 Task: Find connections with filter location San José del Guaviare with filter topic #lockdownwith filter profile language English with filter current company Fresher Jobs with filter school Model Institute of Engineering and Technology with filter industry Individual and Family Services with filter service category Demand Generation with filter keywords title Conservation Volunteer
Action: Mouse moved to (591, 71)
Screenshot: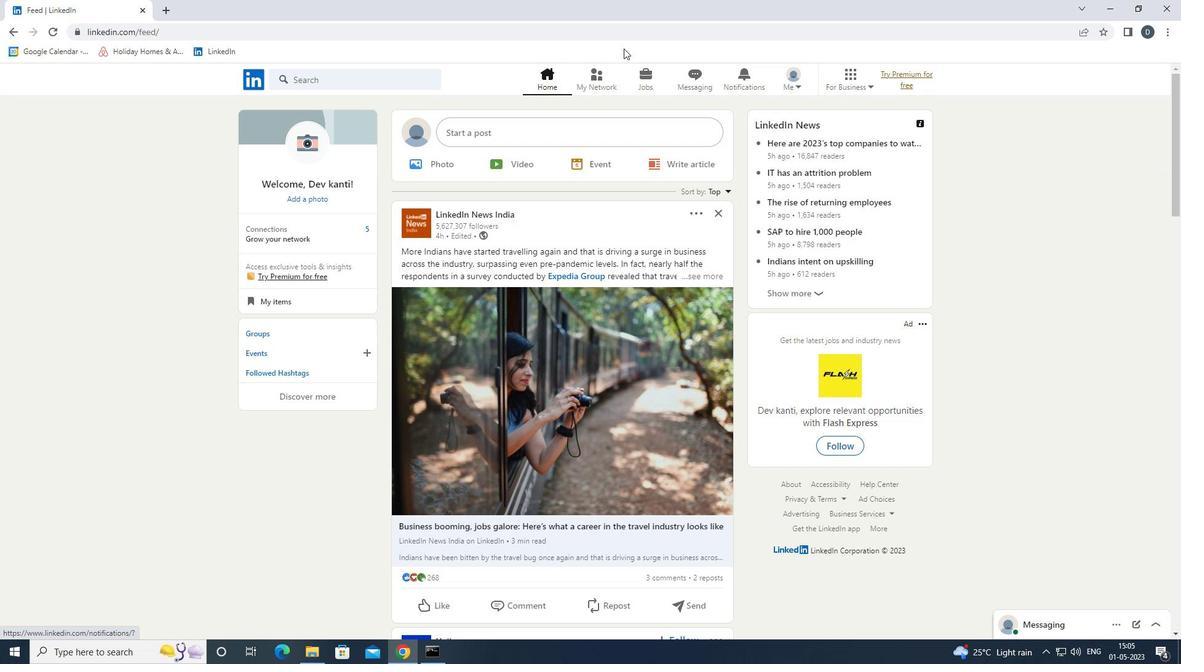 
Action: Mouse pressed left at (591, 71)
Screenshot: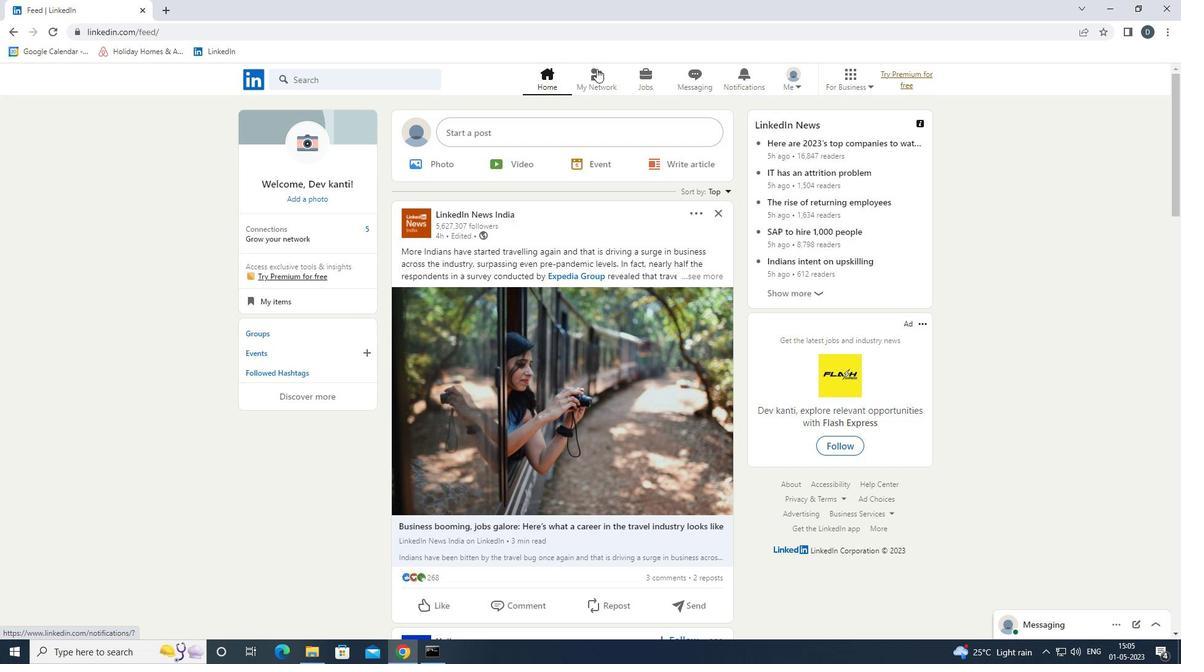 
Action: Mouse moved to (407, 143)
Screenshot: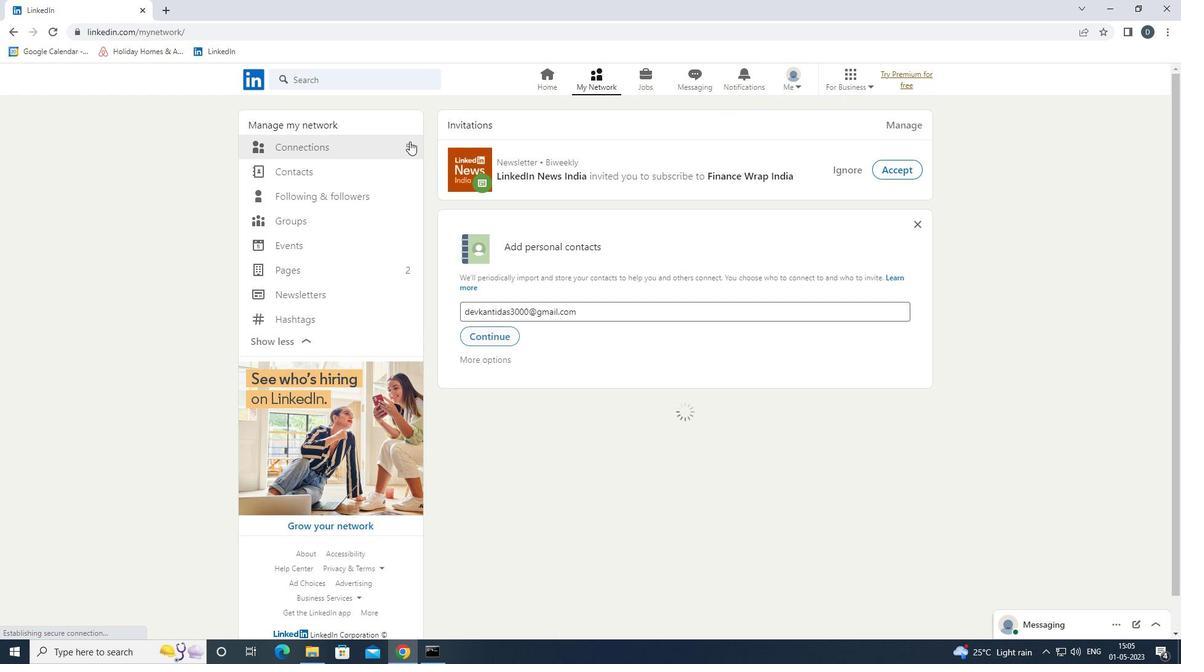 
Action: Mouse pressed left at (407, 143)
Screenshot: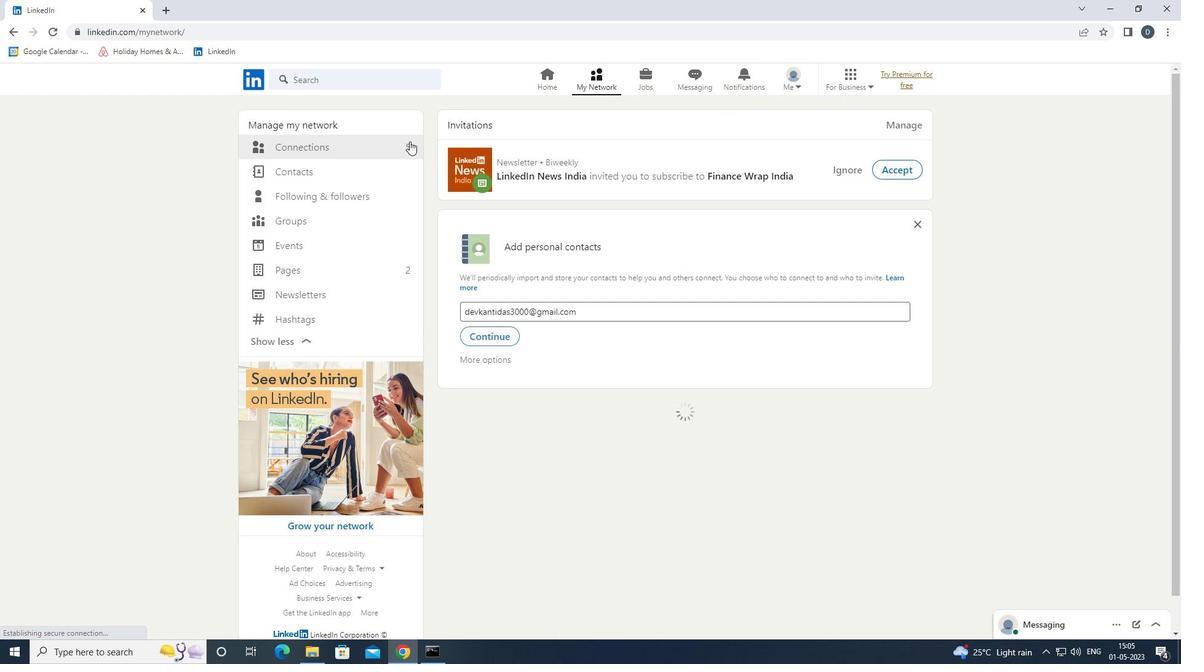 
Action: Mouse moved to (676, 146)
Screenshot: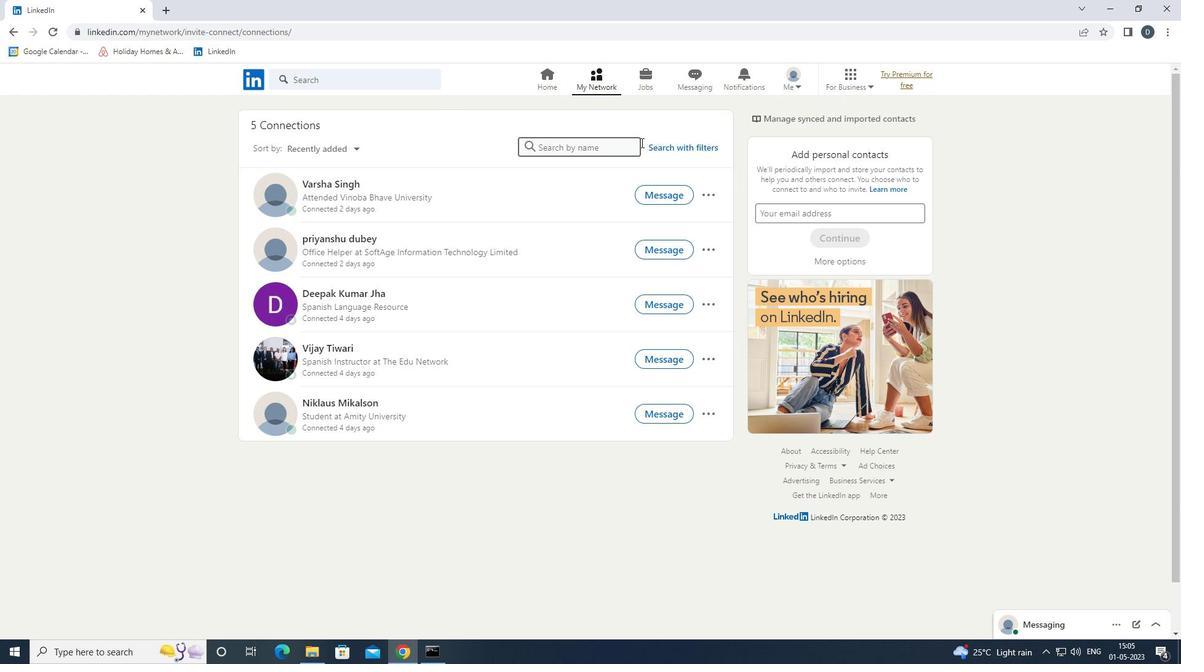 
Action: Mouse pressed left at (676, 146)
Screenshot: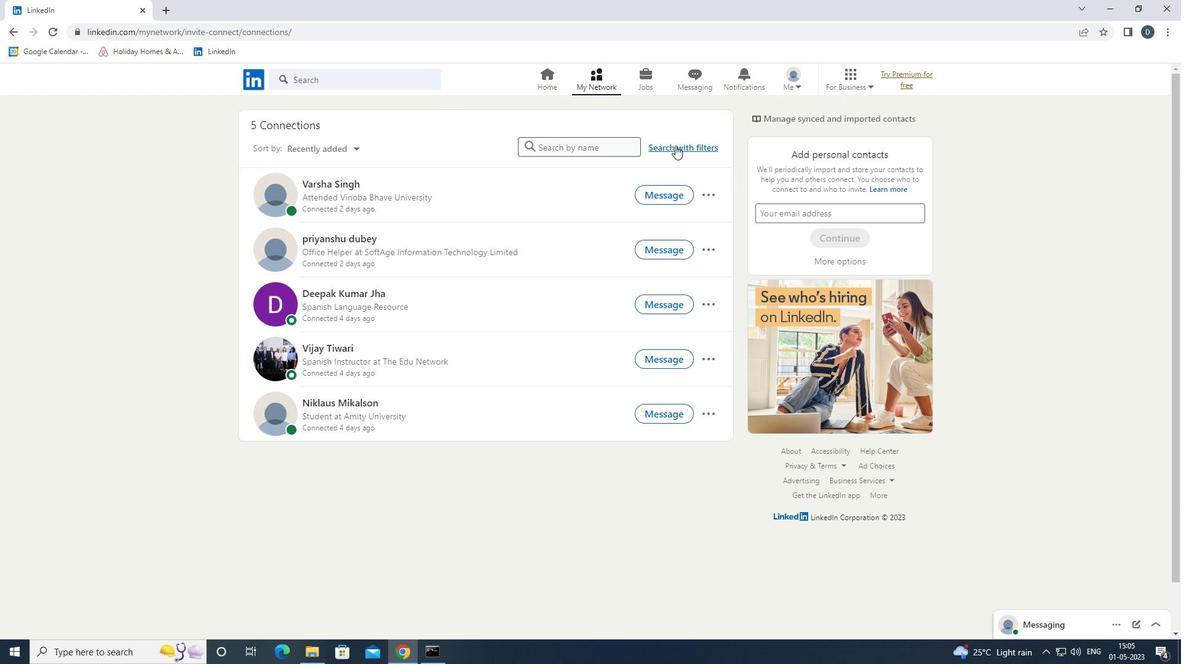 
Action: Mouse moved to (616, 113)
Screenshot: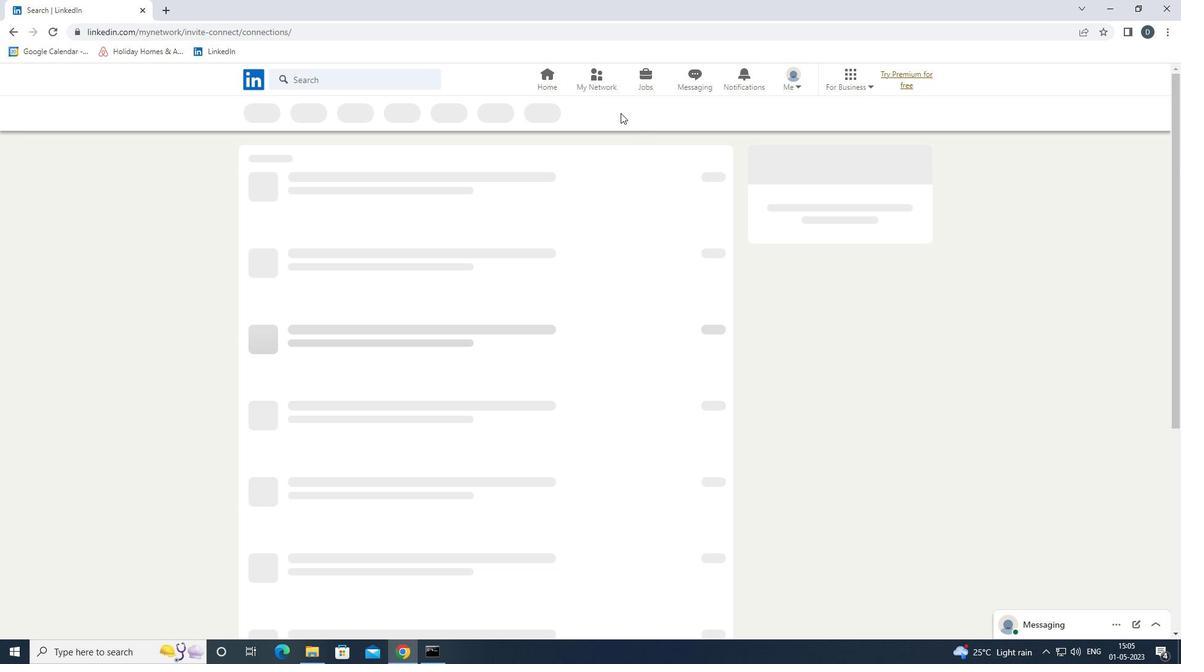 
Action: Mouse pressed left at (616, 113)
Screenshot: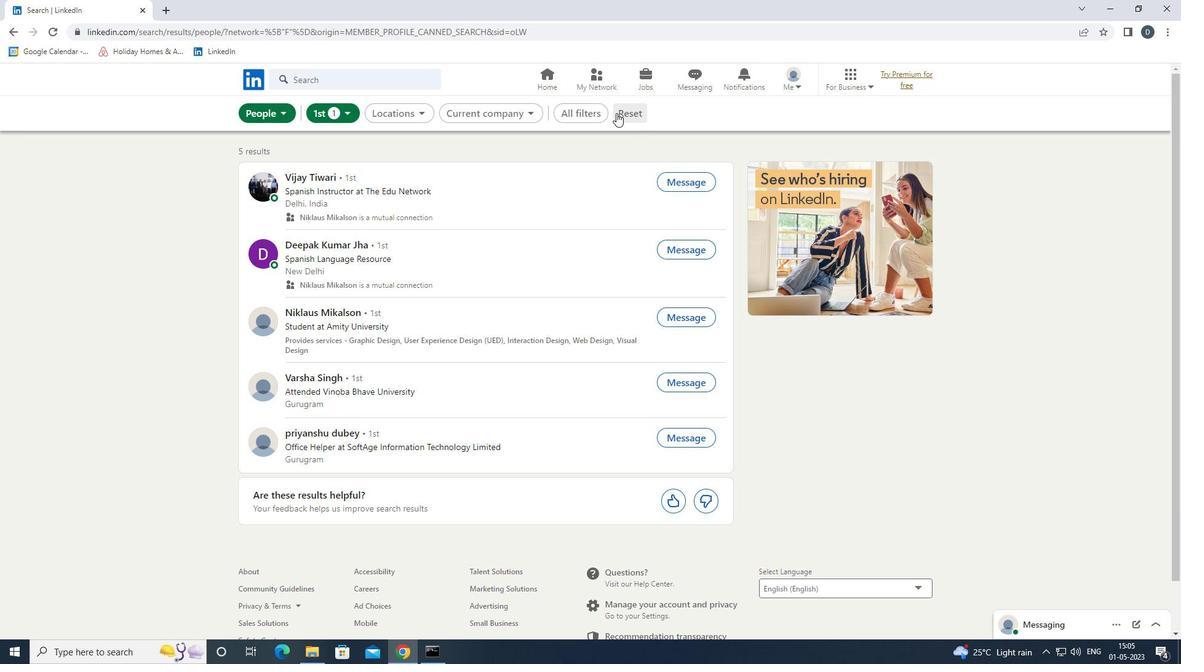 
Action: Mouse moved to (597, 110)
Screenshot: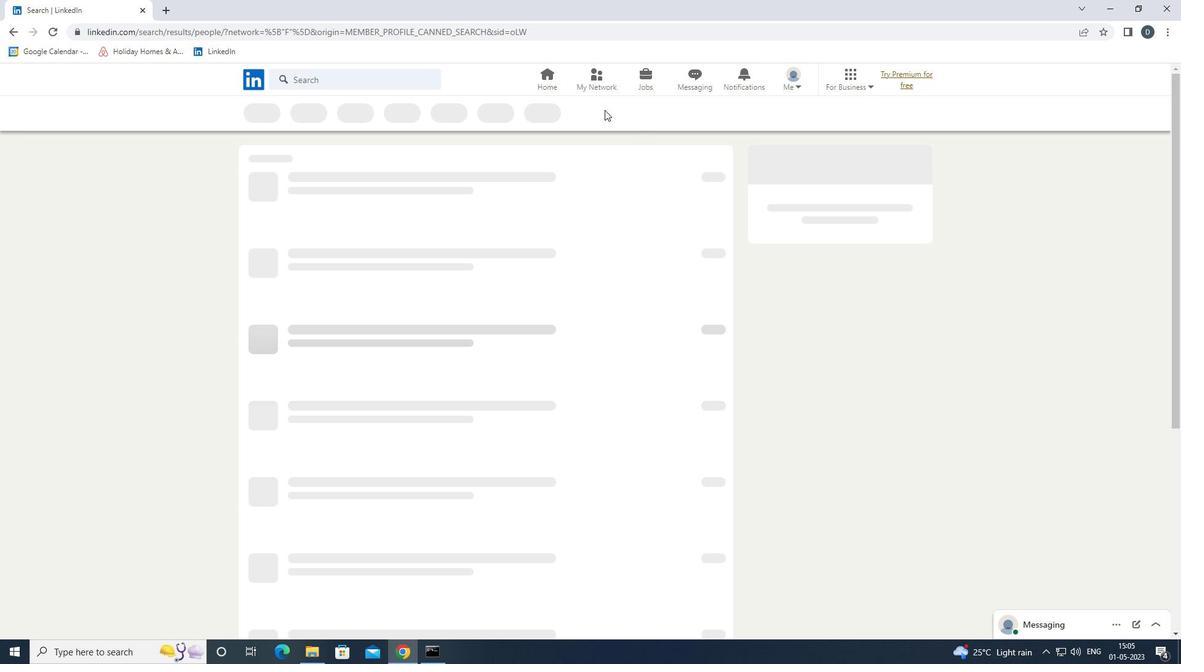 
Action: Mouse pressed left at (597, 110)
Screenshot: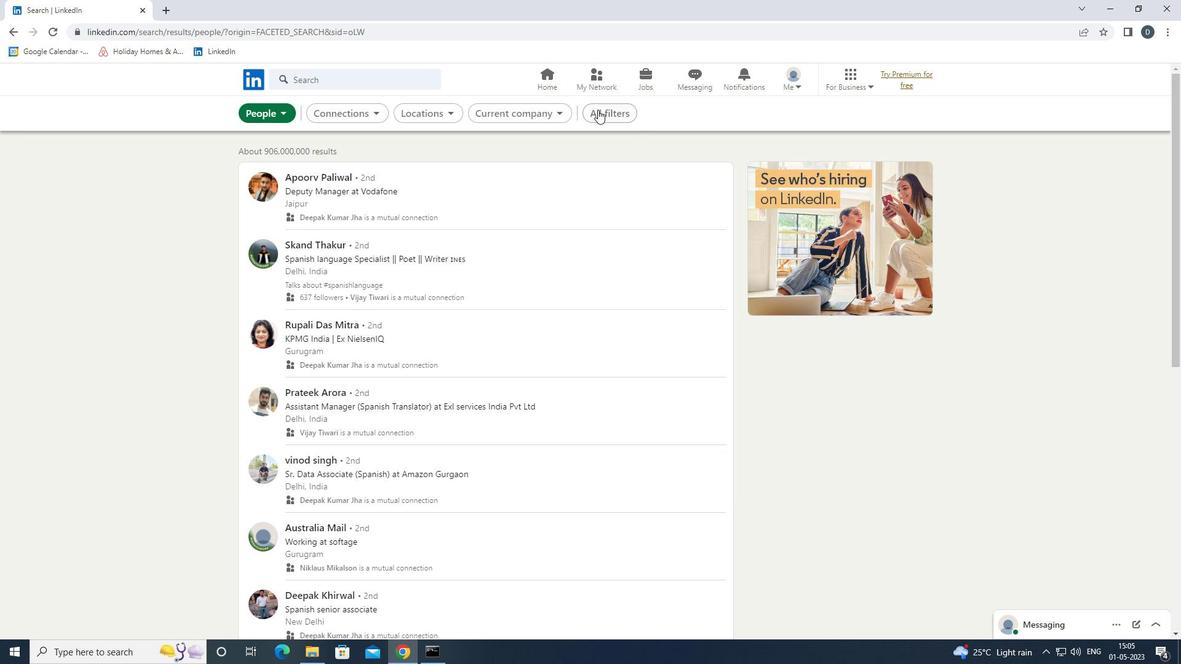 
Action: Mouse moved to (971, 407)
Screenshot: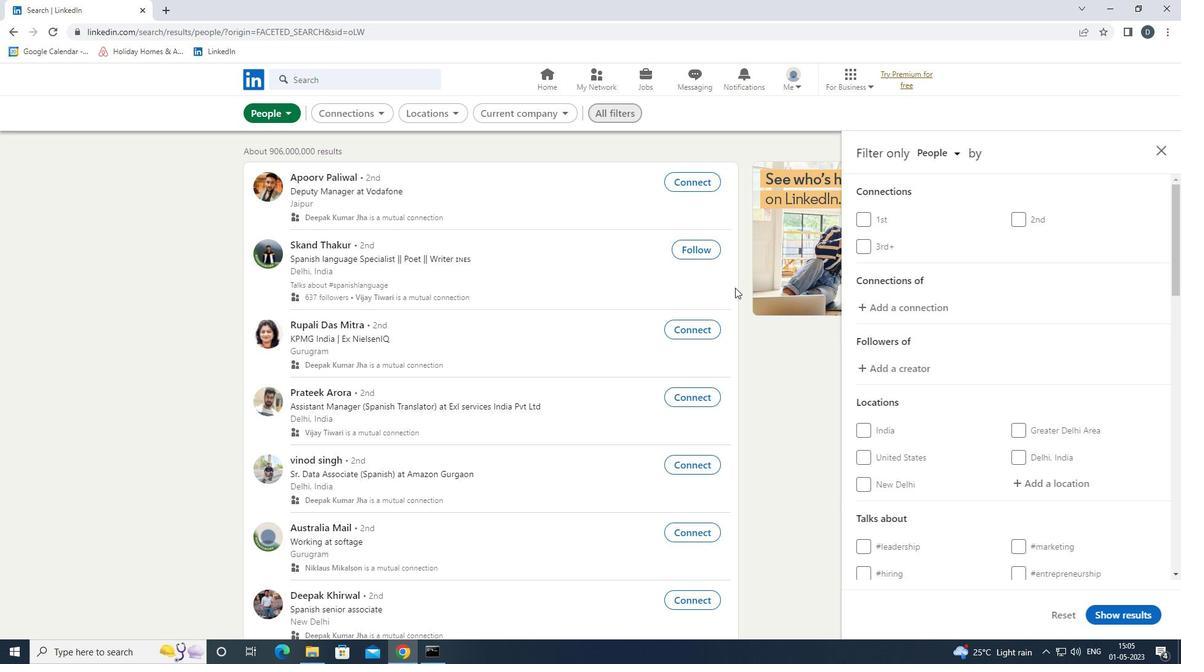 
Action: Mouse scrolled (971, 407) with delta (0, 0)
Screenshot: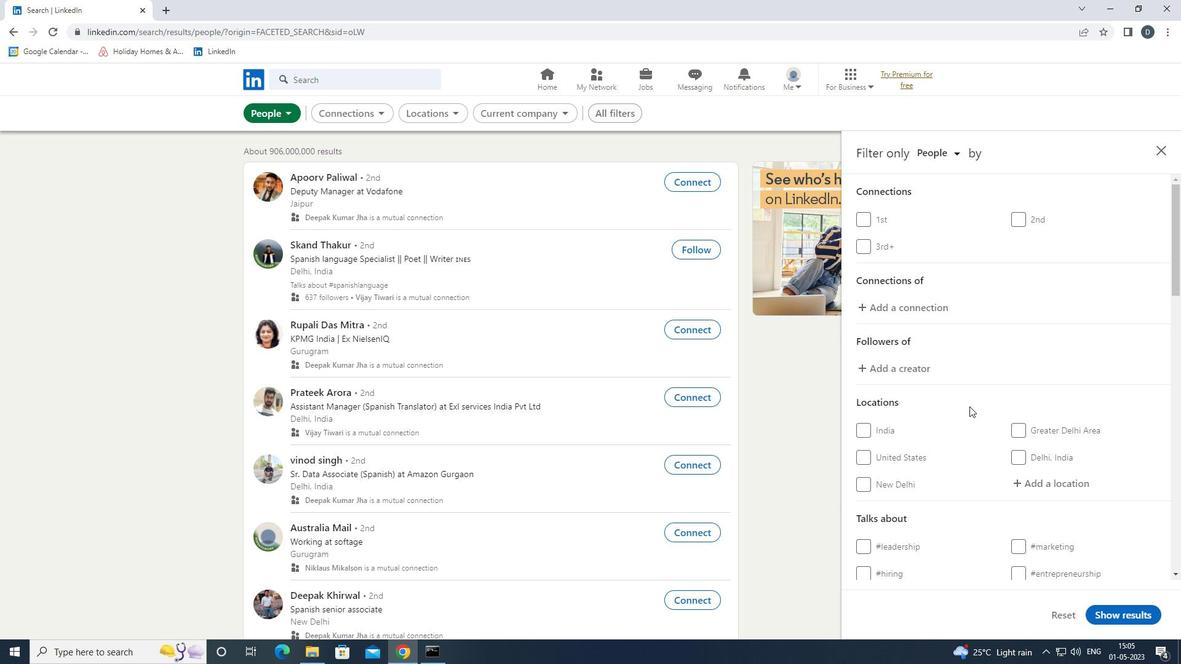 
Action: Mouse moved to (975, 407)
Screenshot: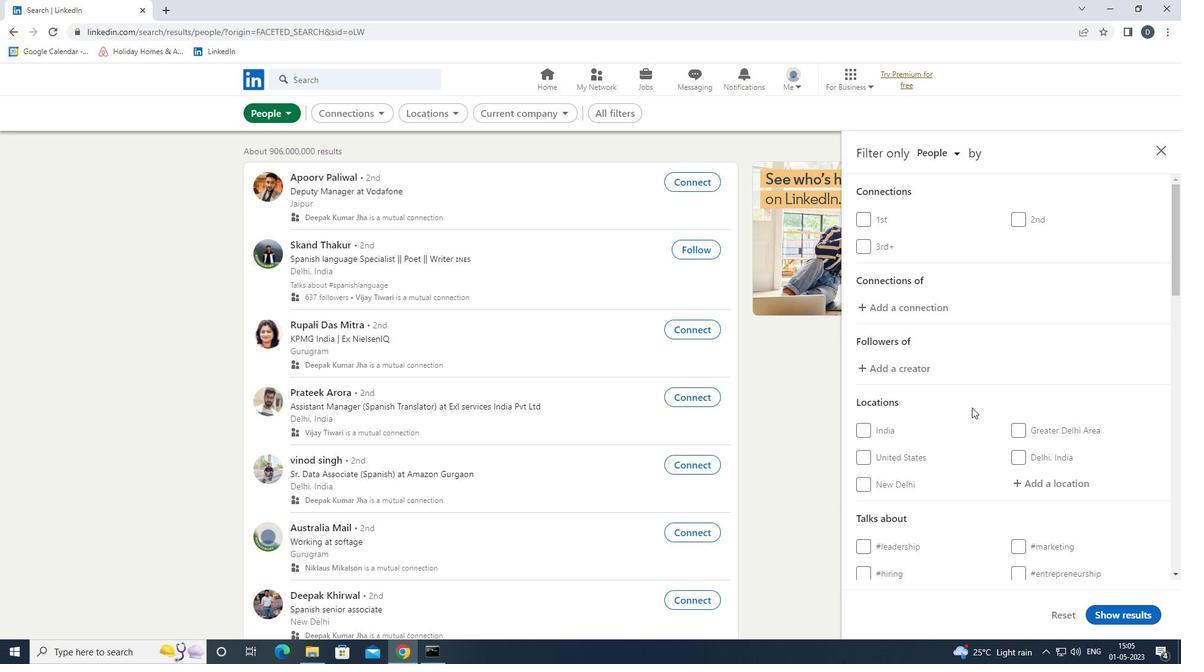 
Action: Mouse scrolled (975, 407) with delta (0, 0)
Screenshot: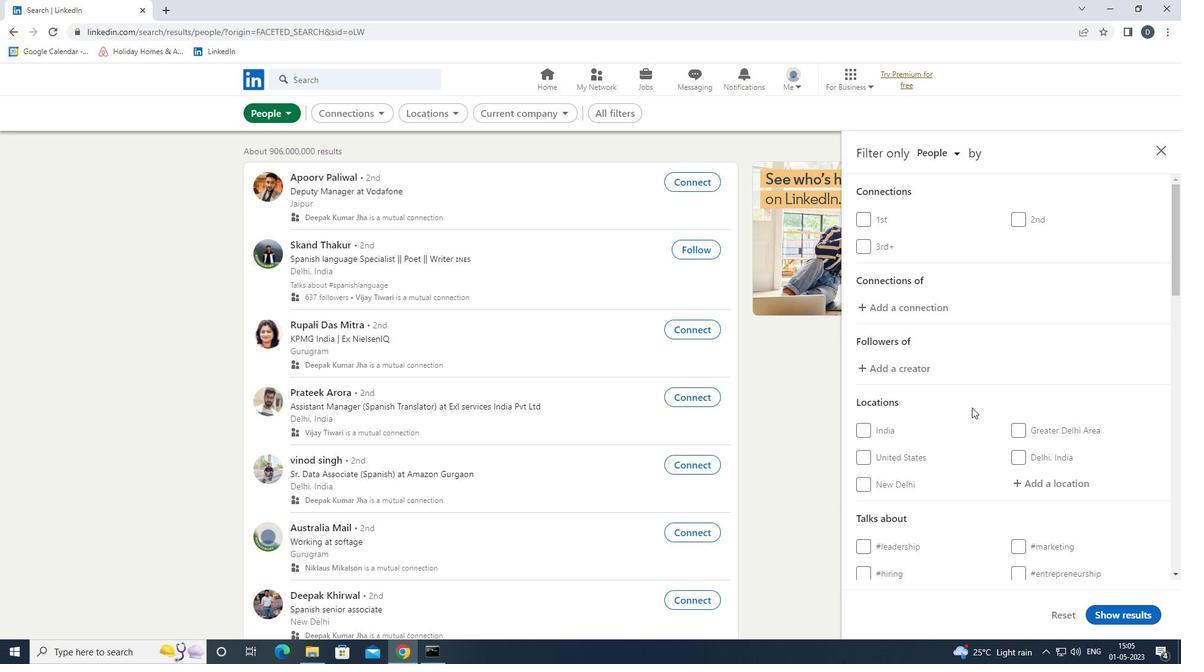
Action: Mouse moved to (1059, 351)
Screenshot: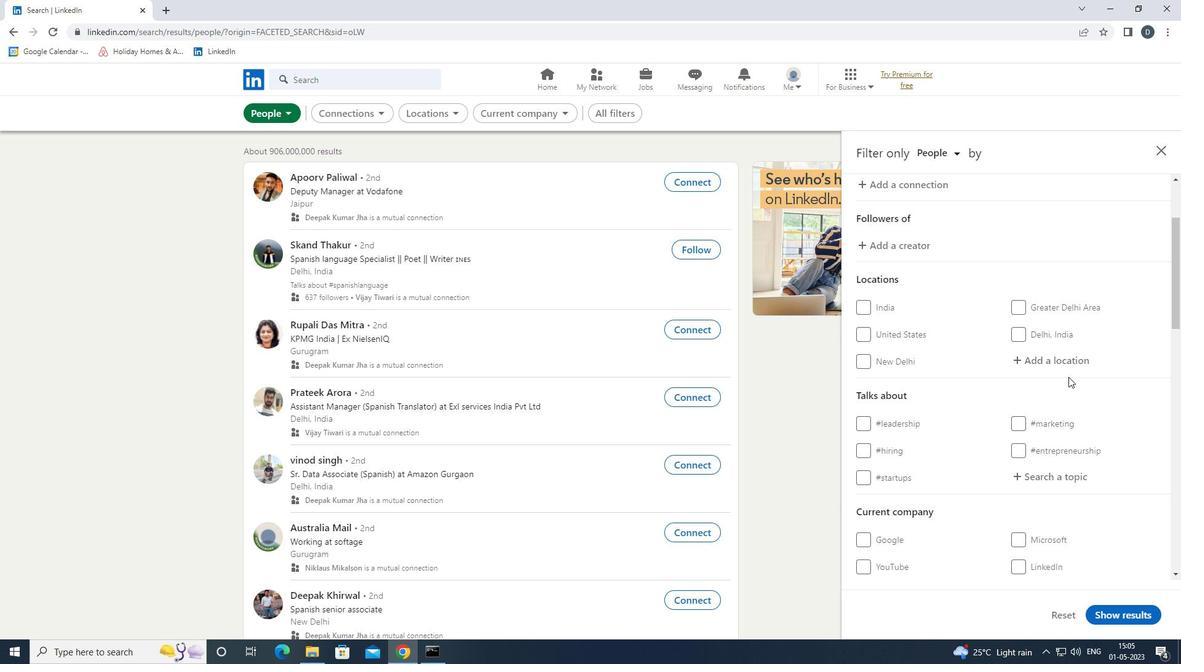 
Action: Mouse pressed left at (1059, 351)
Screenshot: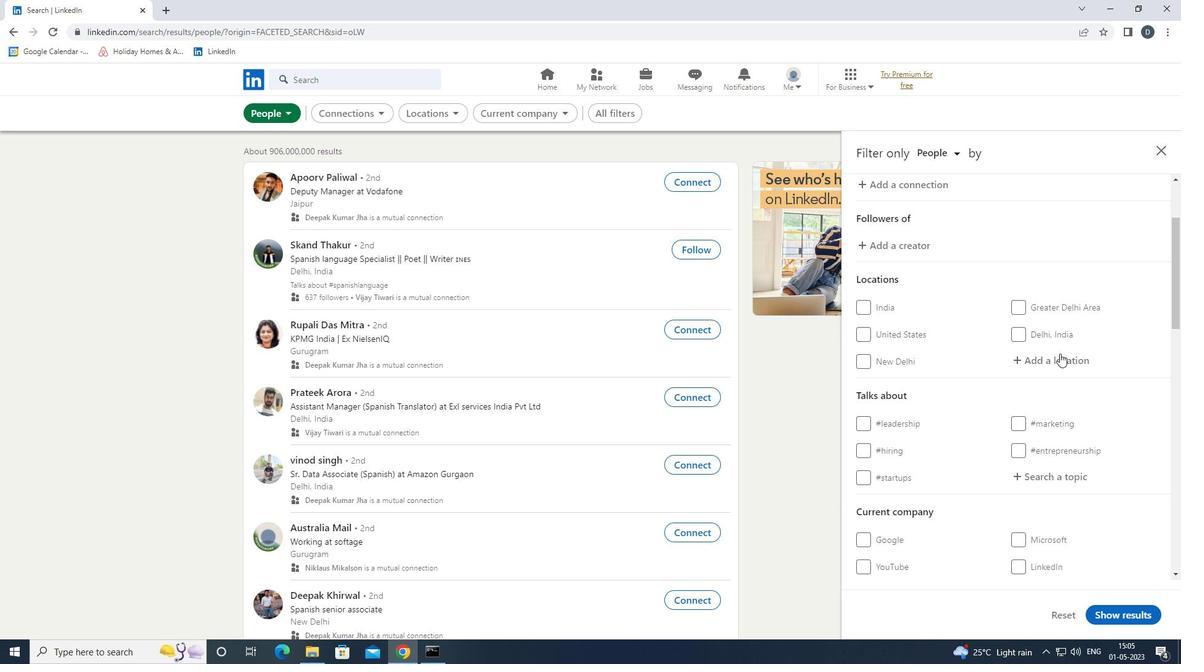 
Action: Key pressed <Key.shift><Key.shift><Key.shift>AN<Key.backspace><Key.backspace><Key.backspace><Key.shift>SAN<Key.space><Key.shift>JOSE<Key.space><Key.shift><Key.shift><Key.shift><Key.shift><Key.shift><Key.shift><Key.shift><Key.shift><Key.shift><Key.shift><Key.shift><Key.shift><Key.backspace>DEL<Key.space><Key.backspace><Key.backspace><Key.backspace><Key.backspace><Key.space>DEL<Key.down><Key.down><Key.down><Key.enter>
Screenshot: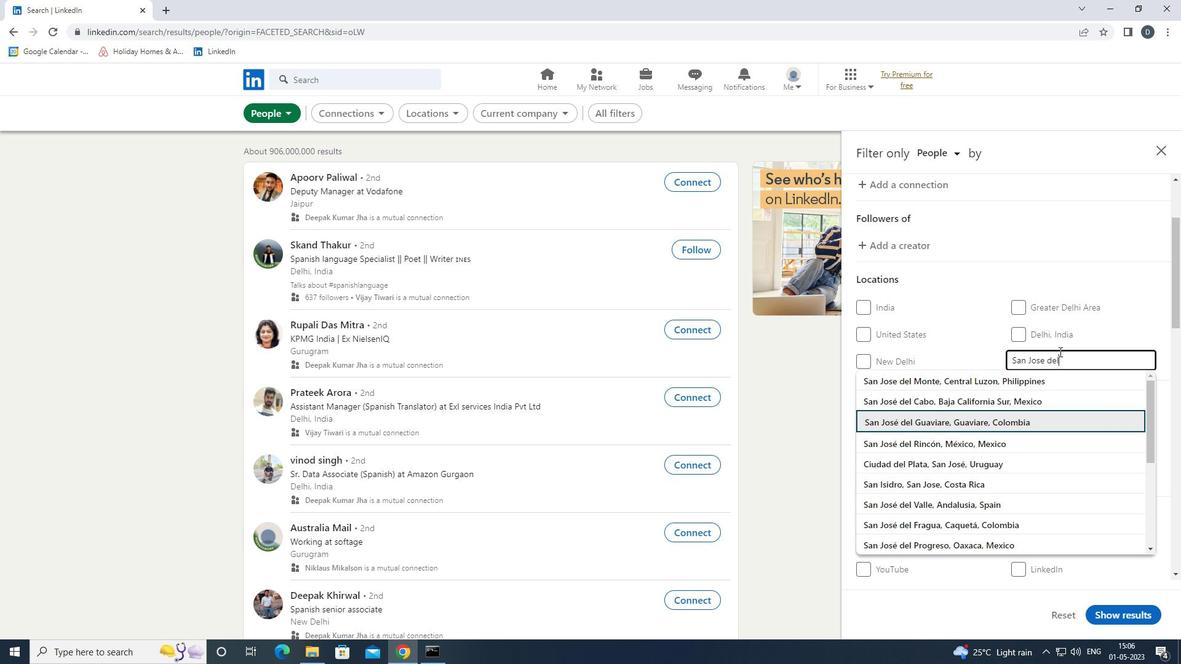 
Action: Mouse moved to (1061, 353)
Screenshot: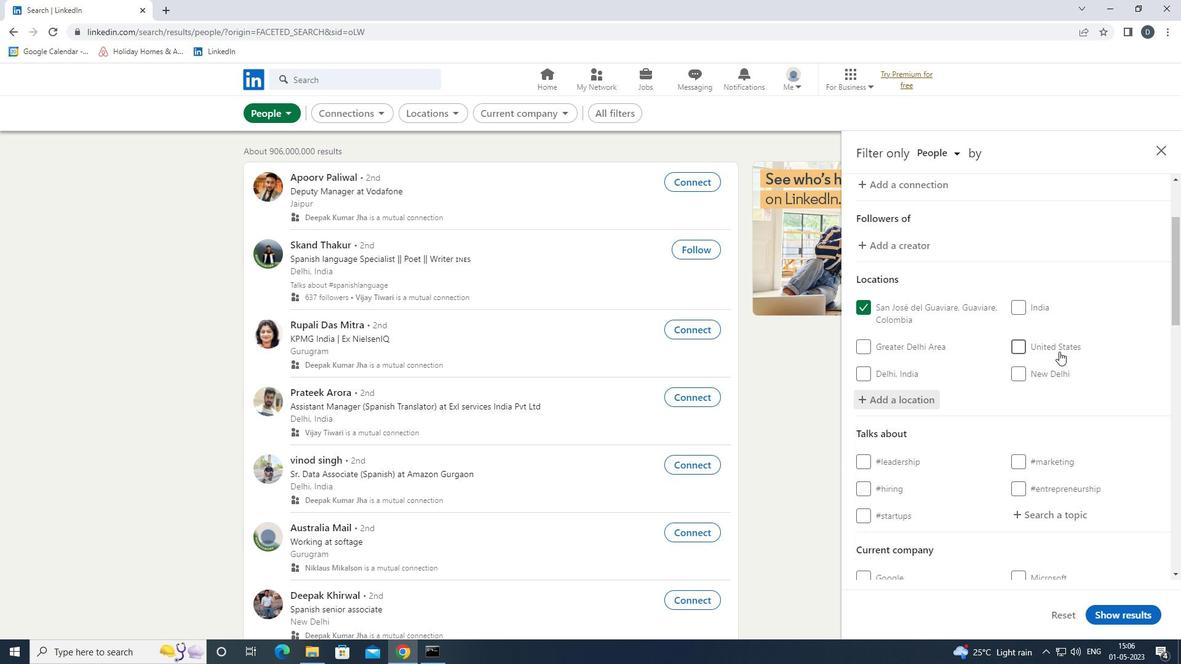 
Action: Mouse scrolled (1061, 352) with delta (0, 0)
Screenshot: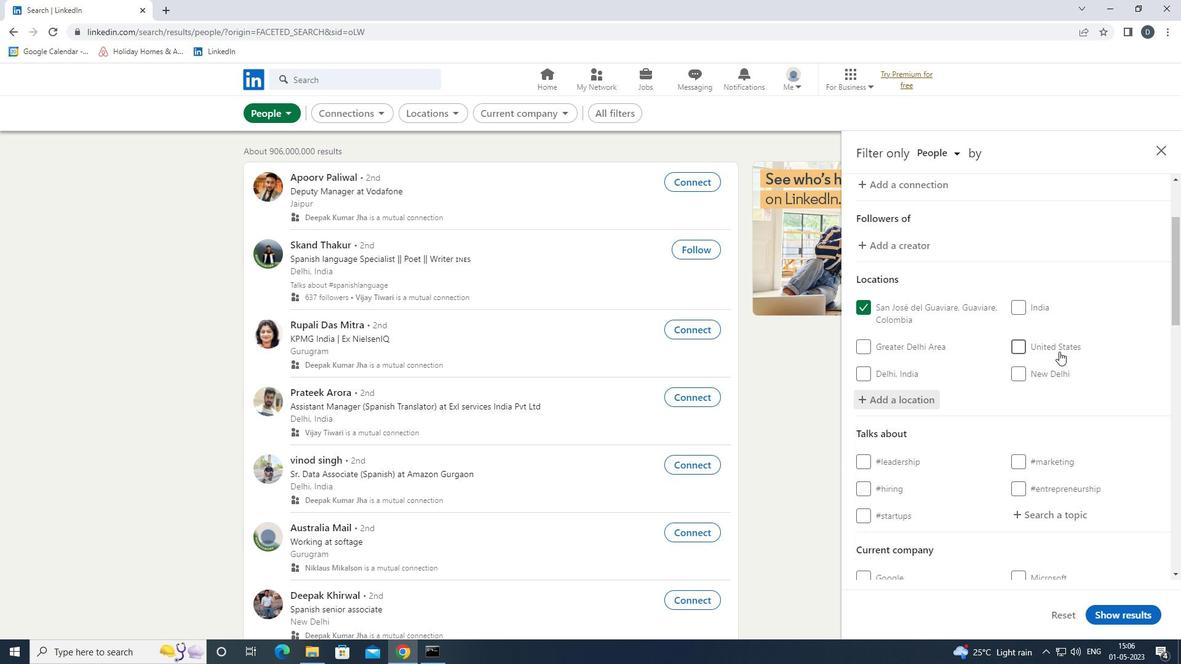 
Action: Mouse moved to (1063, 354)
Screenshot: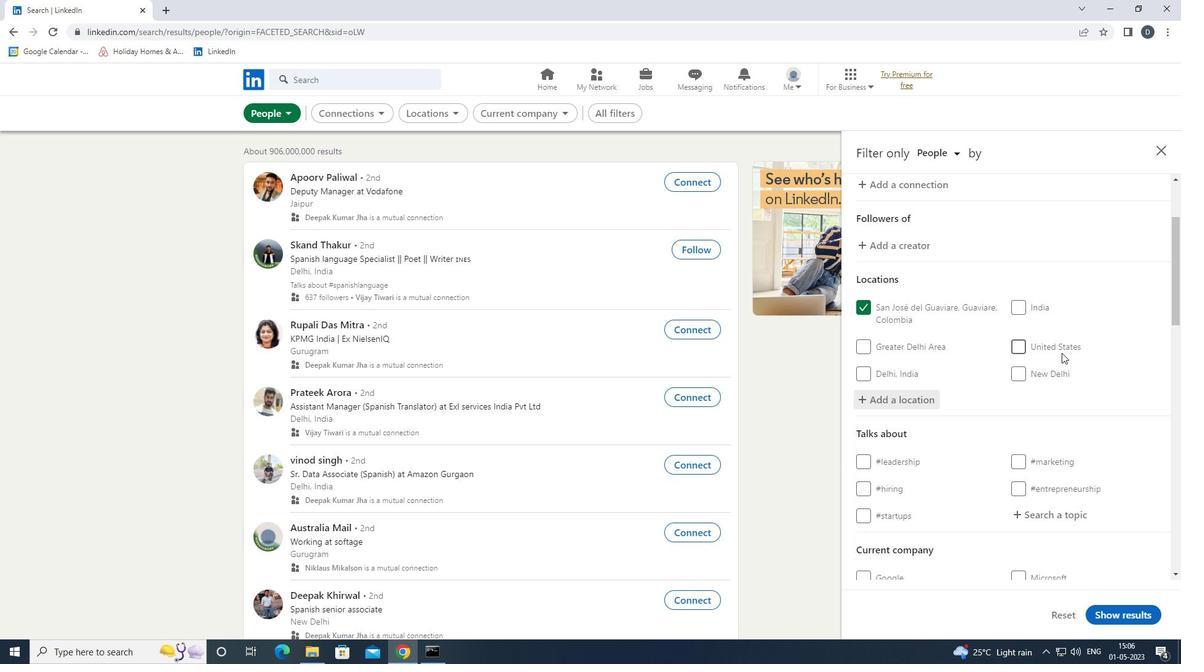 
Action: Mouse scrolled (1063, 354) with delta (0, 0)
Screenshot: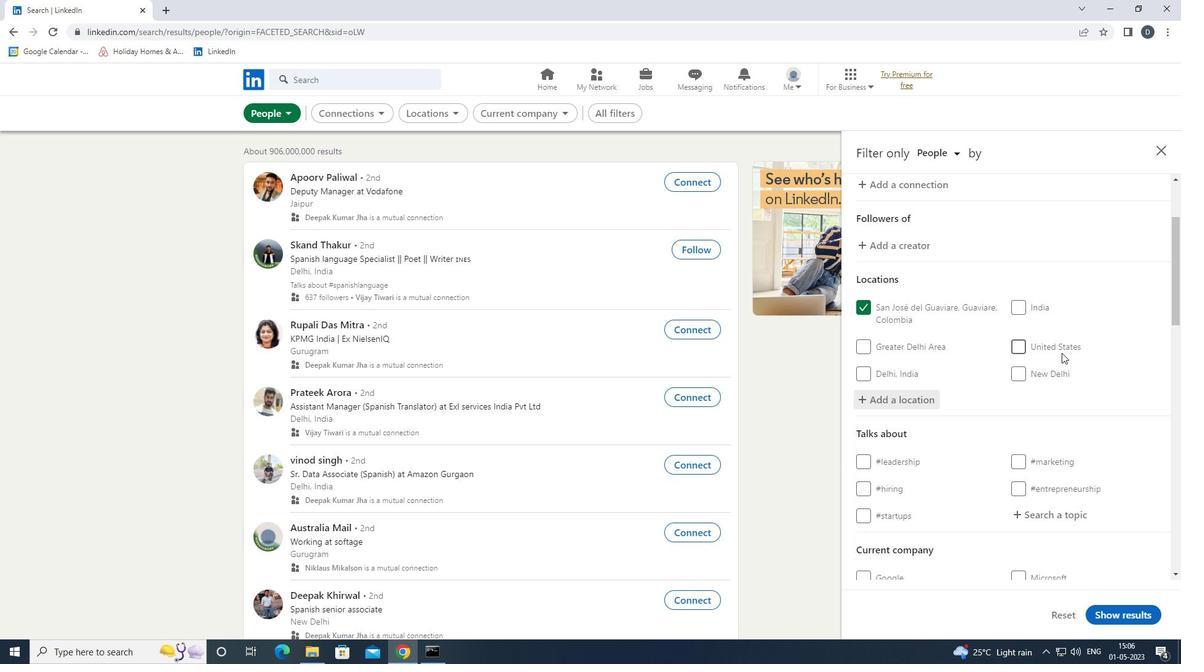 
Action: Mouse moved to (1063, 354)
Screenshot: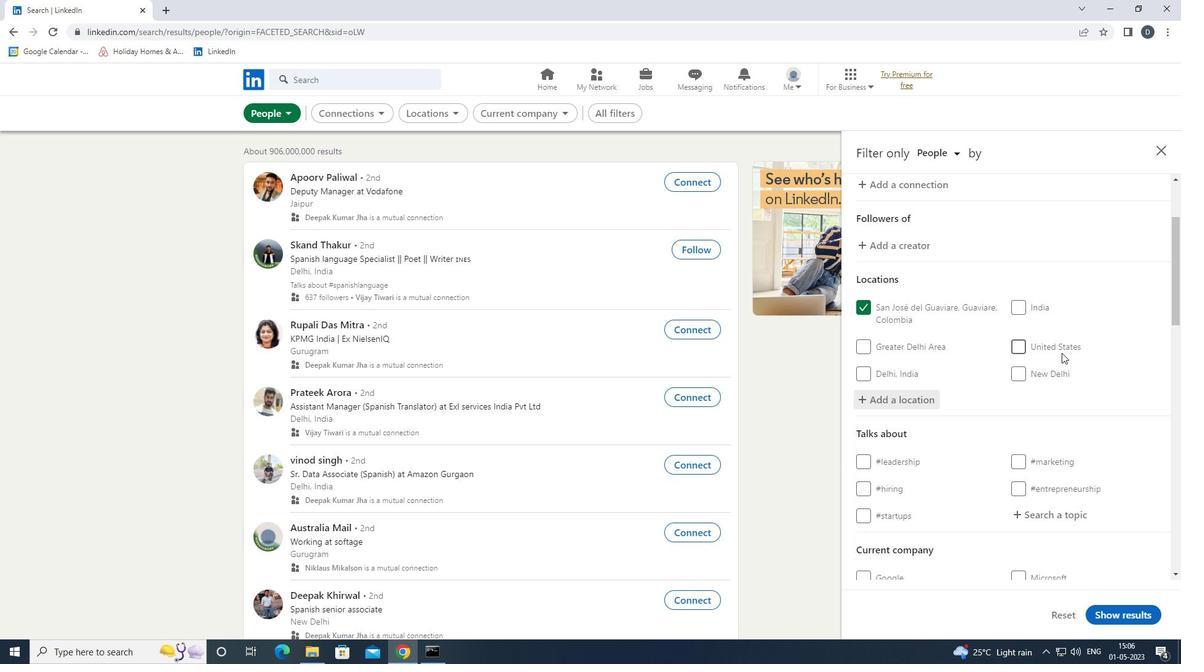 
Action: Mouse scrolled (1063, 354) with delta (0, 0)
Screenshot: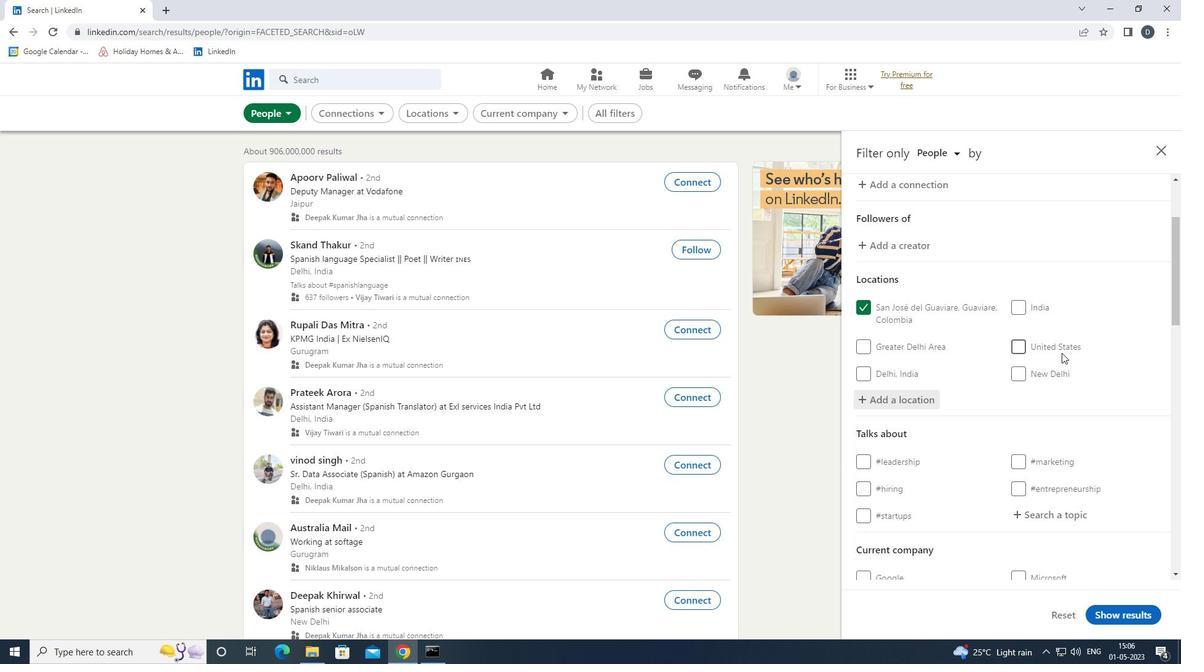 
Action: Mouse moved to (1042, 334)
Screenshot: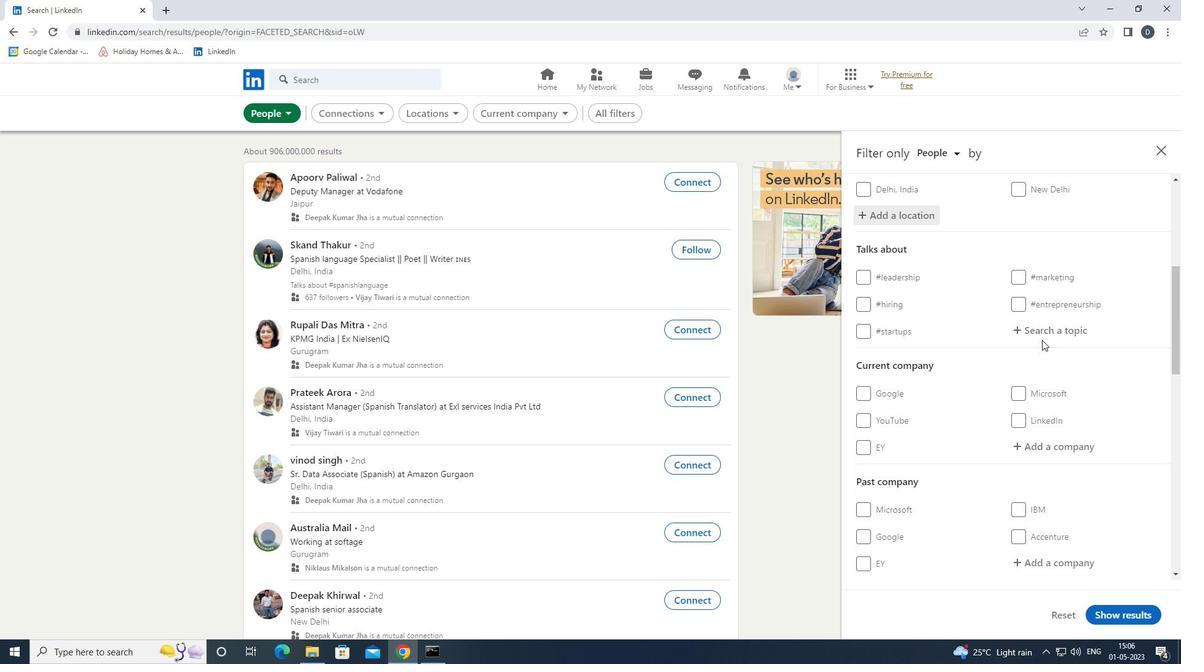 
Action: Mouse pressed left at (1042, 334)
Screenshot: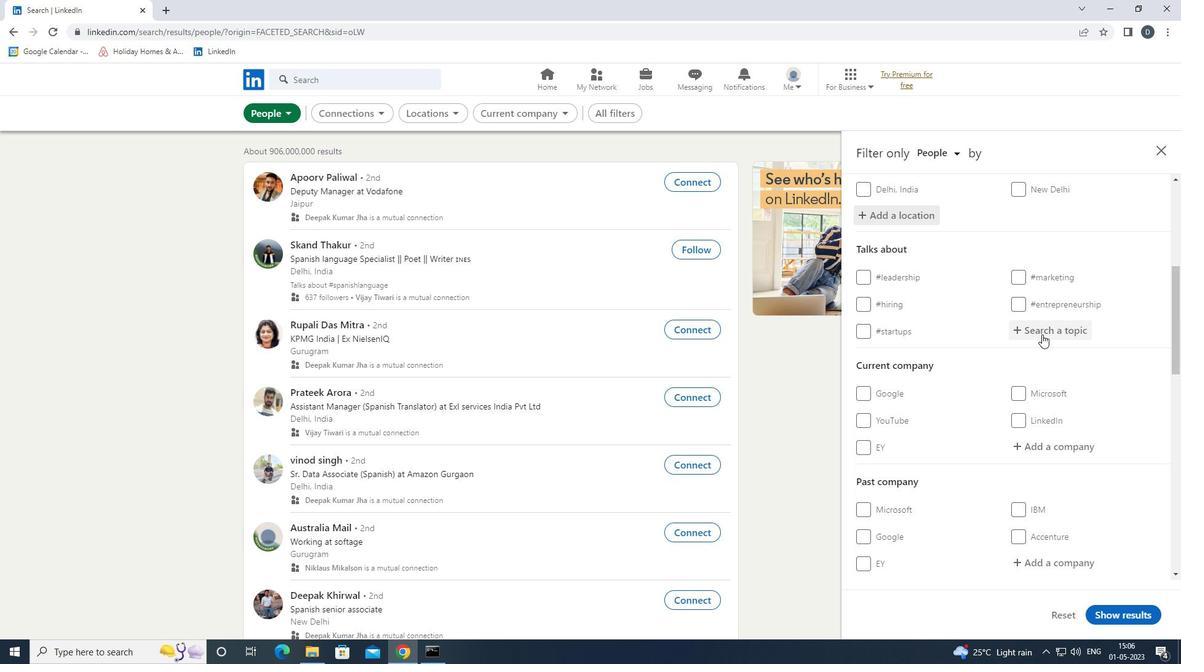 
Action: Key pressed LOCKDOWN<Key.down><Key.enter>
Screenshot: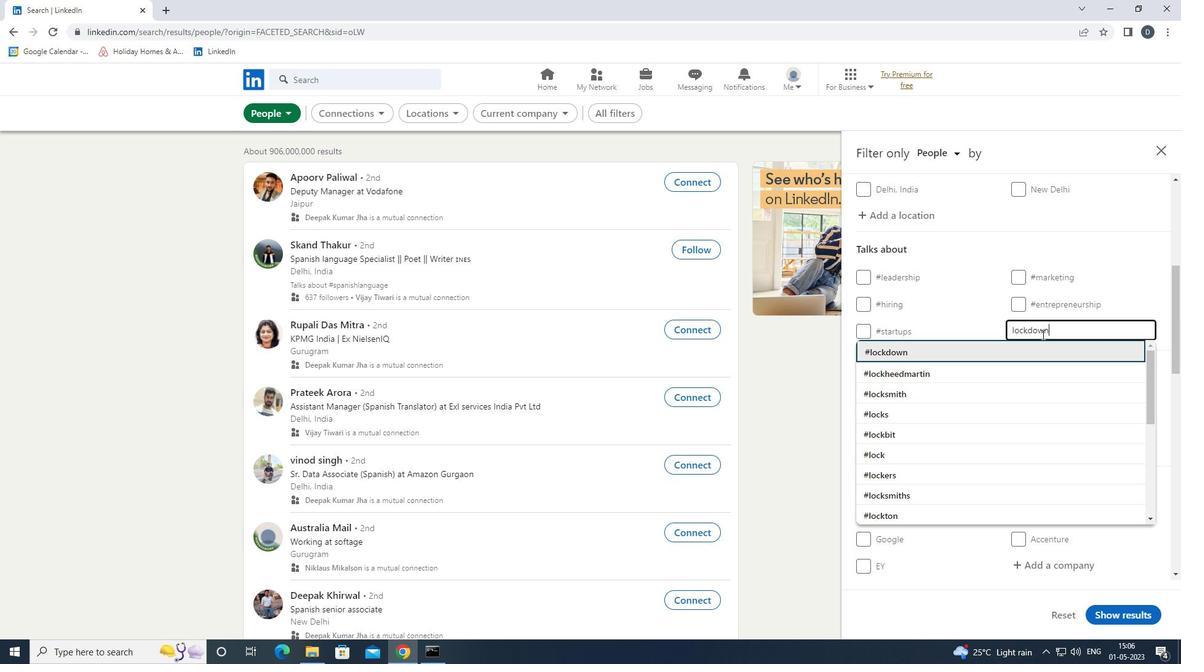 
Action: Mouse moved to (1047, 342)
Screenshot: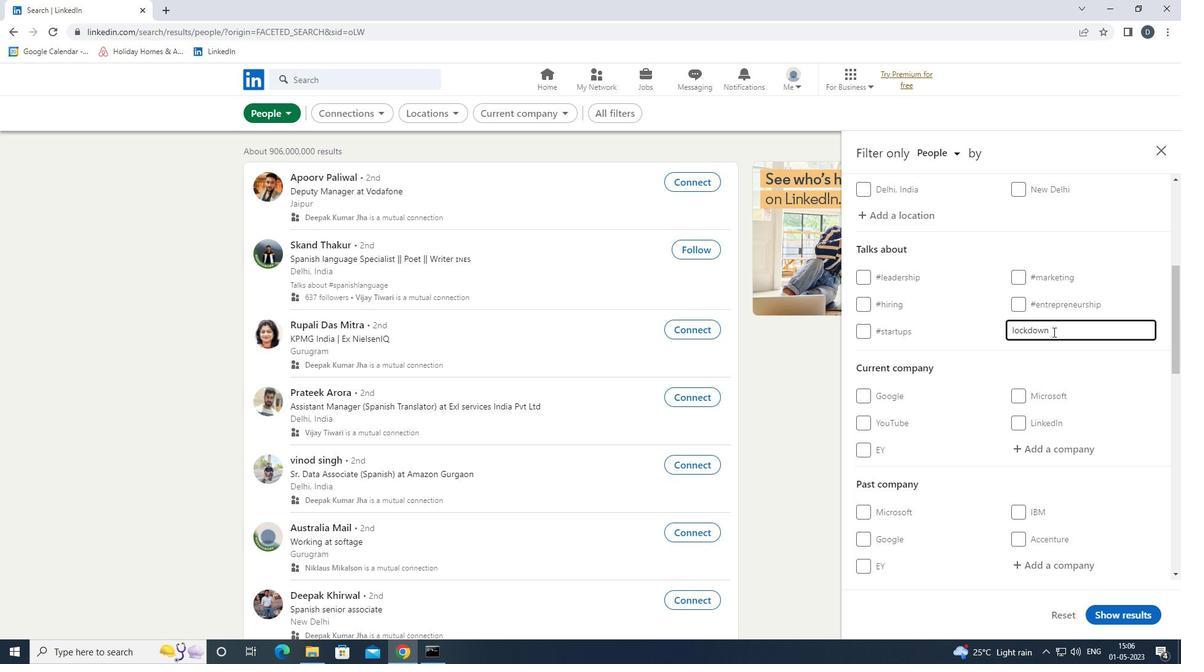 
Action: Mouse scrolled (1047, 341) with delta (0, 0)
Screenshot: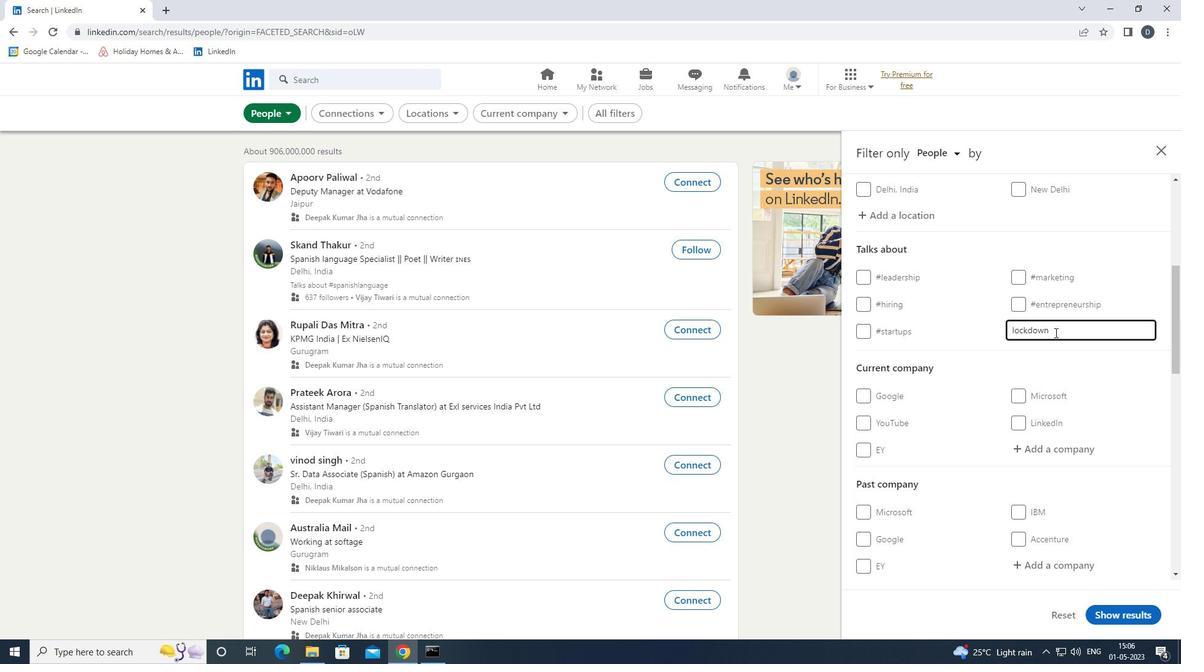 
Action: Mouse scrolled (1047, 341) with delta (0, 0)
Screenshot: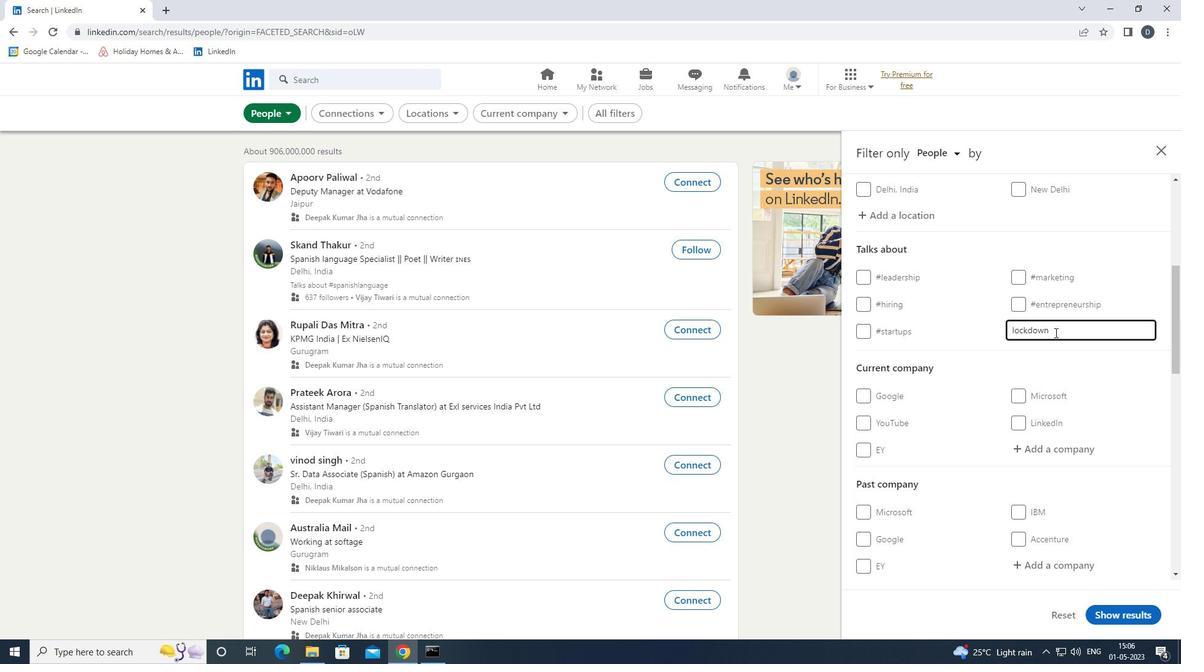 
Action: Mouse scrolled (1047, 341) with delta (0, 0)
Screenshot: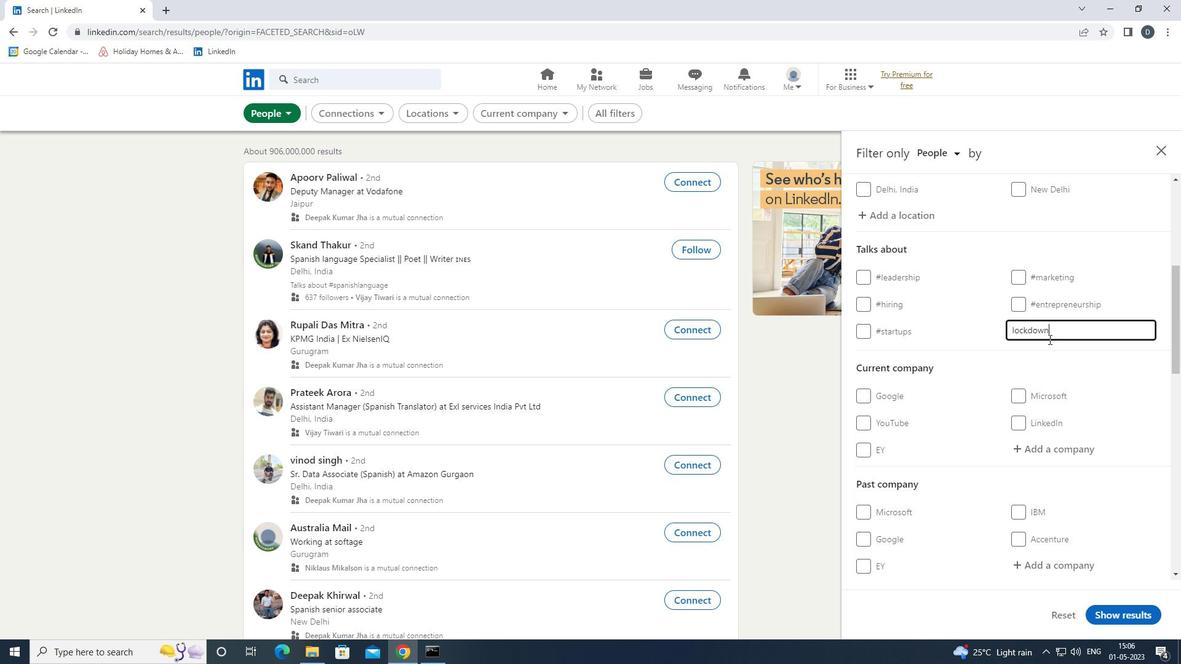 
Action: Mouse scrolled (1047, 341) with delta (0, 0)
Screenshot: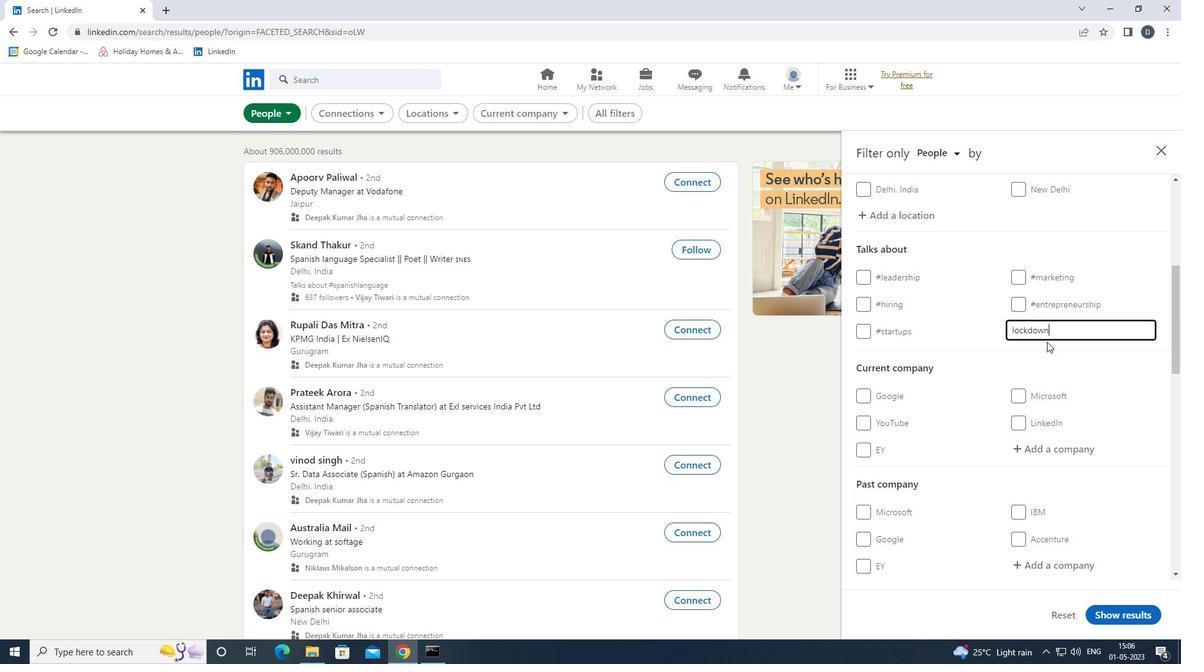 
Action: Mouse moved to (1045, 345)
Screenshot: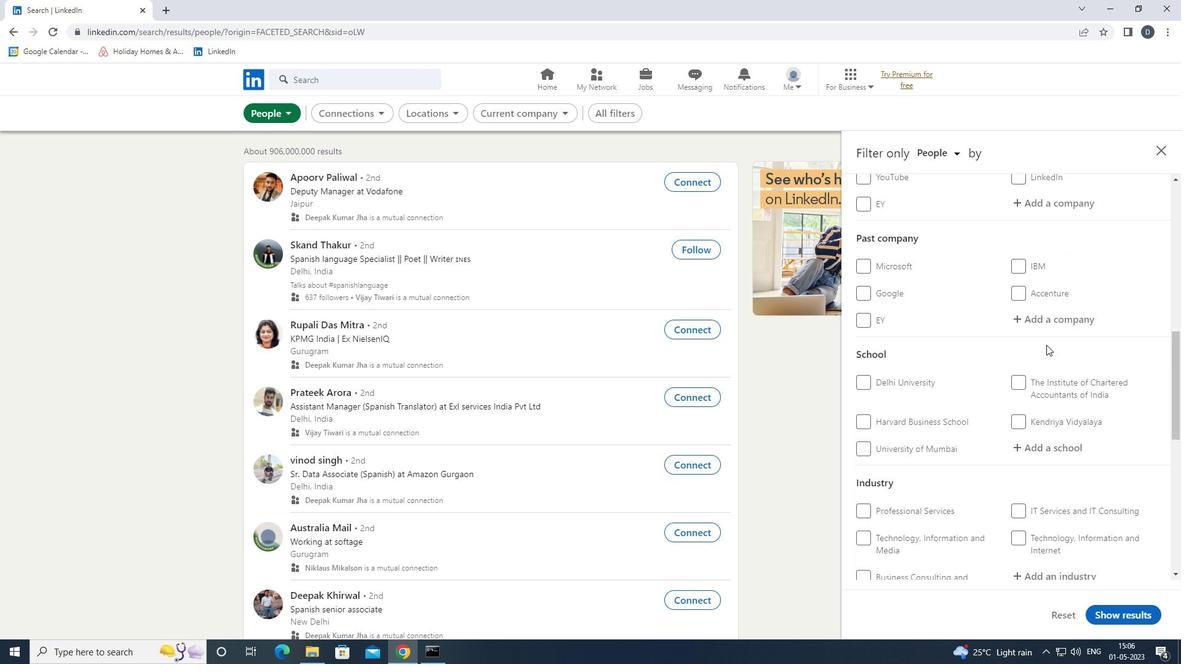 
Action: Mouse scrolled (1045, 345) with delta (0, 0)
Screenshot: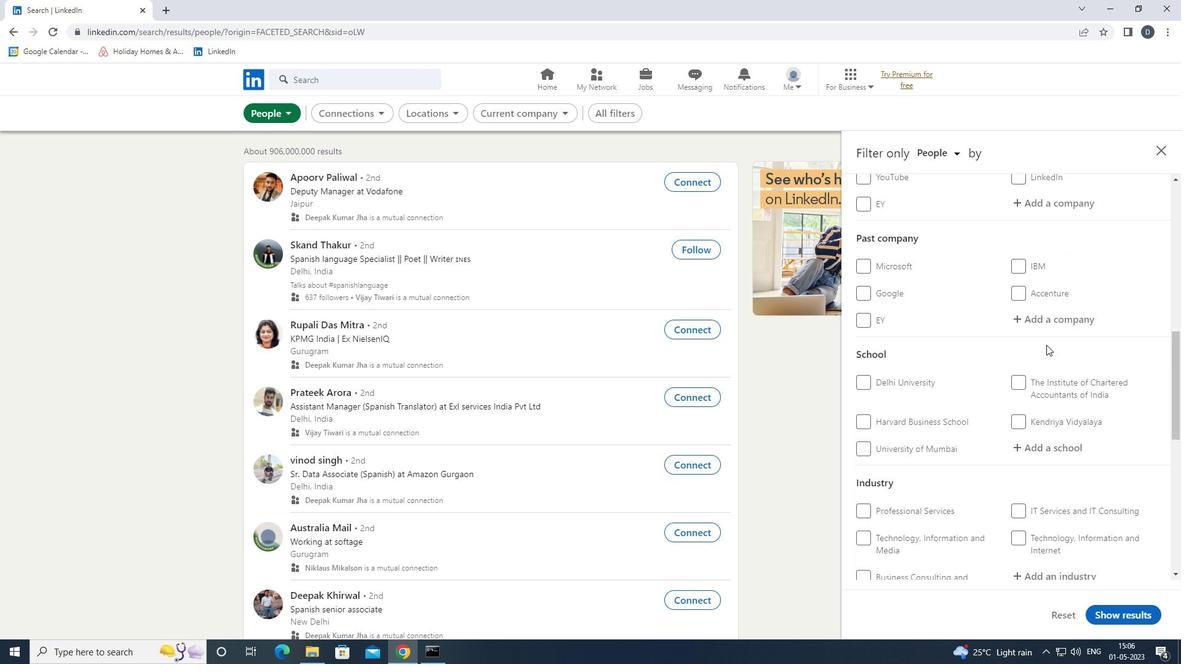 
Action: Mouse moved to (1045, 346)
Screenshot: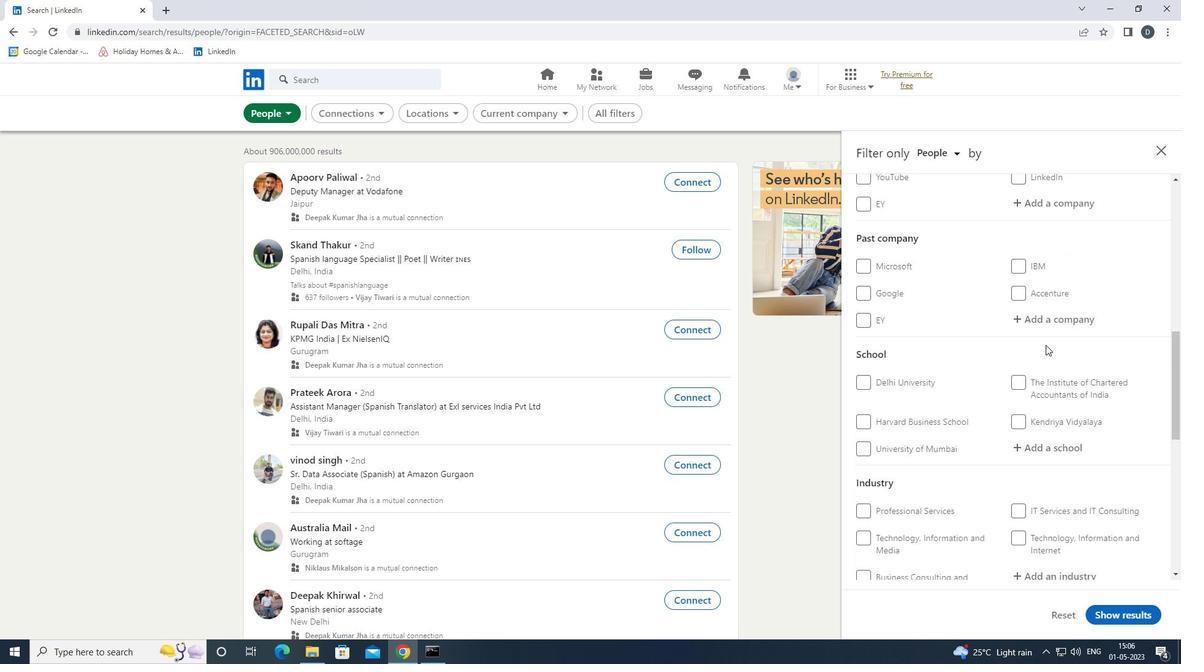 
Action: Mouse scrolled (1045, 345) with delta (0, 0)
Screenshot: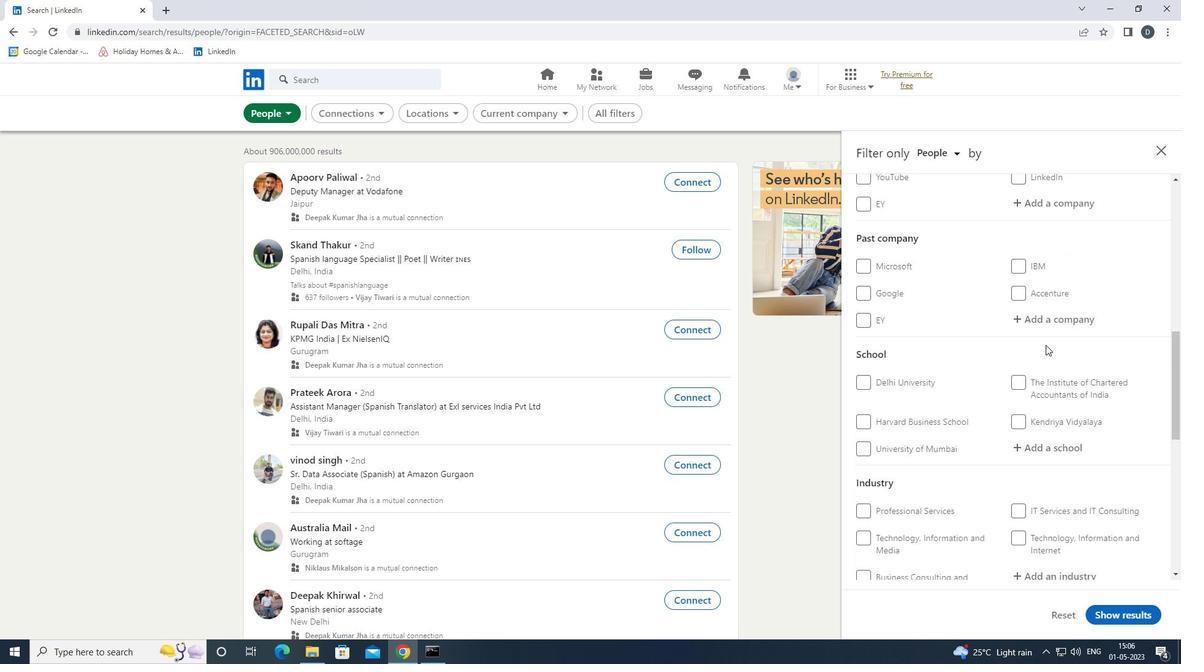 
Action: Mouse scrolled (1045, 345) with delta (0, 0)
Screenshot: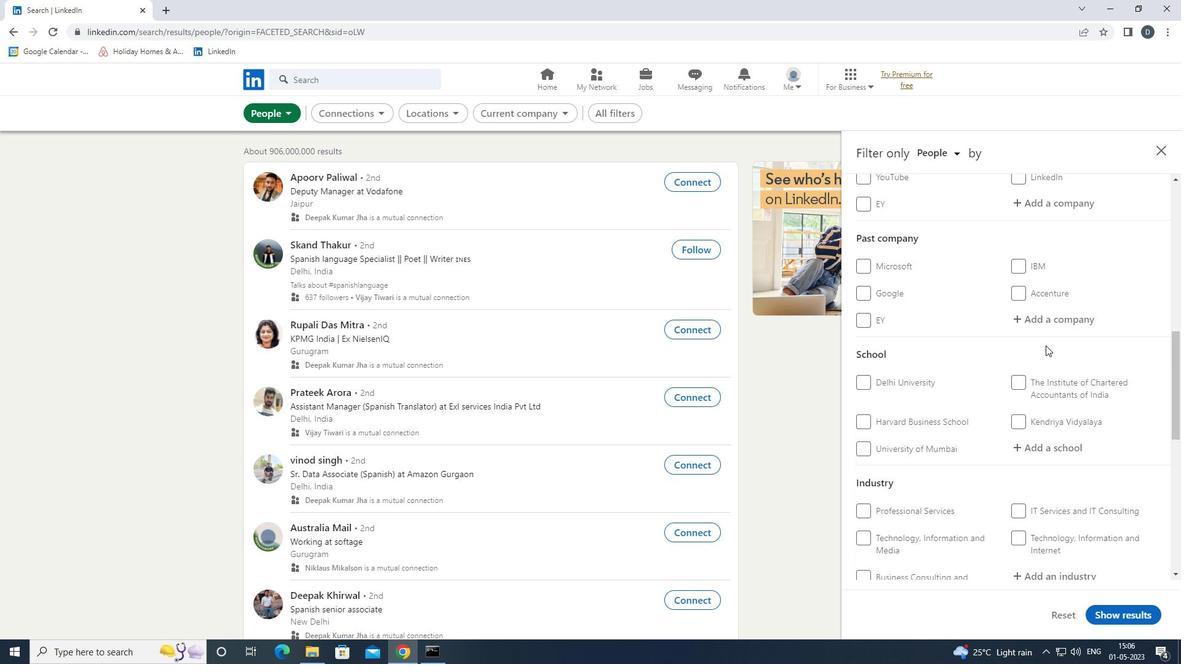 
Action: Mouse moved to (1051, 383)
Screenshot: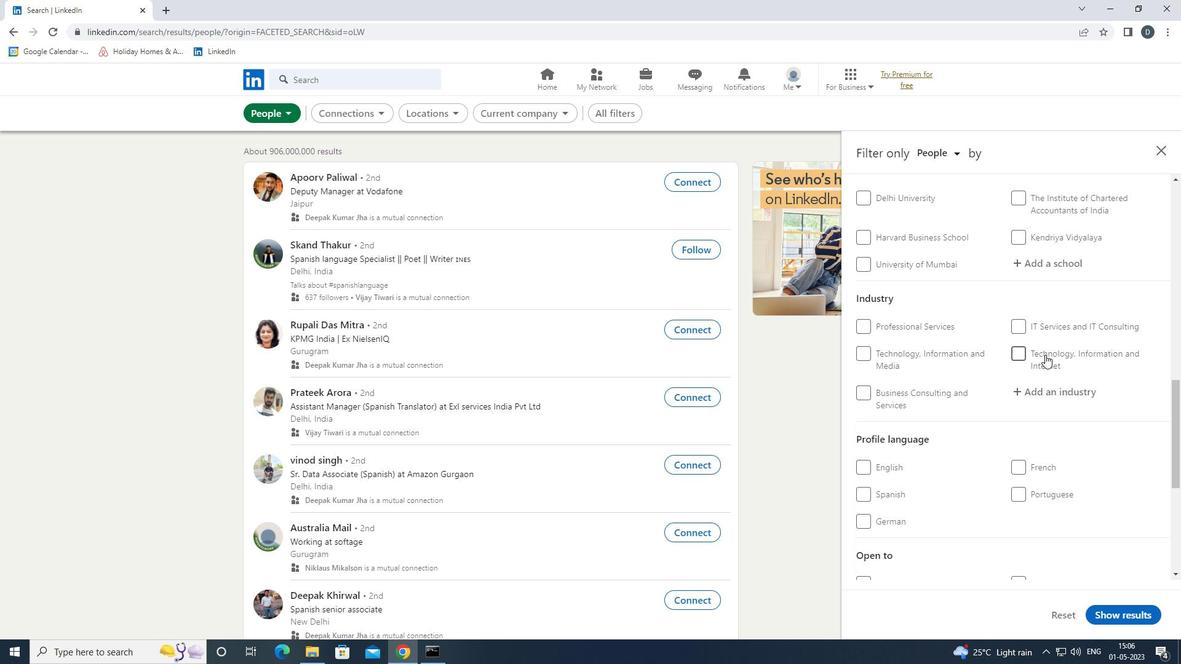
Action: Mouse scrolled (1051, 382) with delta (0, 0)
Screenshot: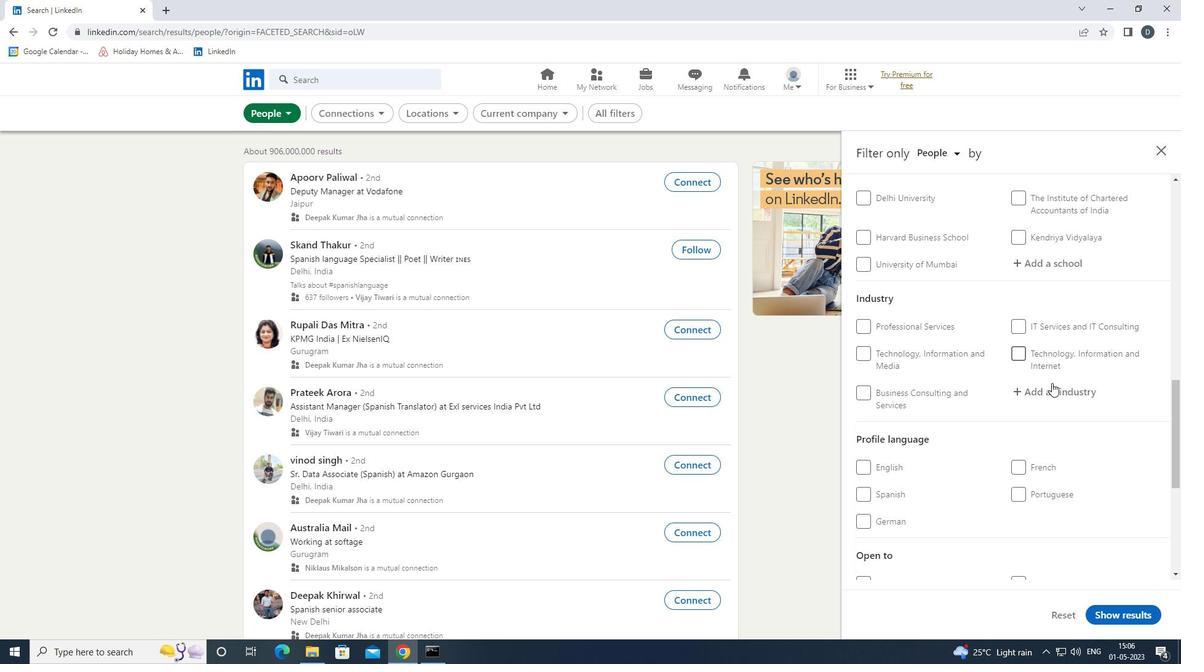 
Action: Mouse scrolled (1051, 382) with delta (0, 0)
Screenshot: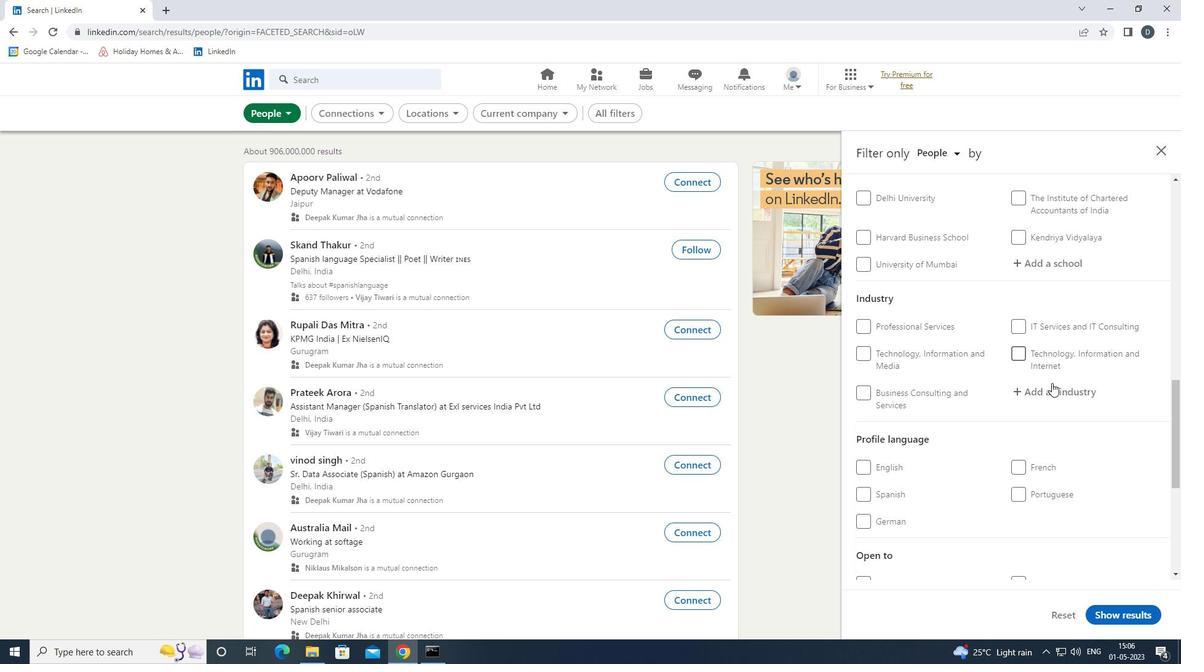 
Action: Mouse scrolled (1051, 382) with delta (0, 0)
Screenshot: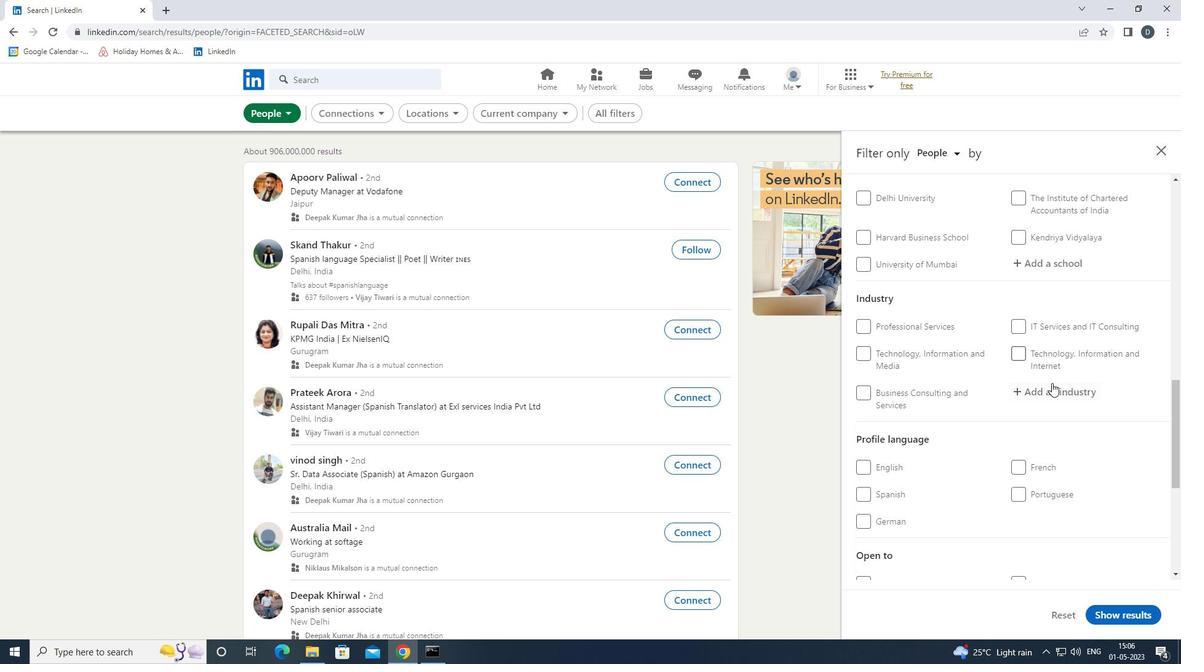 
Action: Mouse moved to (1051, 383)
Screenshot: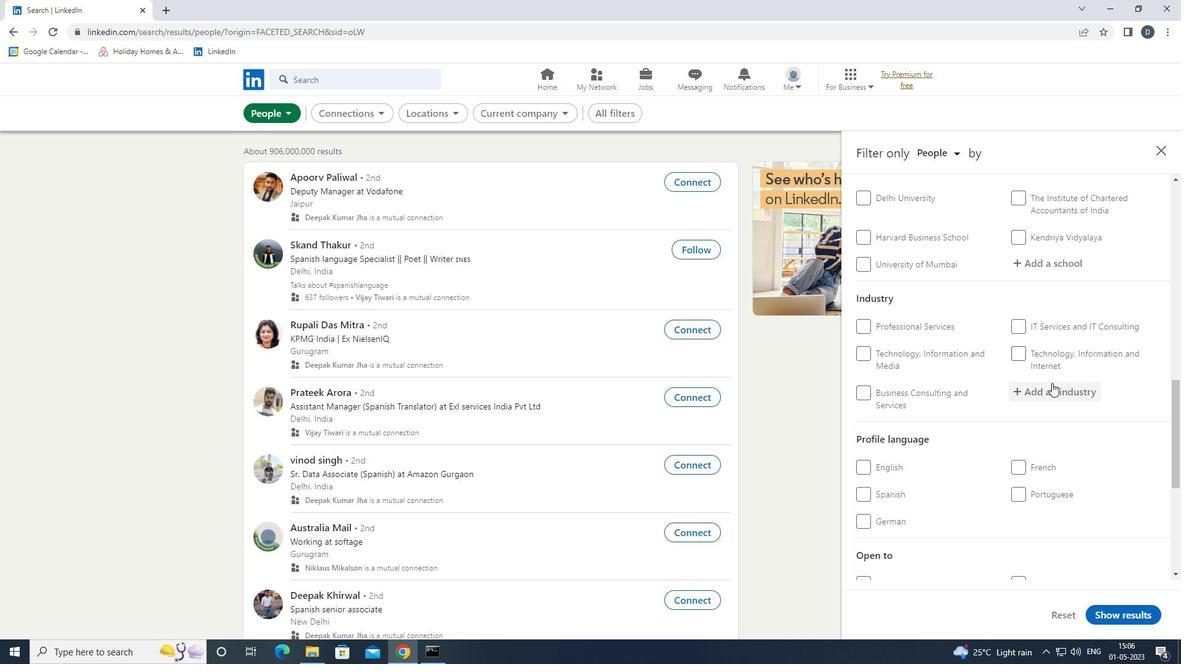 
Action: Mouse scrolled (1051, 383) with delta (0, 0)
Screenshot: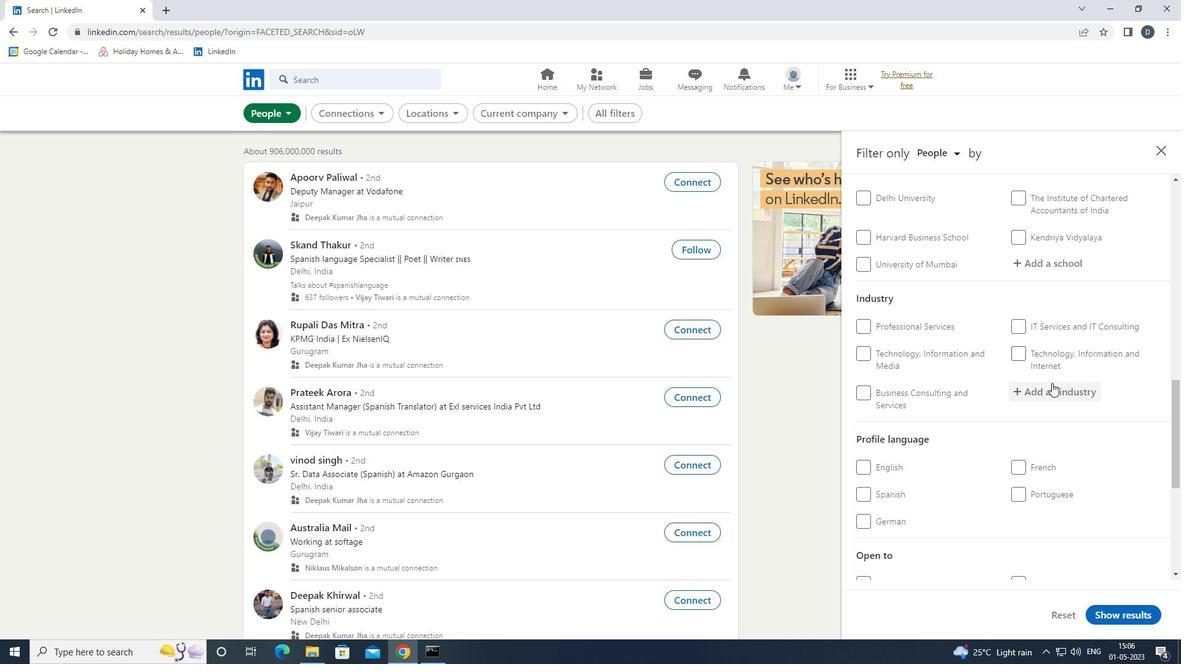 
Action: Mouse moved to (866, 217)
Screenshot: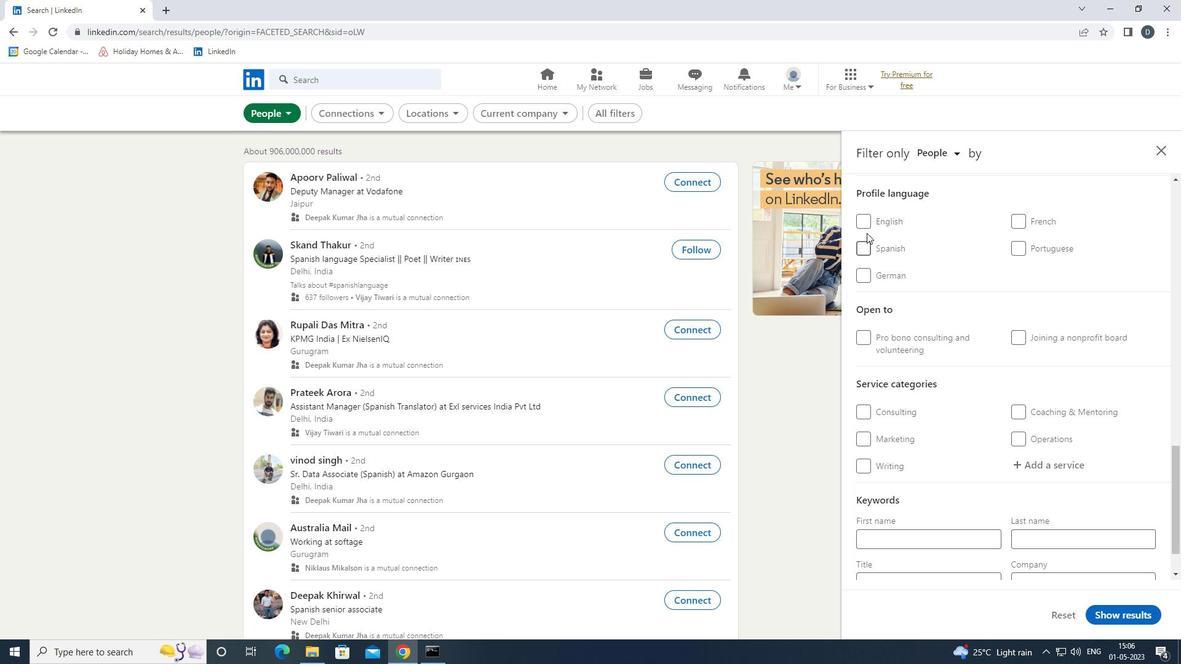 
Action: Mouse pressed left at (866, 217)
Screenshot: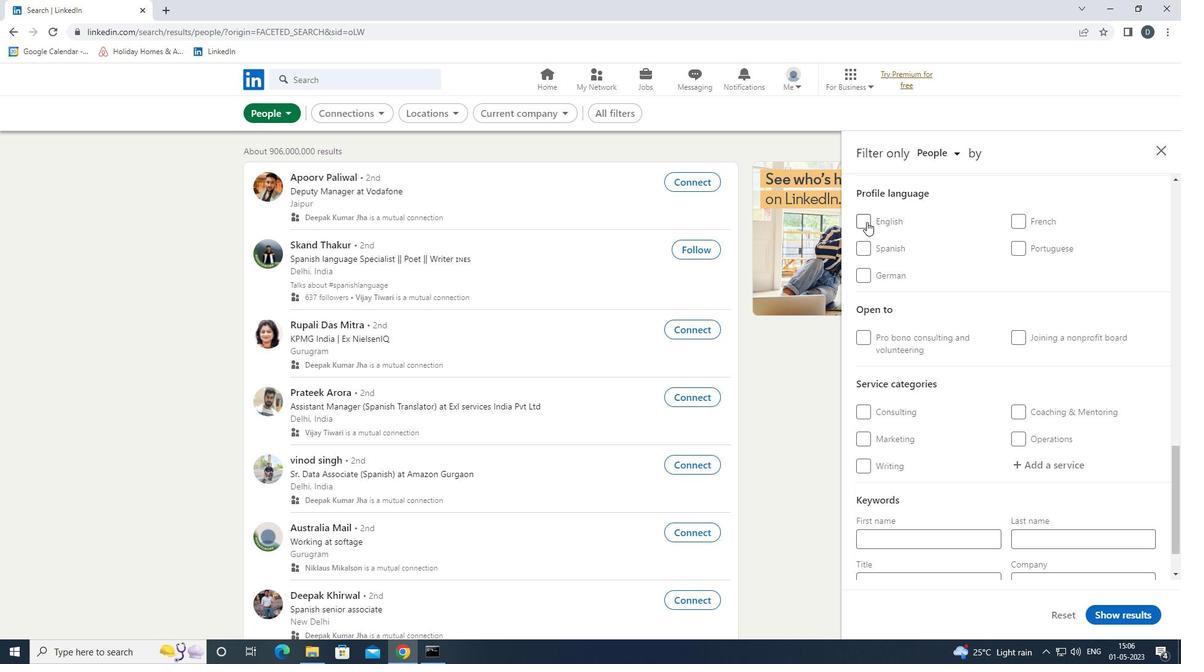 
Action: Mouse moved to (1044, 374)
Screenshot: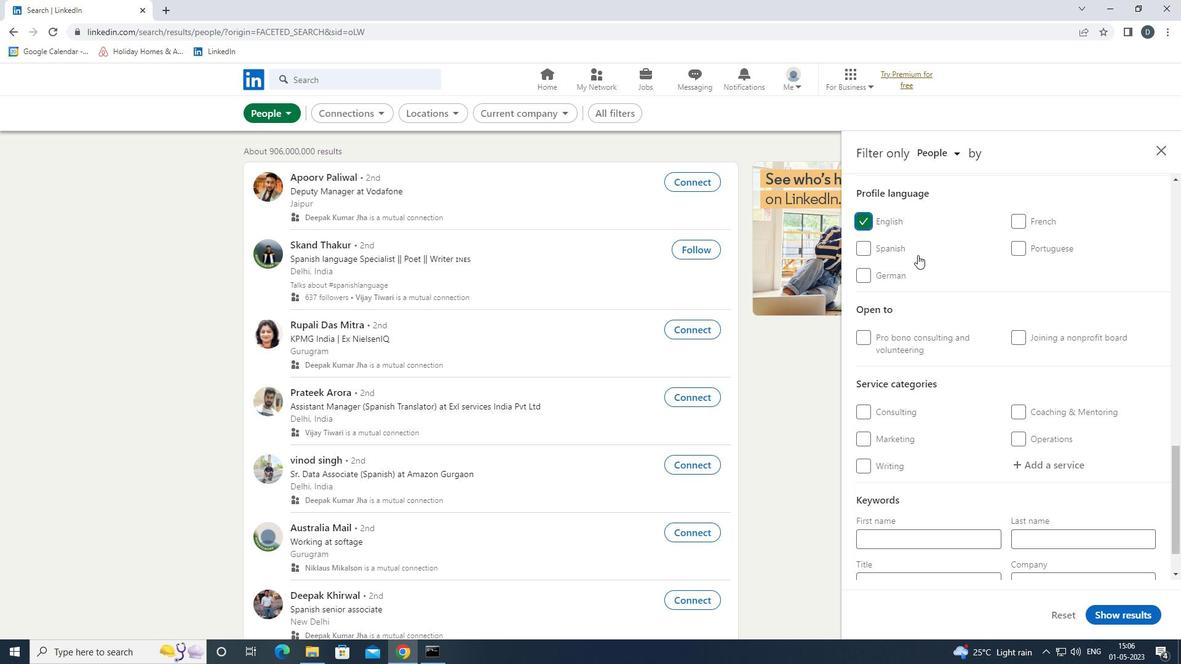
Action: Mouse scrolled (1044, 375) with delta (0, 0)
Screenshot: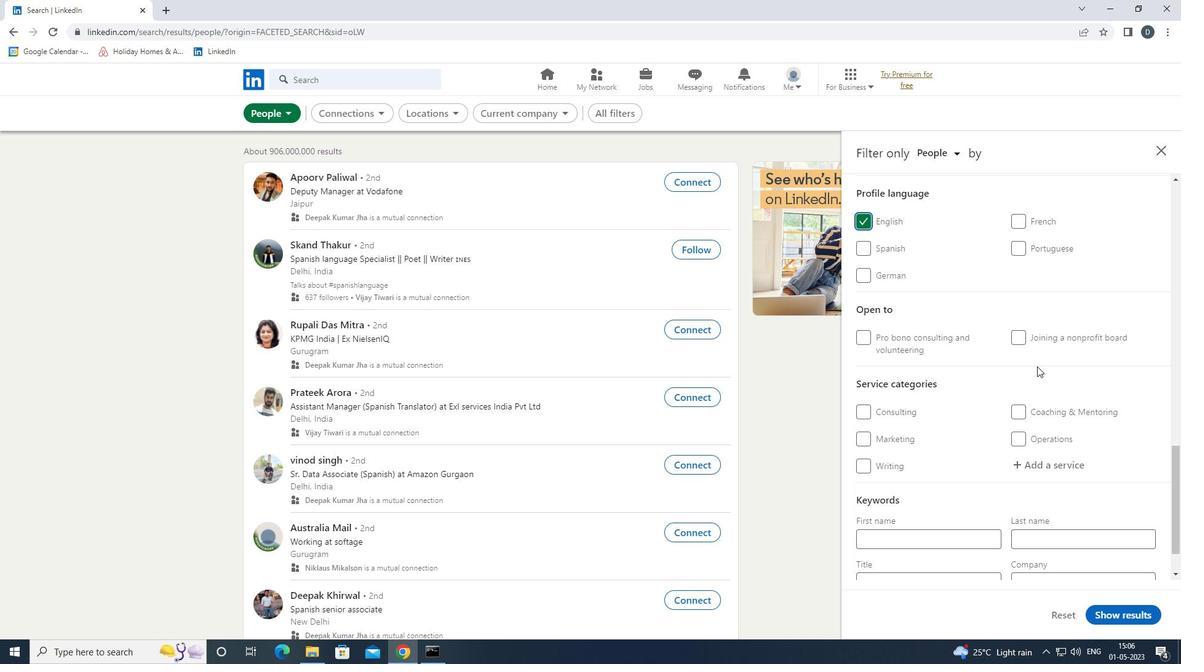 
Action: Mouse scrolled (1044, 375) with delta (0, 0)
Screenshot: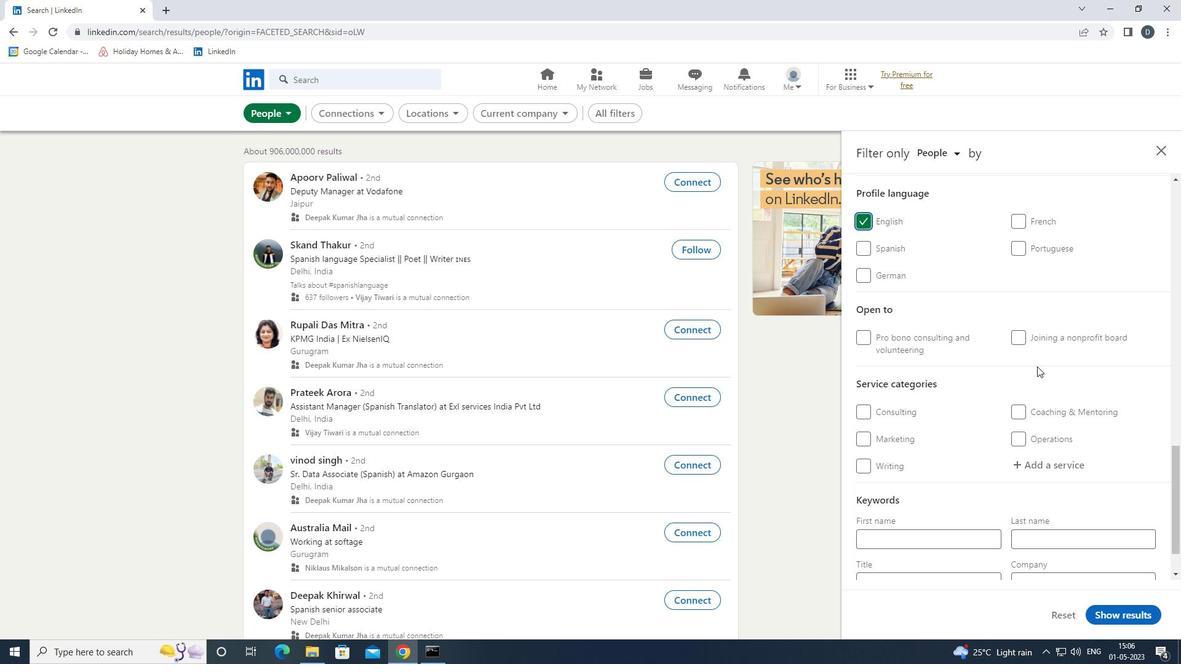 
Action: Mouse scrolled (1044, 375) with delta (0, 0)
Screenshot: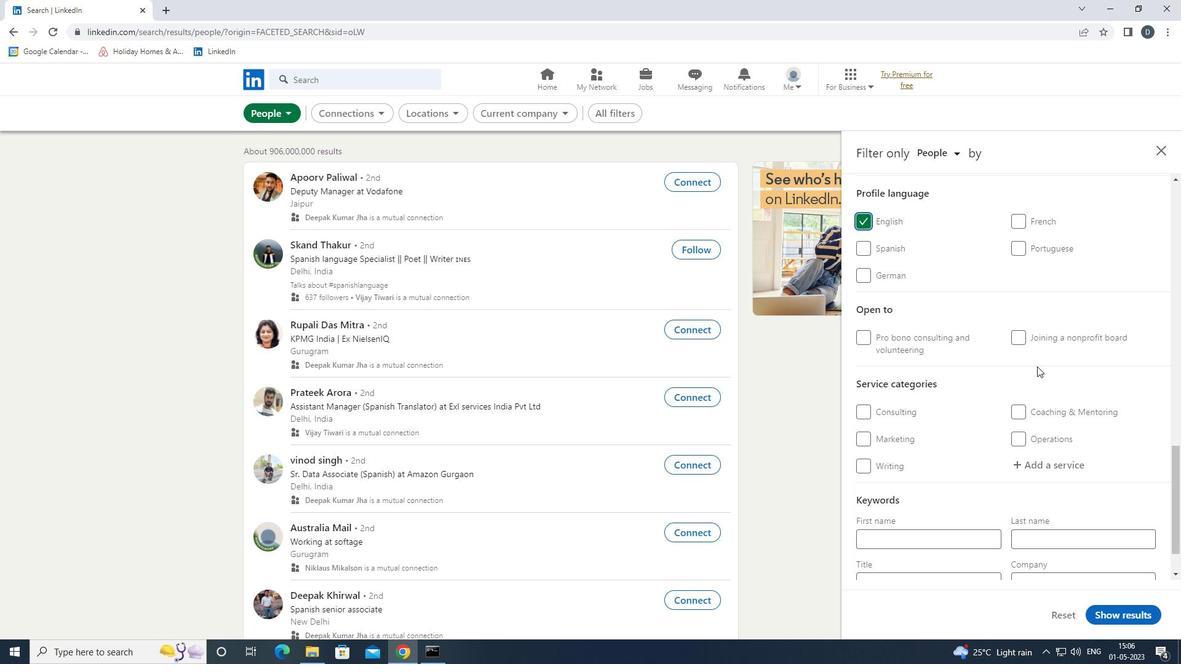 
Action: Mouse scrolled (1044, 375) with delta (0, 0)
Screenshot: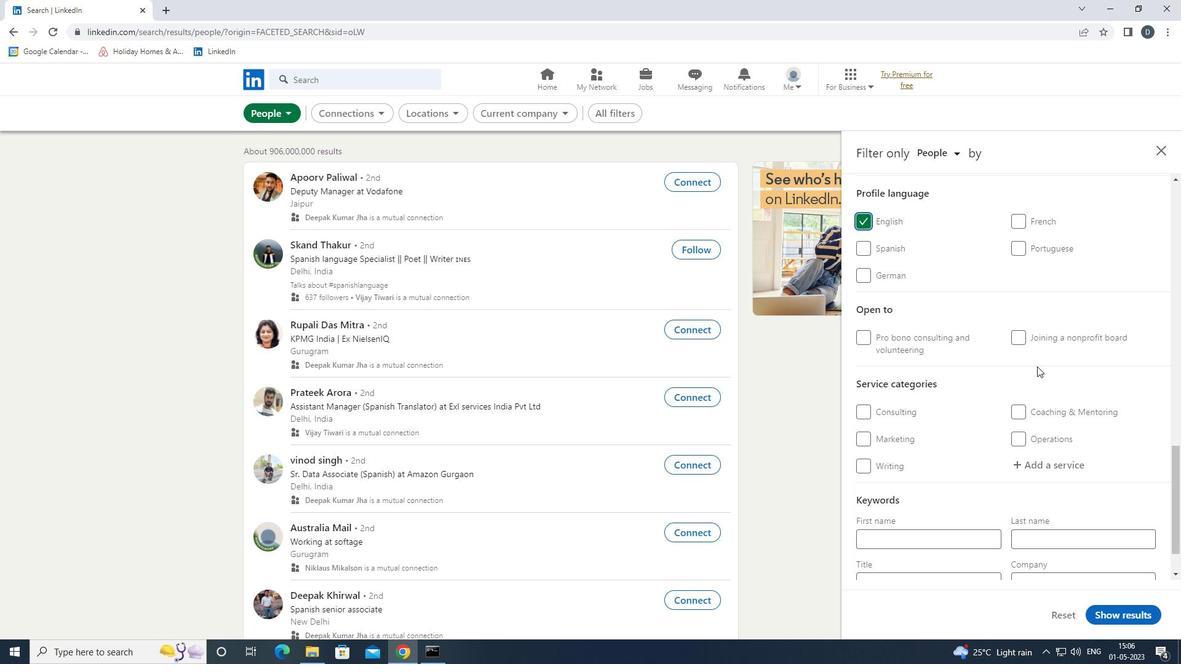 
Action: Mouse scrolled (1044, 375) with delta (0, 0)
Screenshot: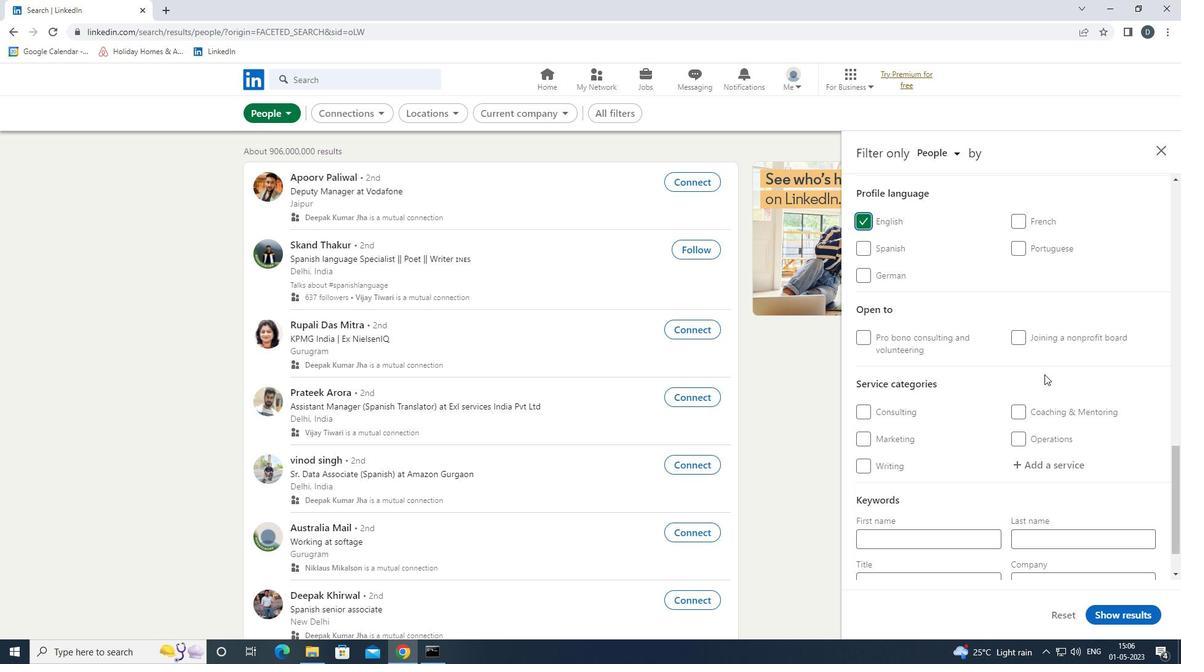 
Action: Mouse scrolled (1044, 375) with delta (0, 0)
Screenshot: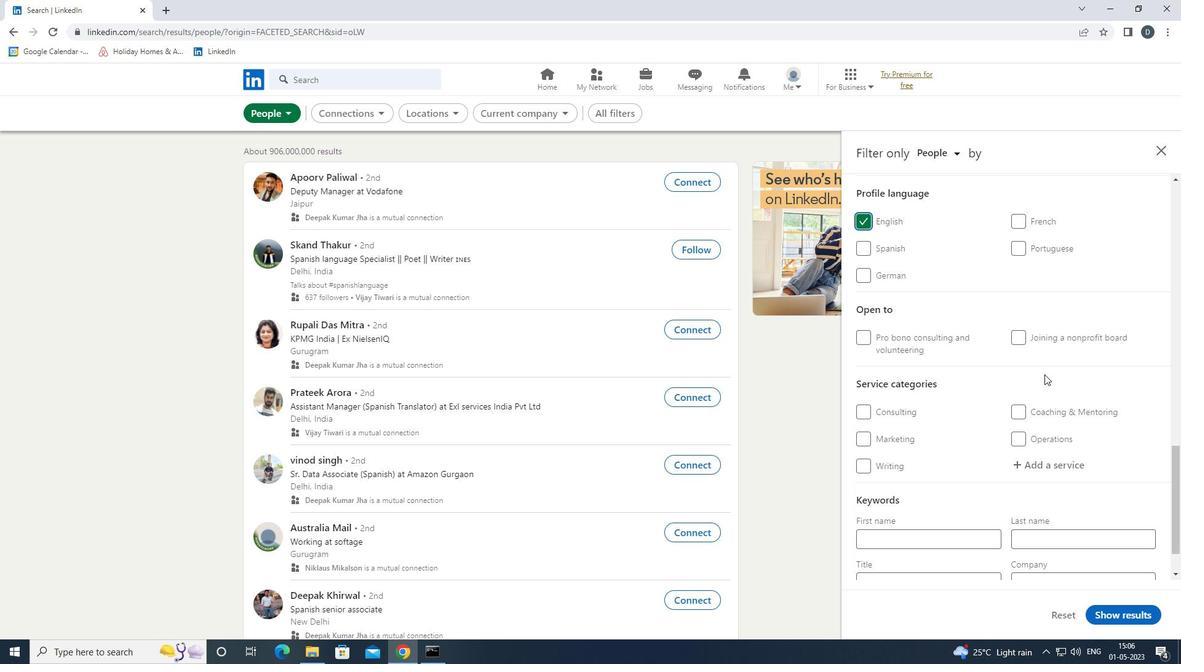
Action: Mouse scrolled (1044, 375) with delta (0, 0)
Screenshot: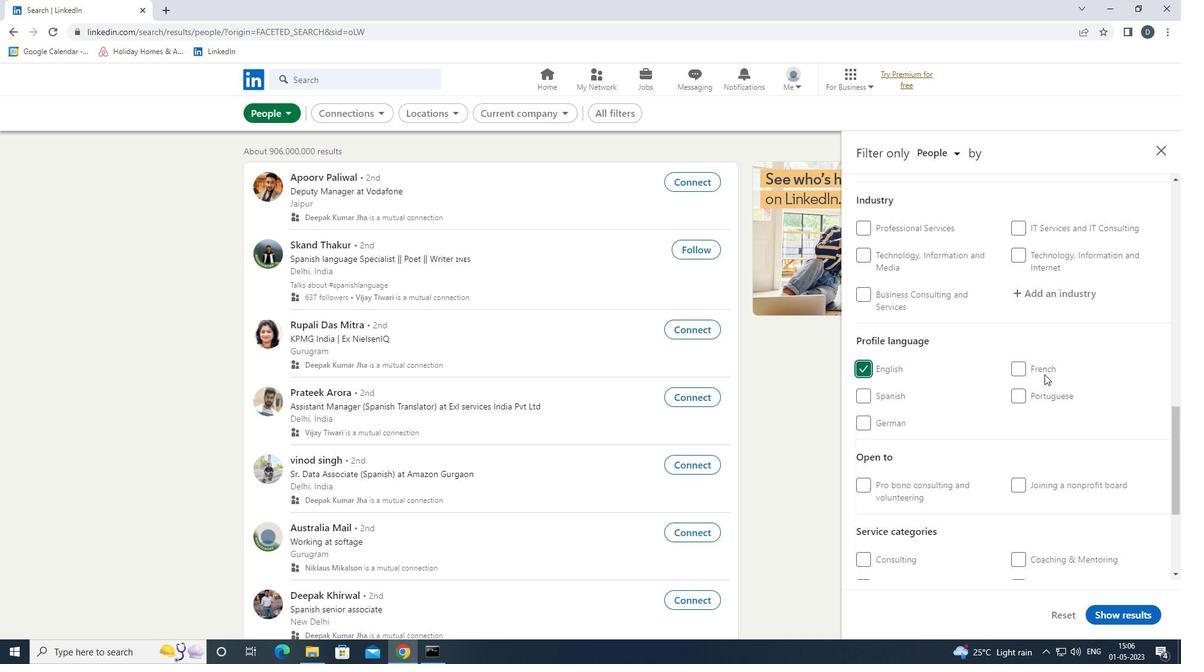 
Action: Mouse scrolled (1044, 375) with delta (0, 0)
Screenshot: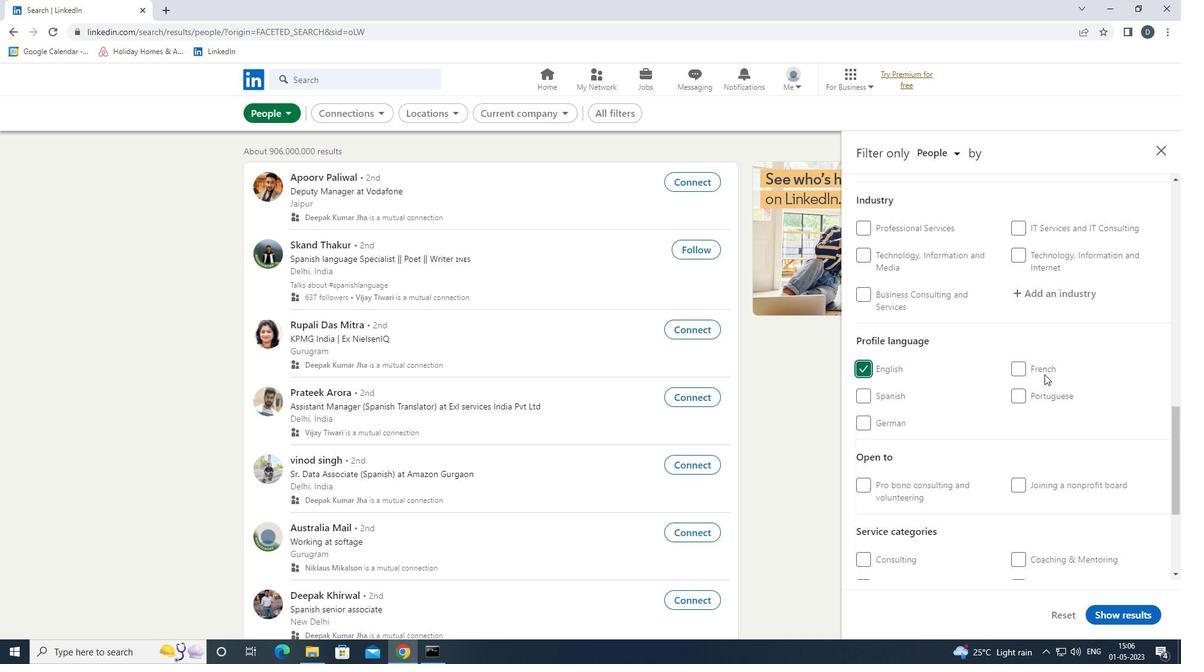 
Action: Mouse scrolled (1044, 375) with delta (0, 0)
Screenshot: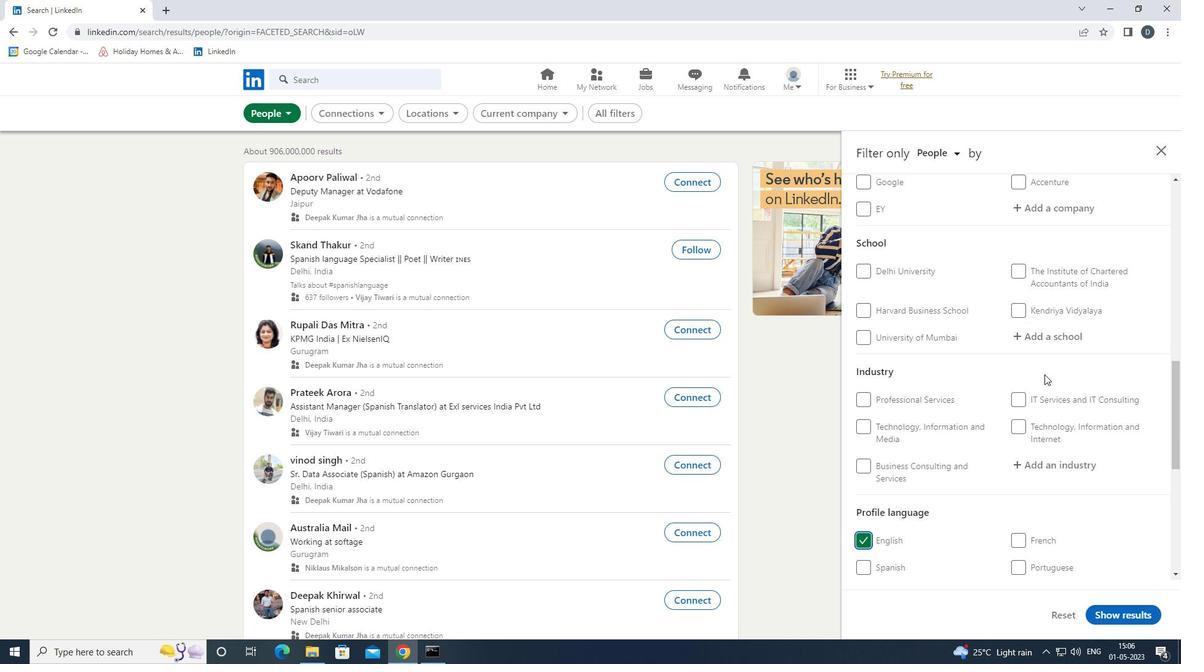 
Action: Mouse moved to (1047, 328)
Screenshot: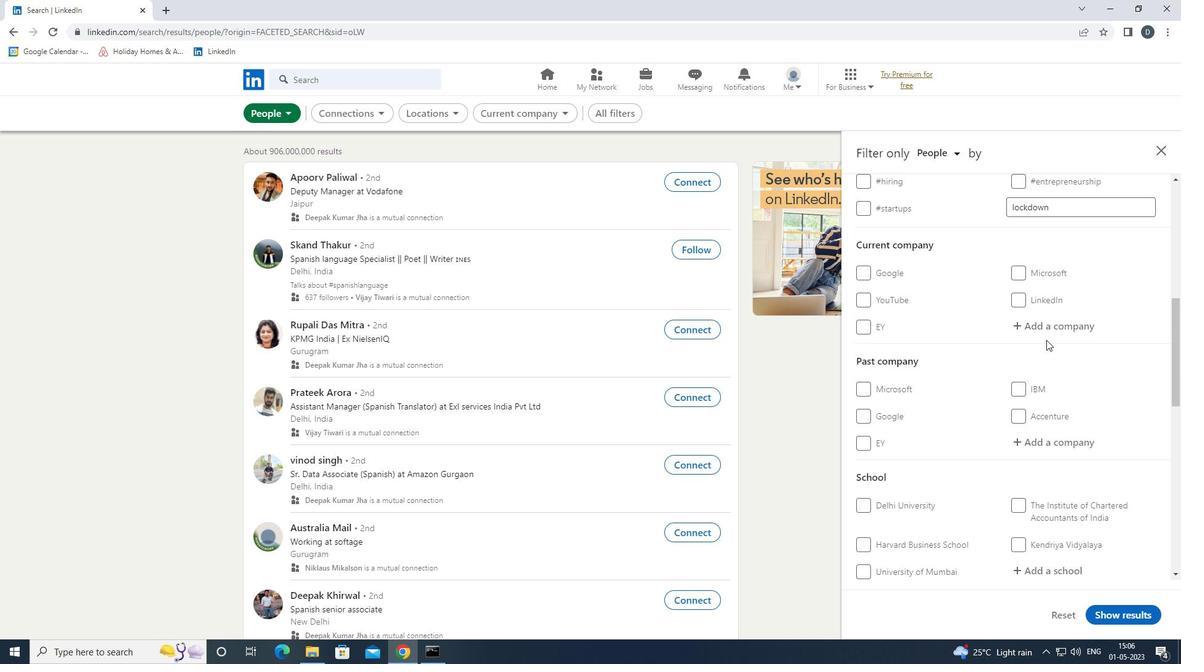 
Action: Mouse pressed left at (1047, 328)
Screenshot: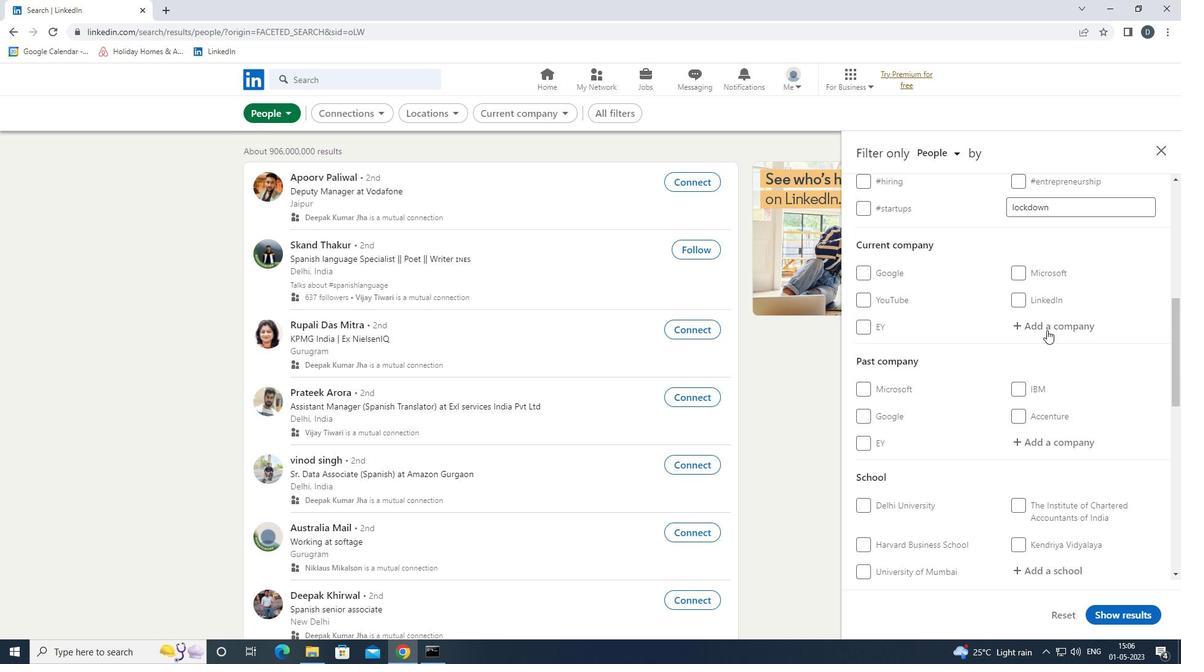 
Action: Key pressed <Key.shift><Key.shift>FRESHER<Key.space><Key.shift>JOBS<Key.down><Key.enter>
Screenshot: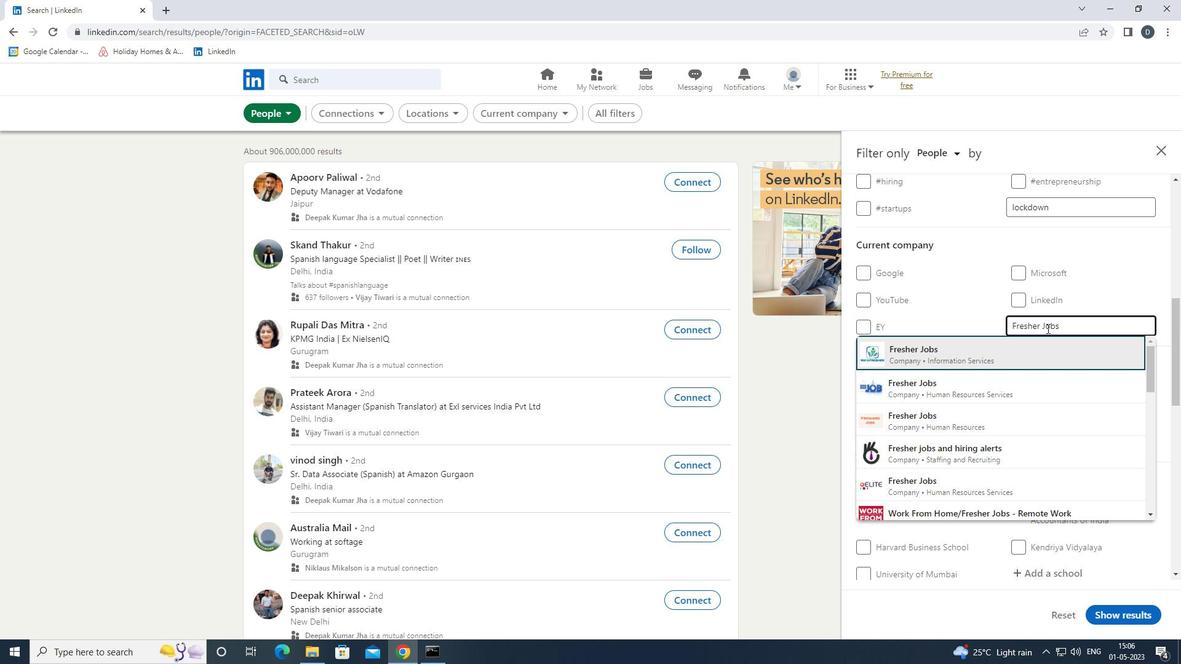 
Action: Mouse scrolled (1047, 327) with delta (0, 0)
Screenshot: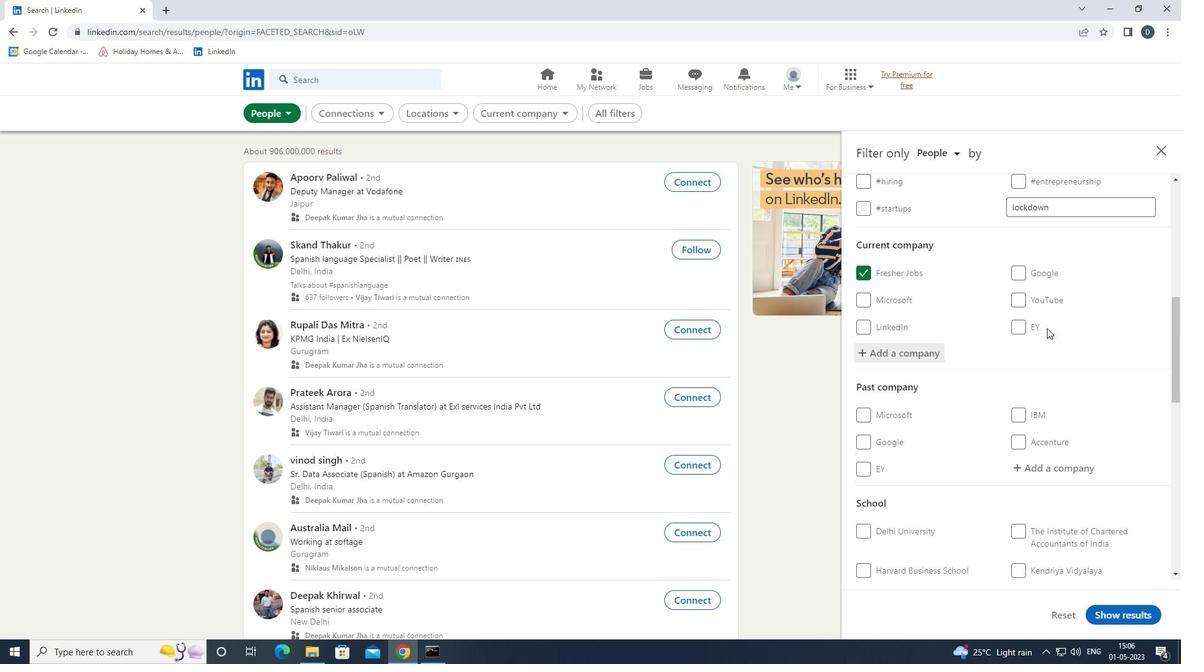 
Action: Mouse scrolled (1047, 327) with delta (0, 0)
Screenshot: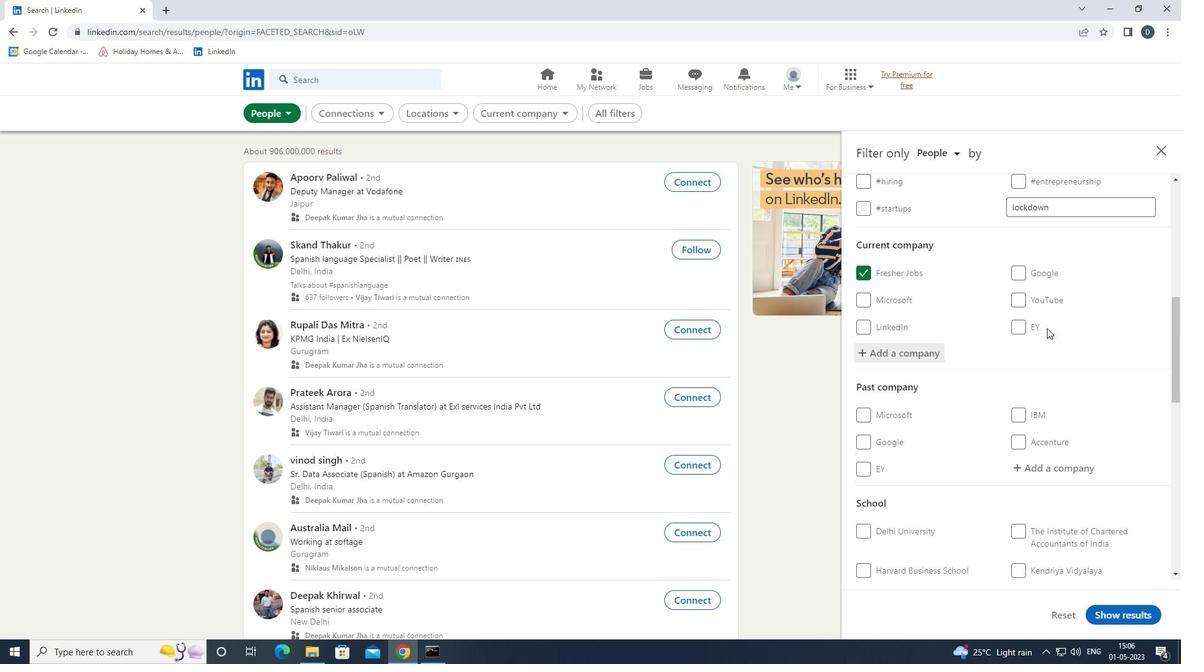 
Action: Mouse scrolled (1047, 327) with delta (0, 0)
Screenshot: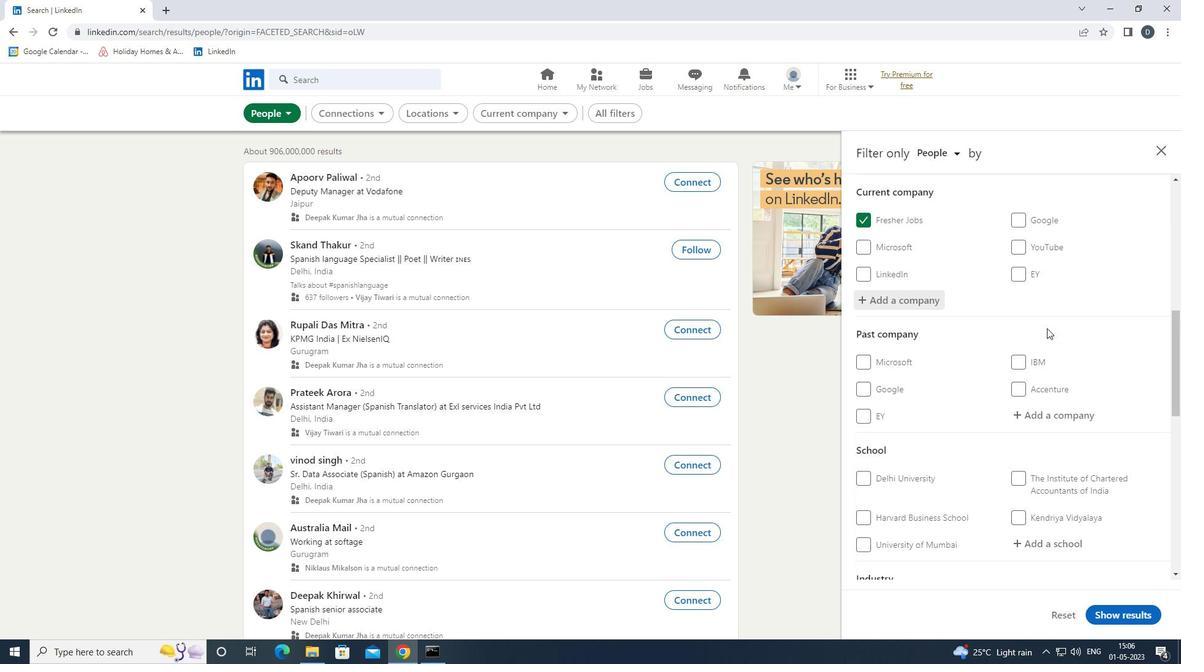 
Action: Mouse scrolled (1047, 327) with delta (0, 0)
Screenshot: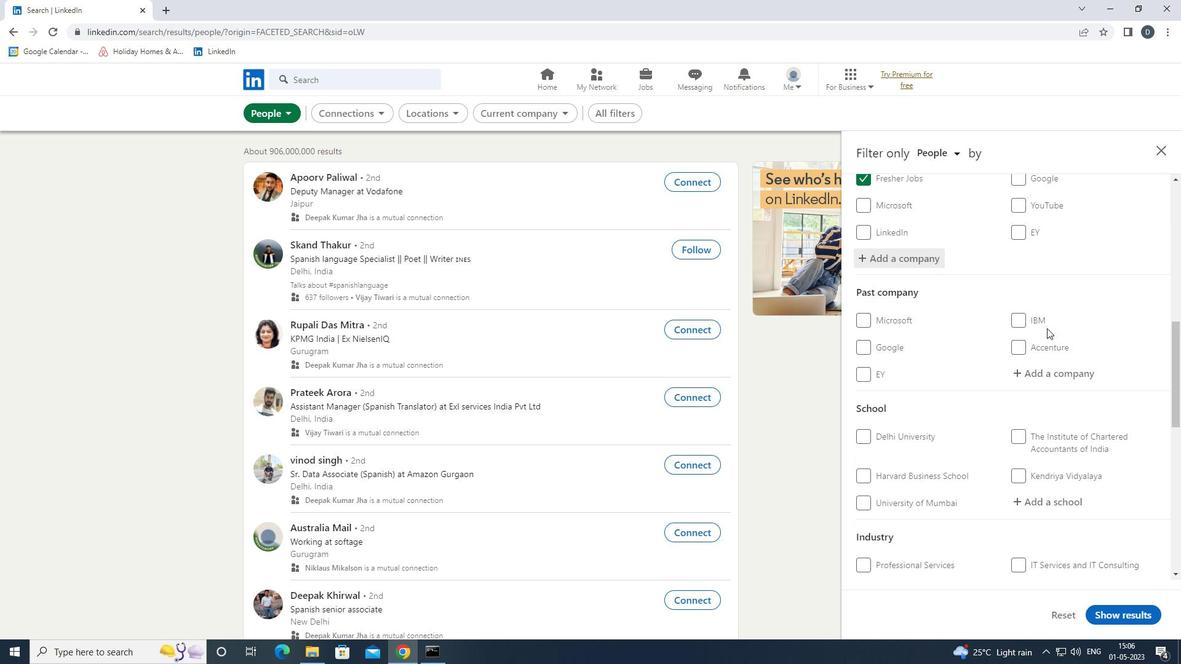 
Action: Mouse scrolled (1047, 327) with delta (0, 0)
Screenshot: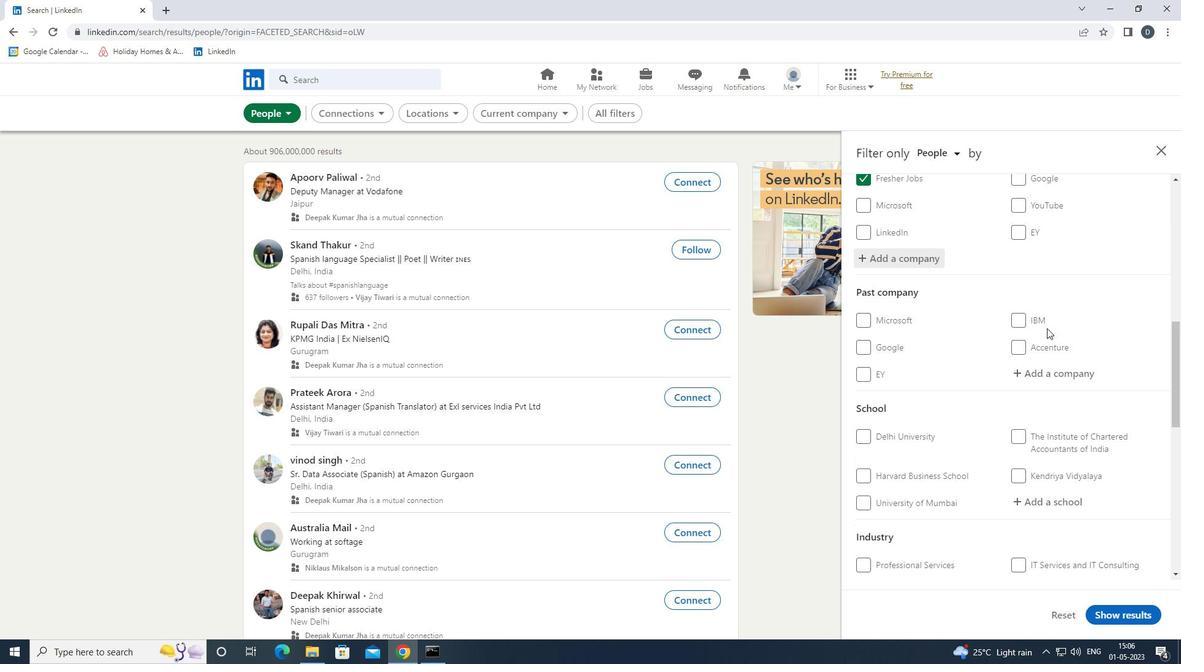 
Action: Mouse moved to (1064, 285)
Screenshot: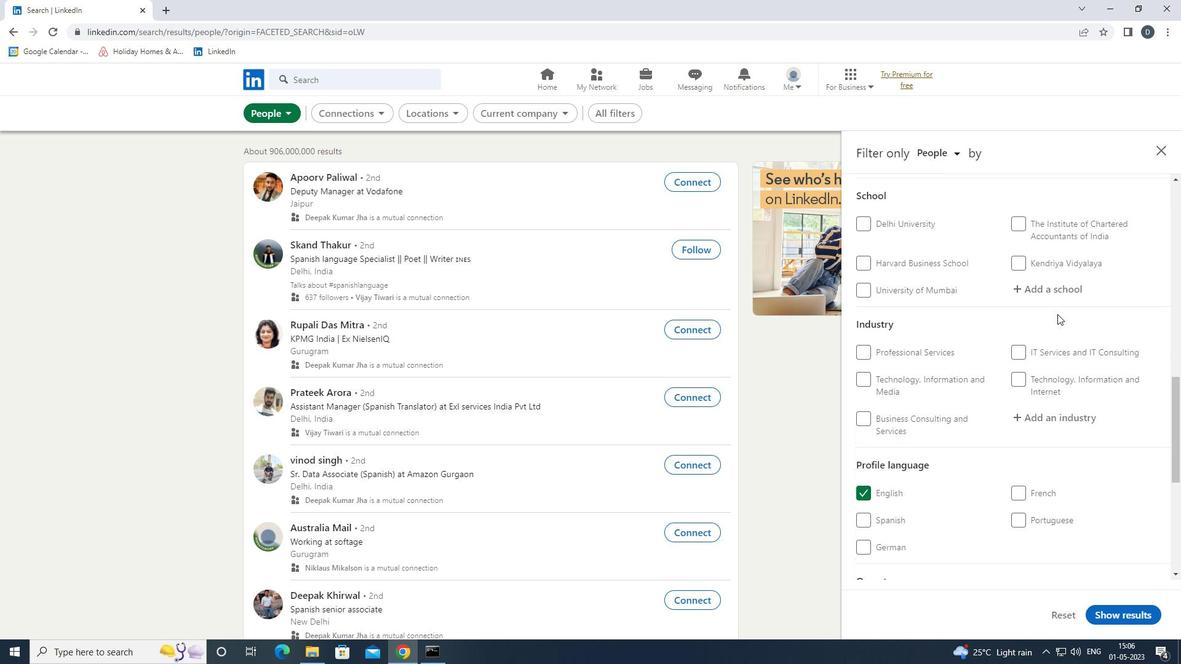 
Action: Mouse pressed left at (1064, 285)
Screenshot: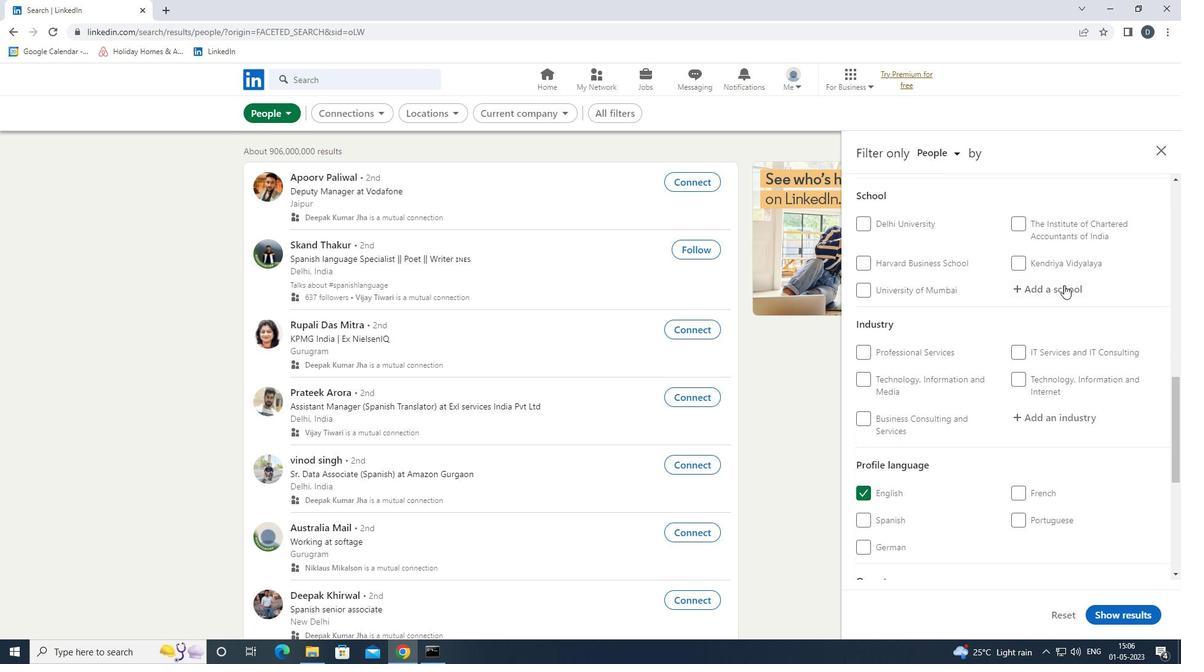 
Action: Key pressed <Key.shift>MODEL<Key.space><Key.shift>INSTI<Key.down><Key.enter>
Screenshot: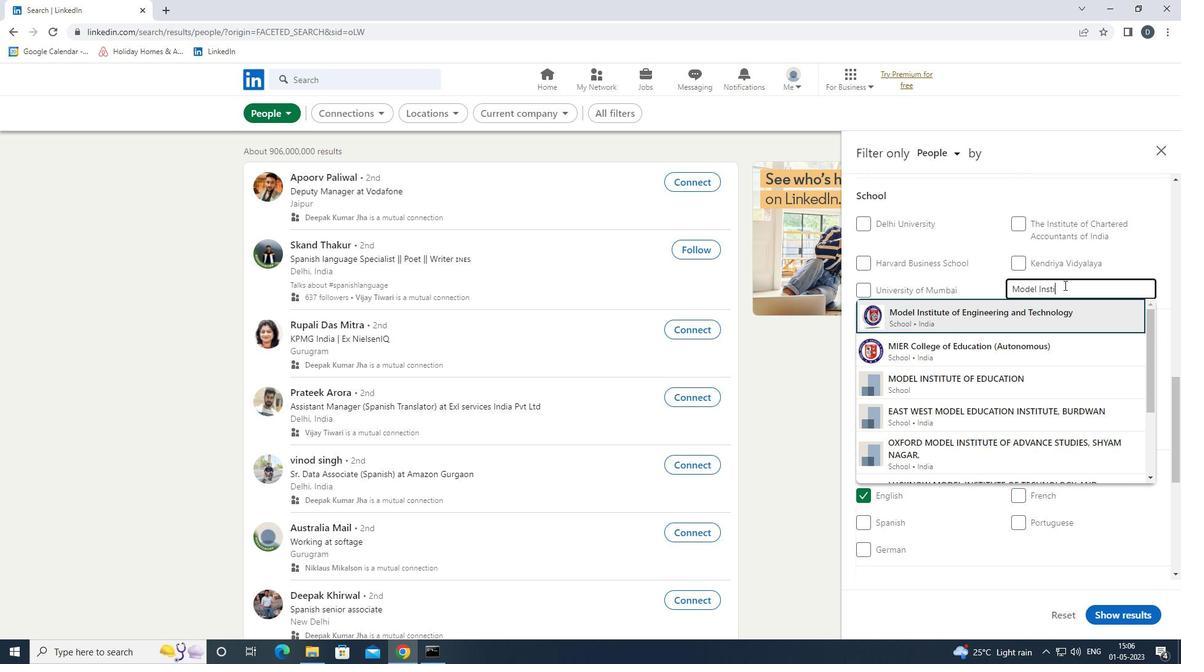 
Action: Mouse scrolled (1064, 284) with delta (0, 0)
Screenshot: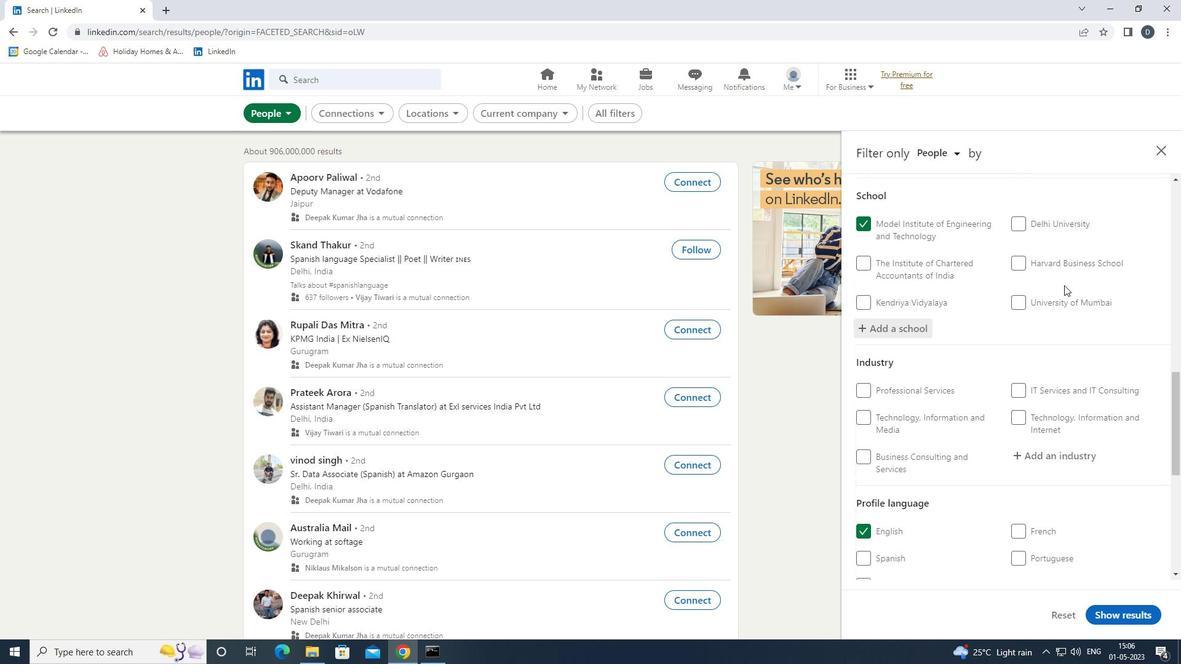 
Action: Mouse scrolled (1064, 284) with delta (0, 0)
Screenshot: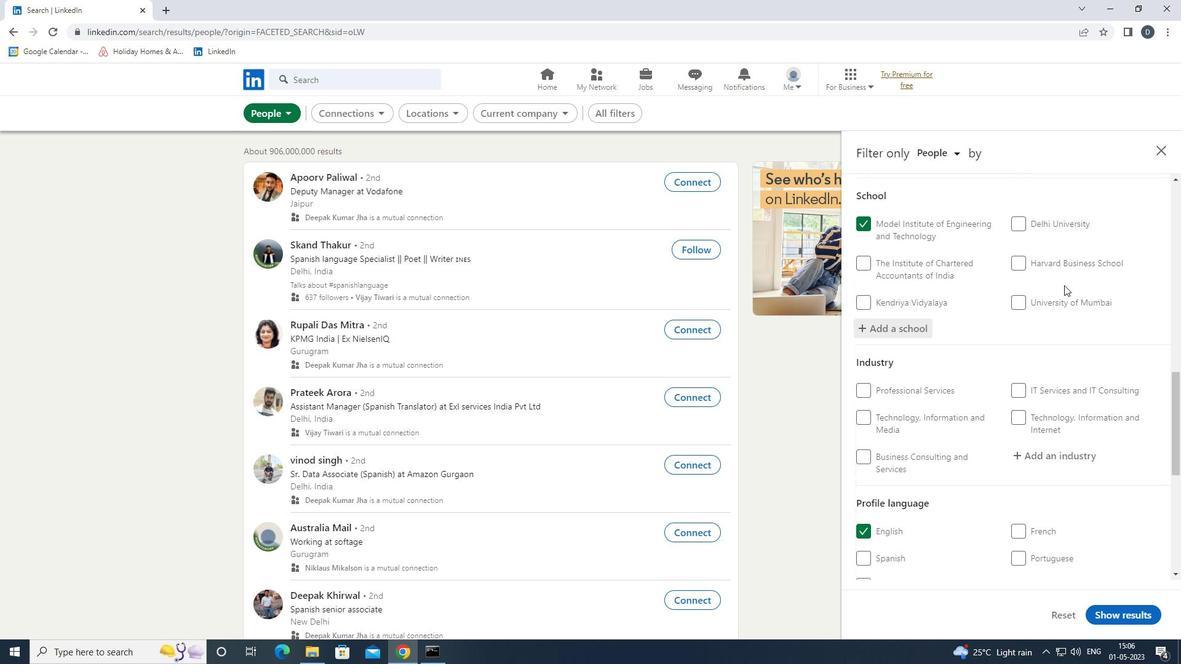 
Action: Mouse scrolled (1064, 284) with delta (0, 0)
Screenshot: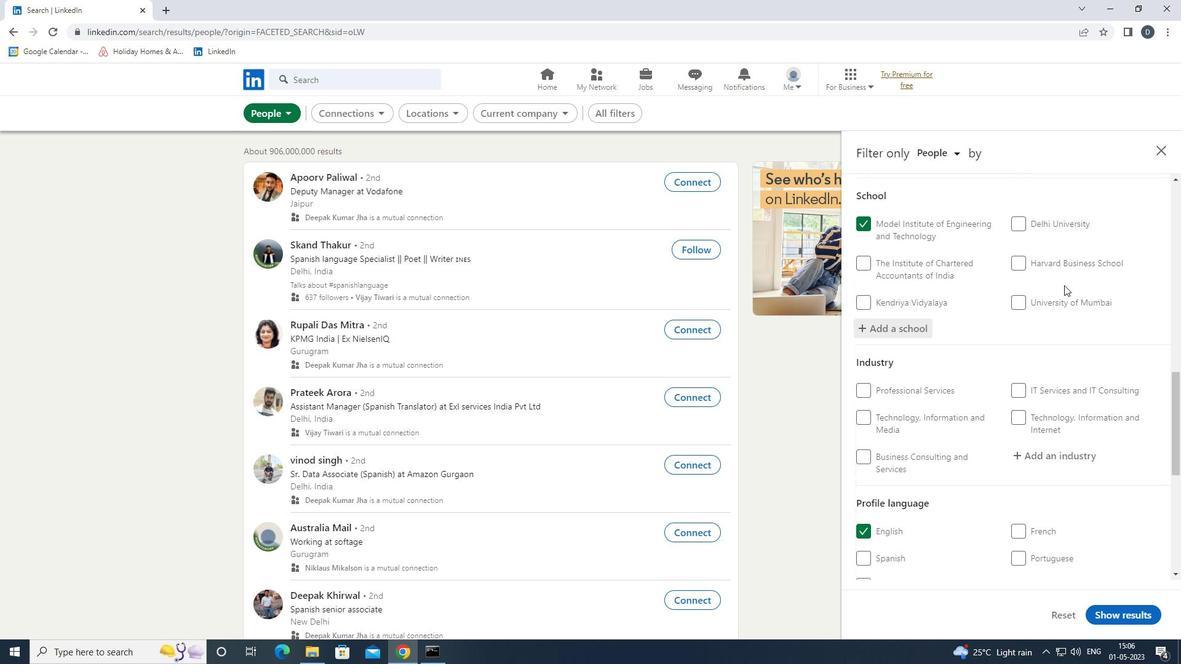 
Action: Mouse moved to (1060, 267)
Screenshot: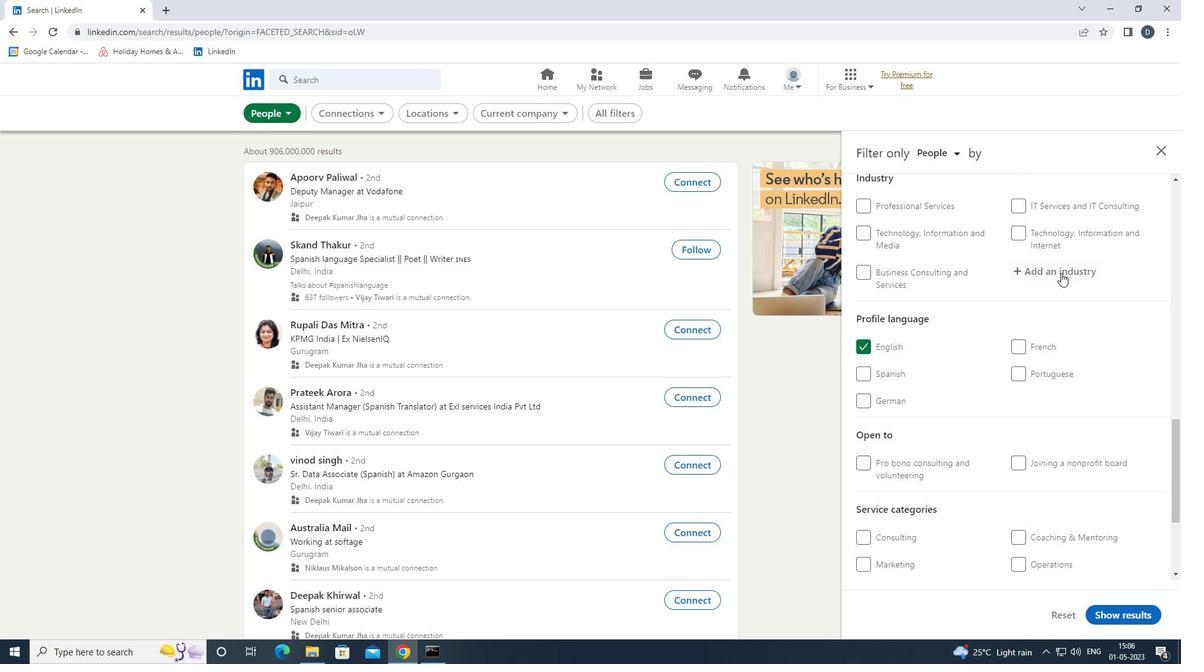 
Action: Mouse pressed left at (1060, 267)
Screenshot: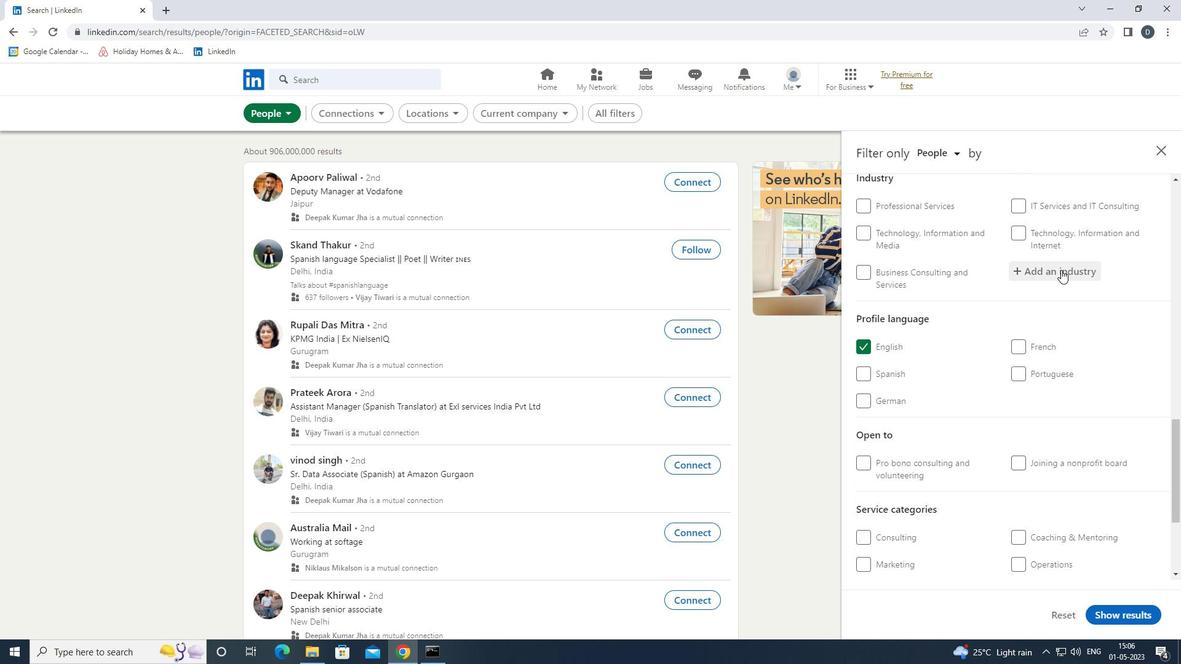 
Action: Key pressed <Key.shift>INDIVI<Key.down><Key.enter>
Screenshot: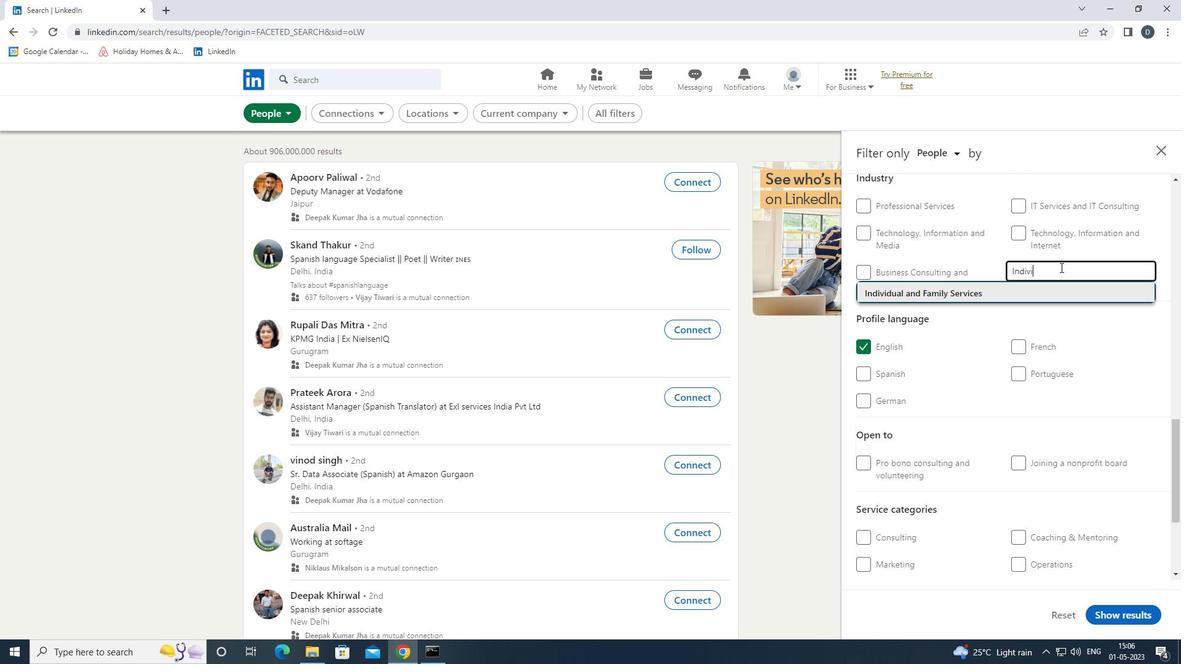 
Action: Mouse scrolled (1060, 266) with delta (0, 0)
Screenshot: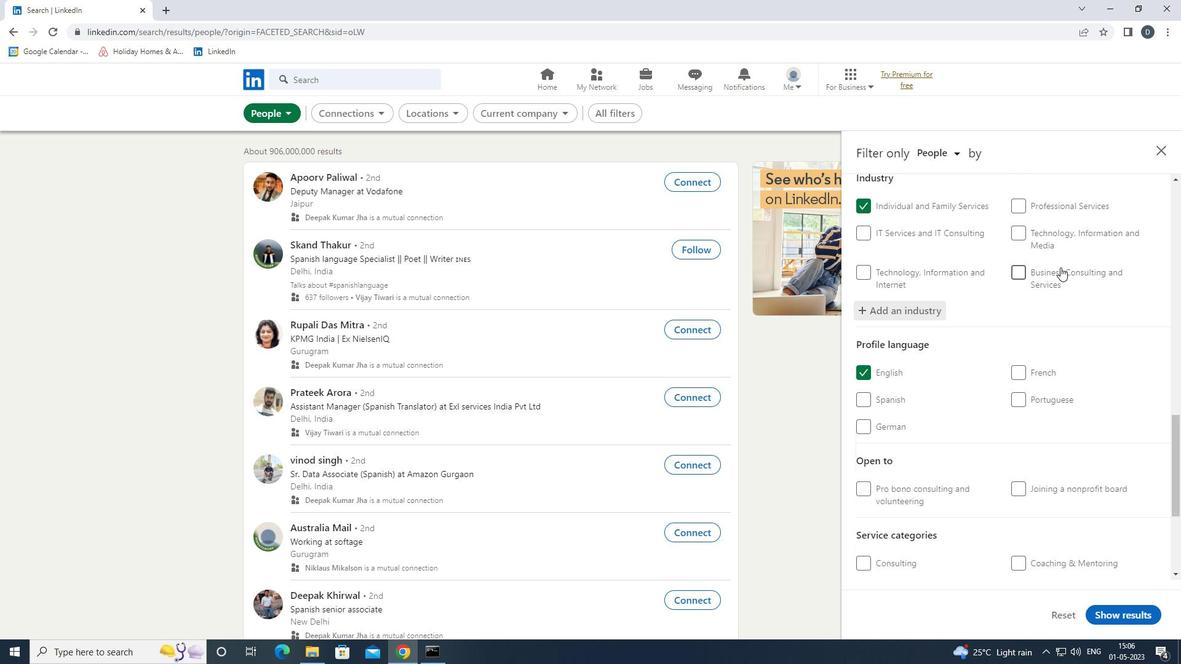
Action: Mouse scrolled (1060, 266) with delta (0, 0)
Screenshot: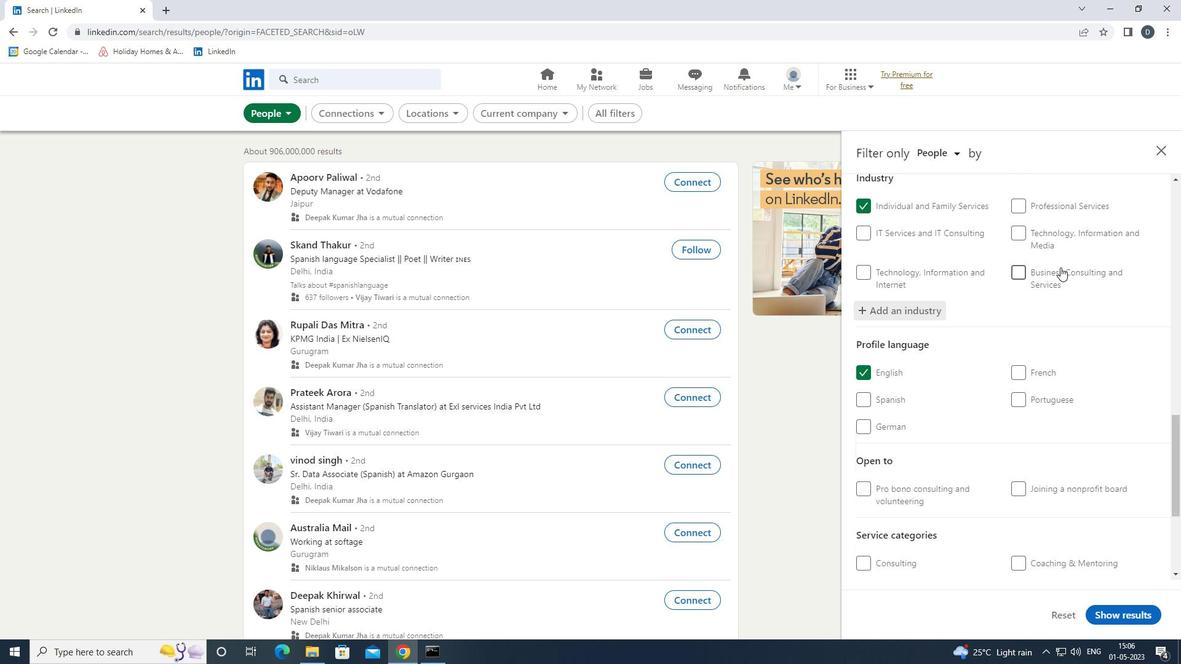 
Action: Mouse scrolled (1060, 266) with delta (0, 0)
Screenshot: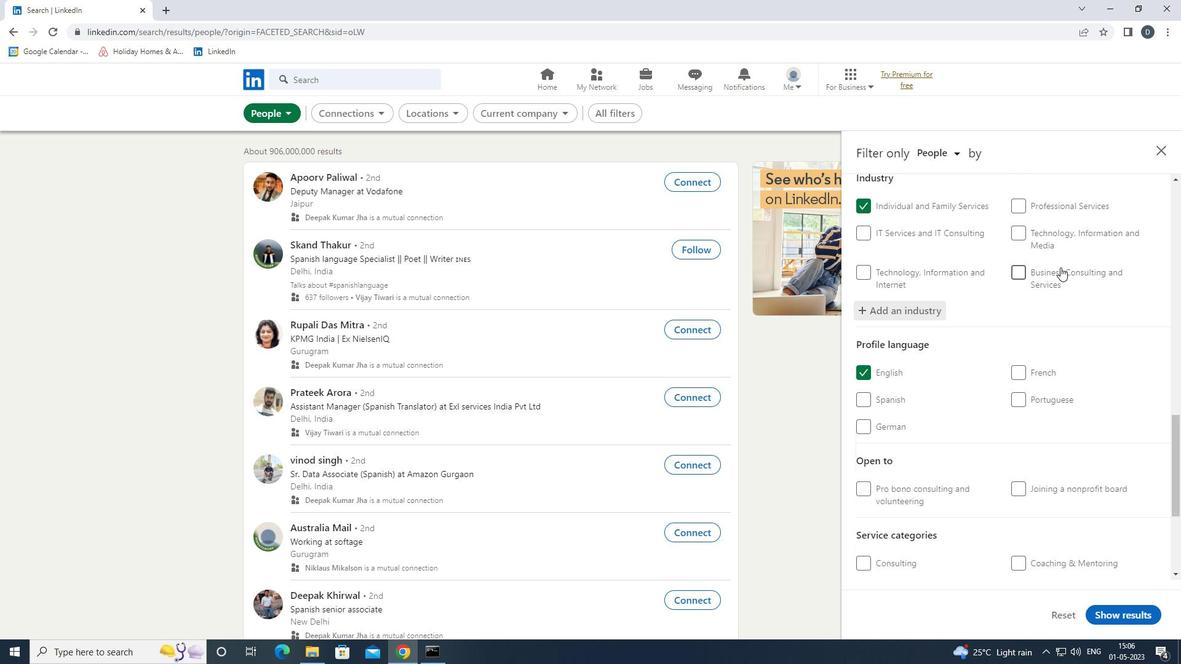 
Action: Mouse scrolled (1060, 266) with delta (0, 0)
Screenshot: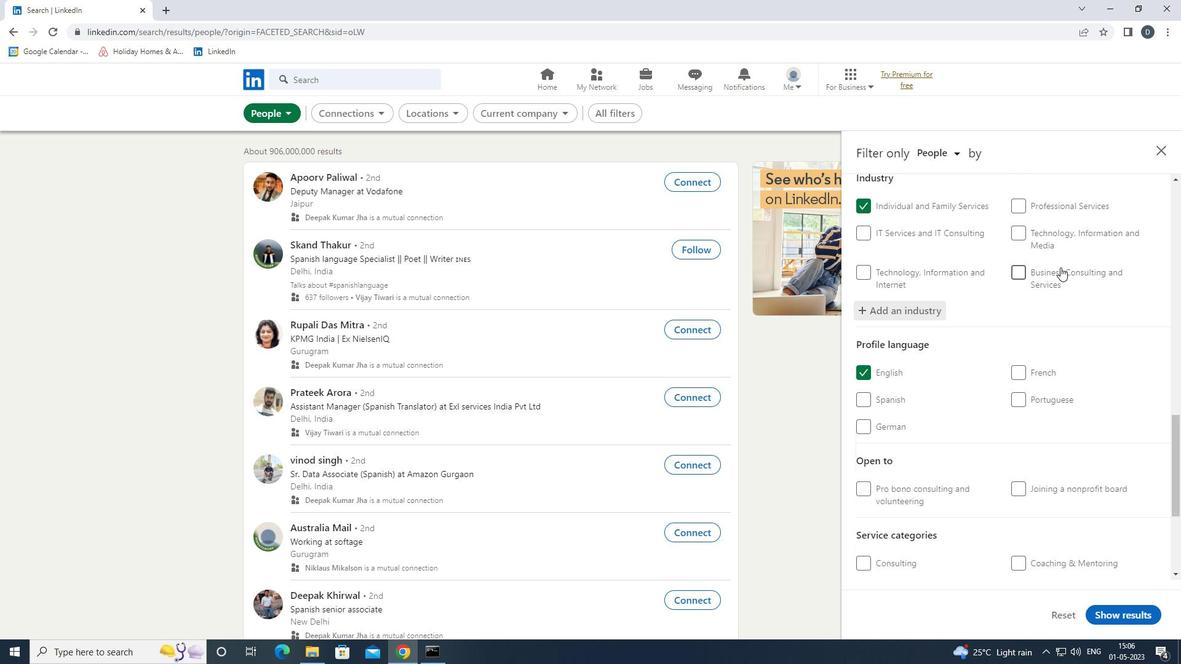 
Action: Mouse moved to (1062, 412)
Screenshot: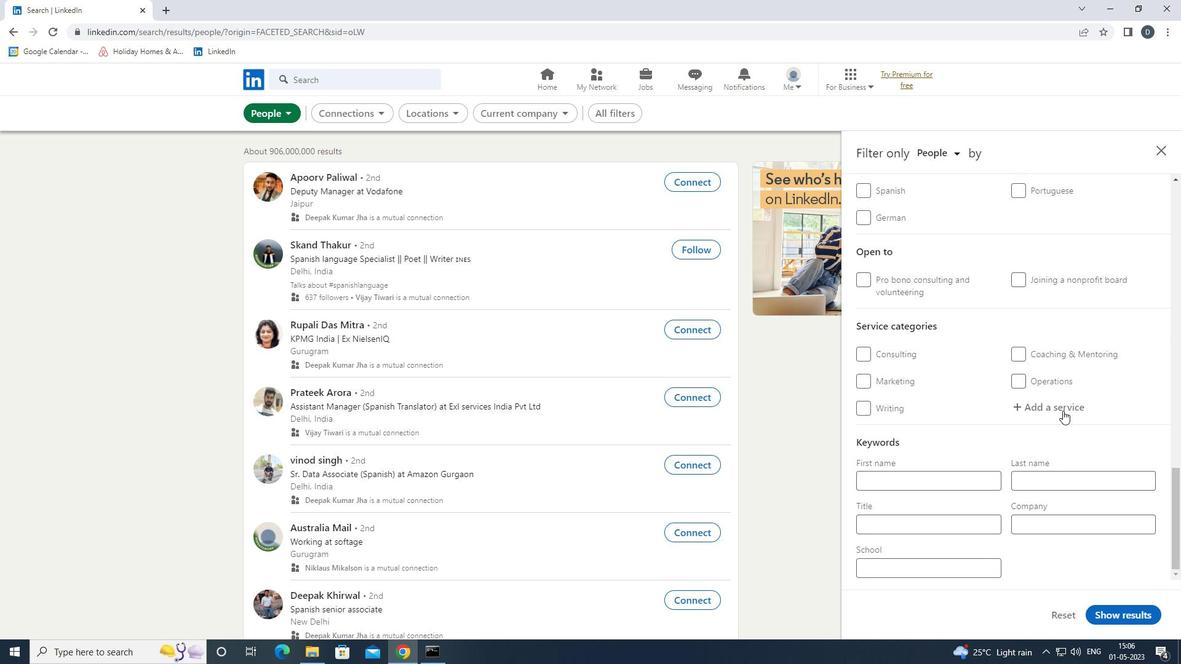 
Action: Mouse pressed left at (1062, 412)
Screenshot: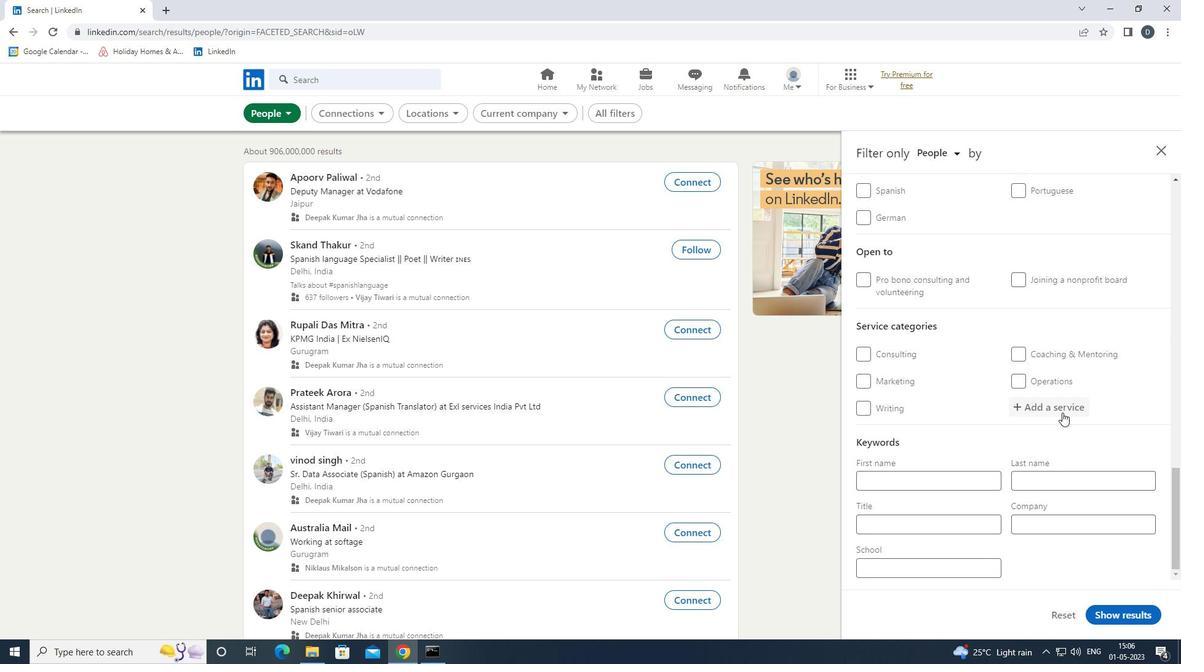 
Action: Key pressed <Key.shift>DEMAND<Key.space><Key.shift>G<Key.down><Key.enter>
Screenshot: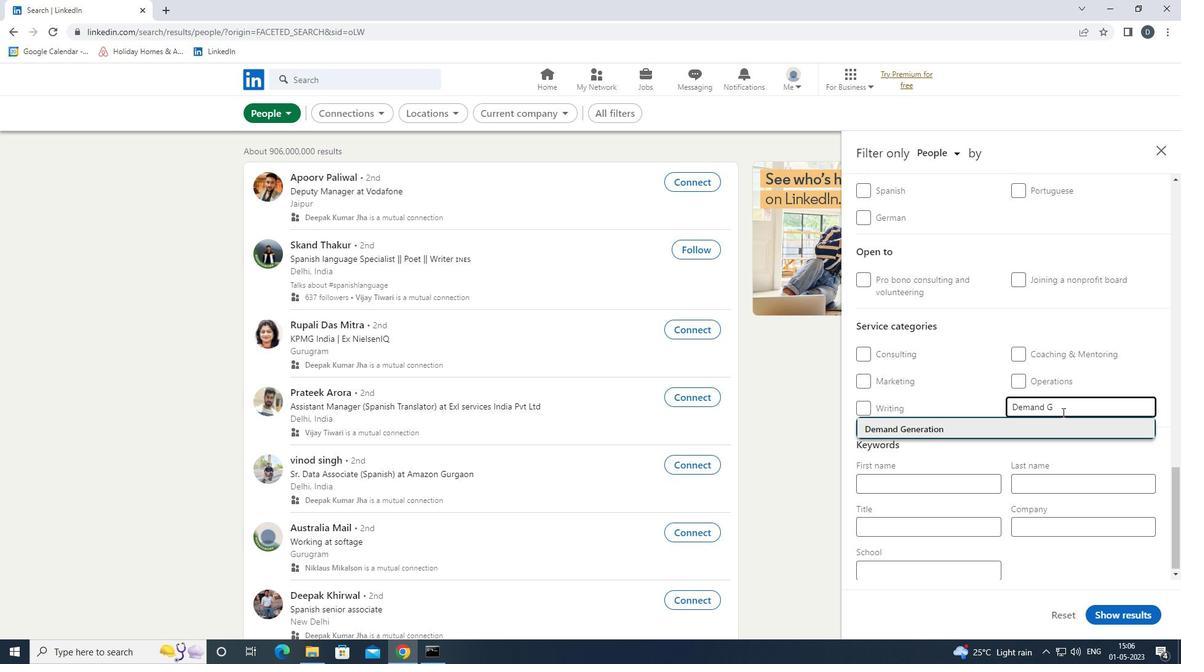 
Action: Mouse moved to (1034, 453)
Screenshot: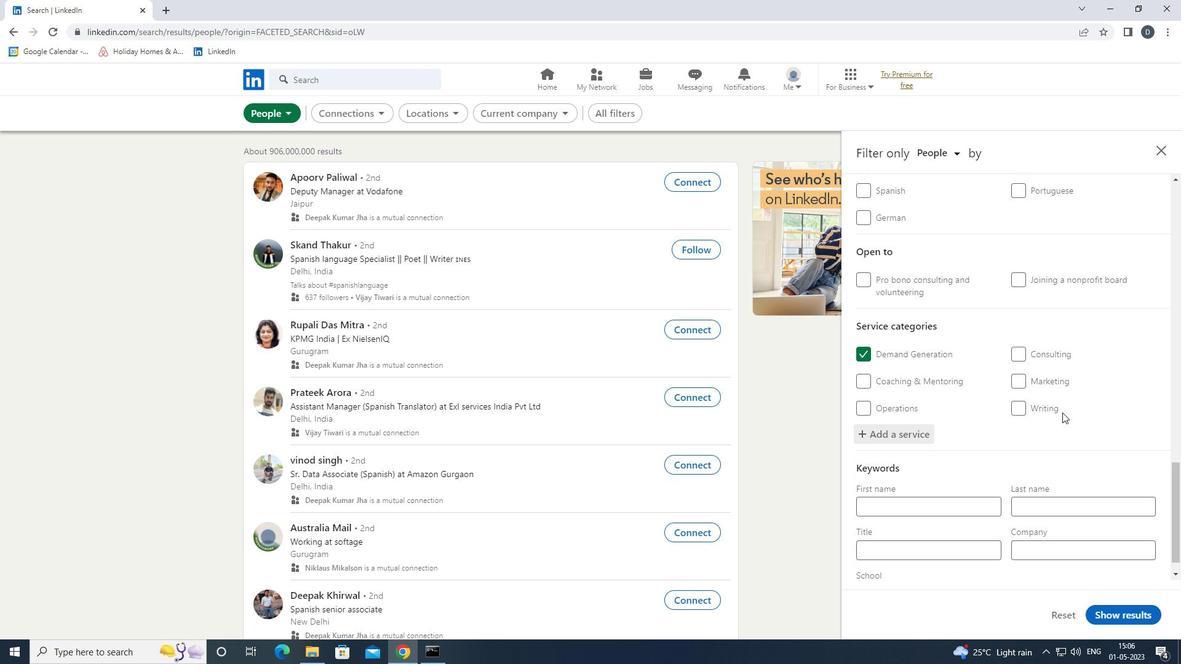 
Action: Mouse scrolled (1034, 452) with delta (0, 0)
Screenshot: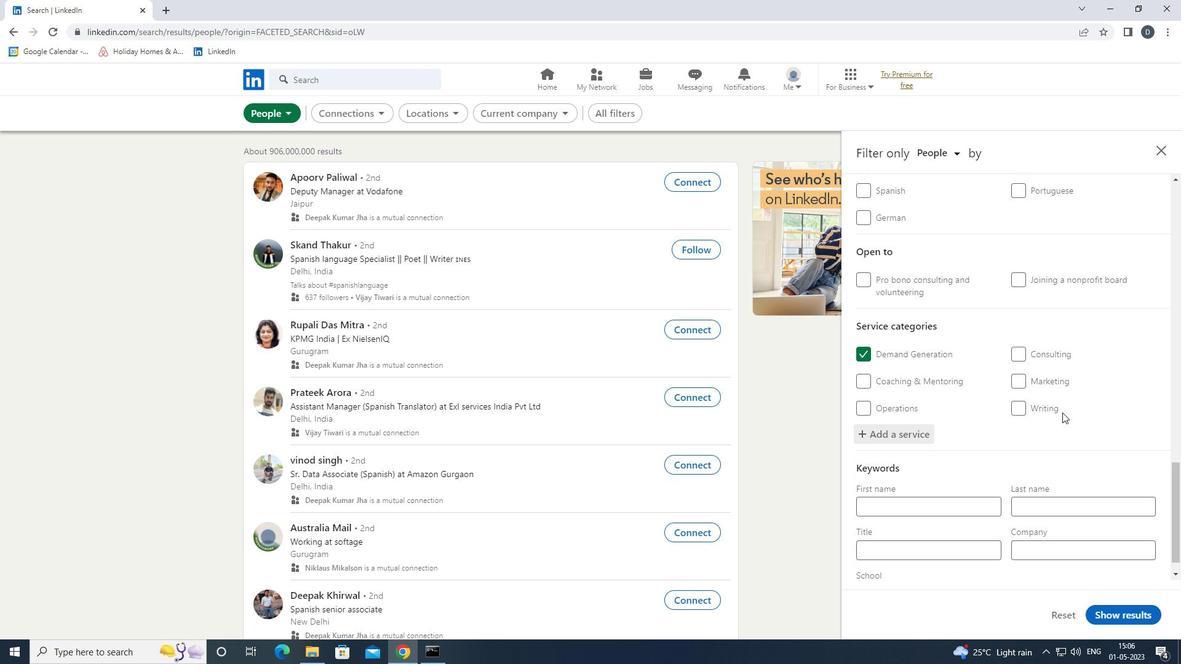 
Action: Mouse moved to (1029, 458)
Screenshot: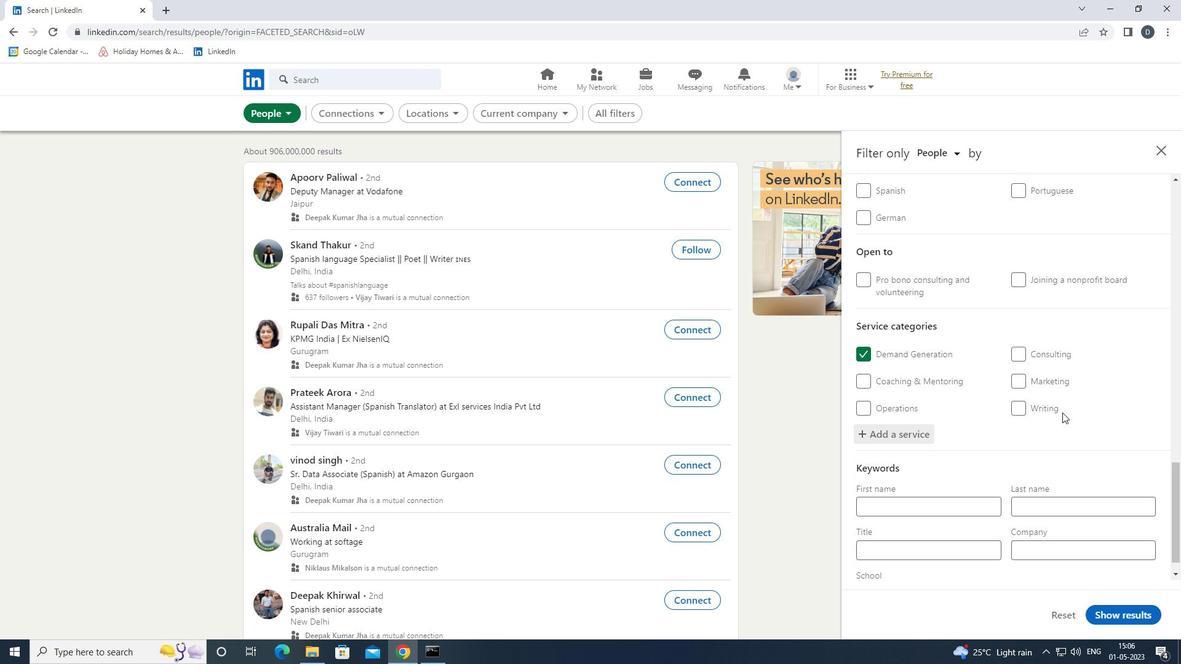 
Action: Mouse scrolled (1029, 458) with delta (0, 0)
Screenshot: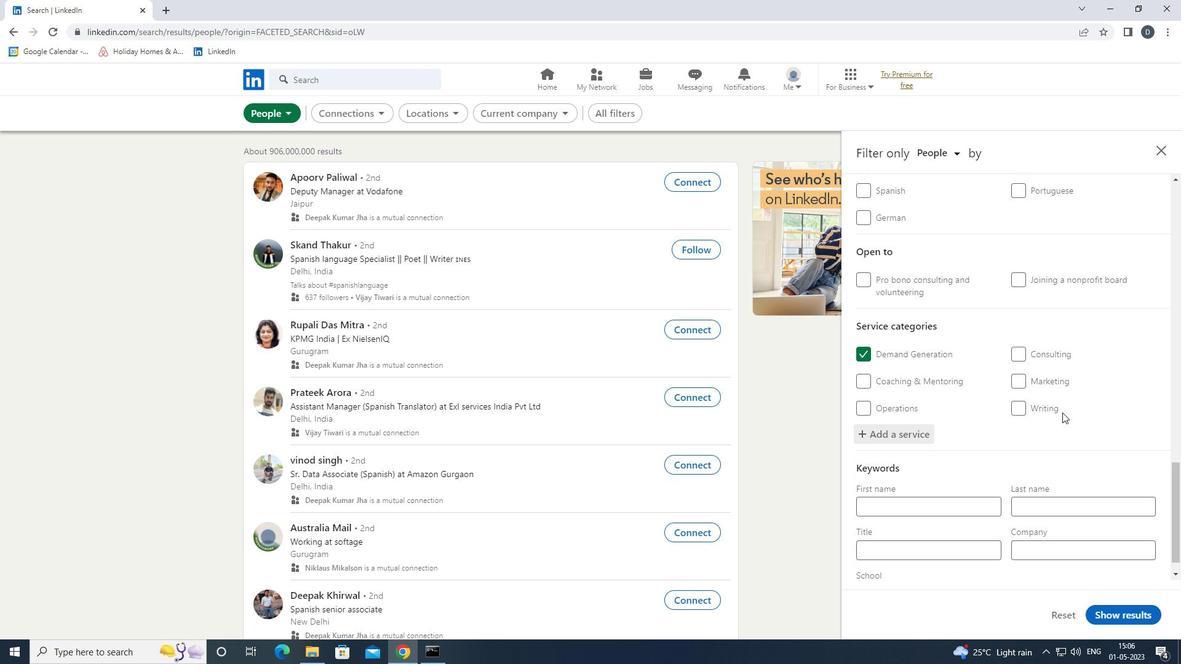 
Action: Mouse moved to (1023, 467)
Screenshot: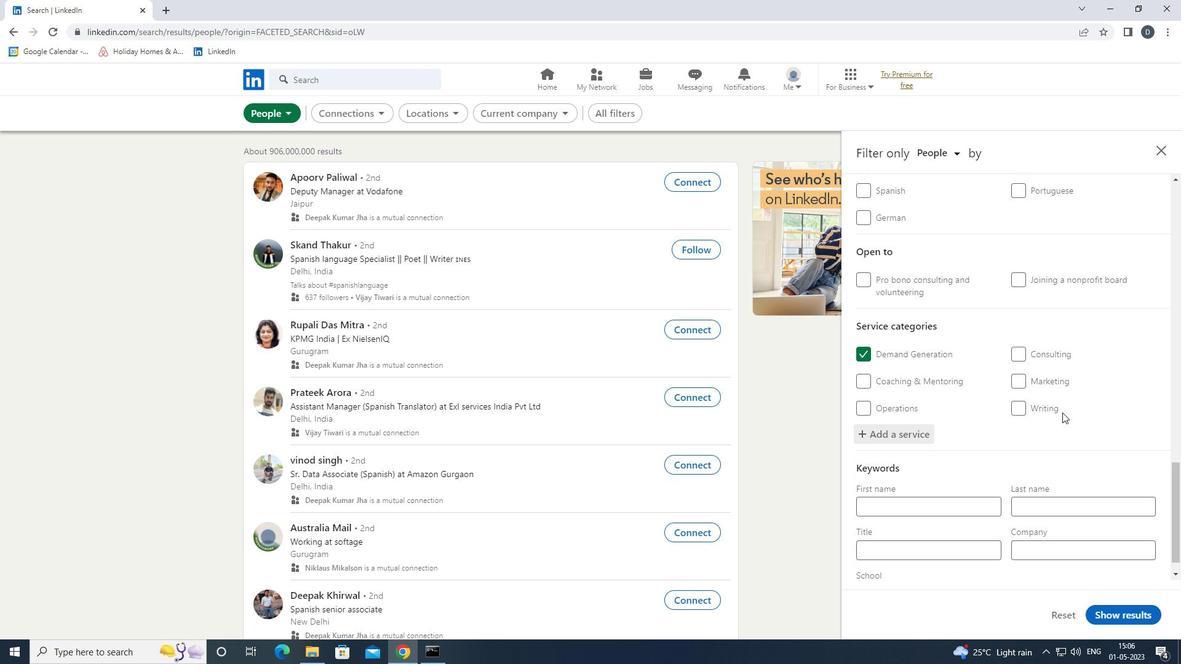 
Action: Mouse scrolled (1023, 466) with delta (0, 0)
Screenshot: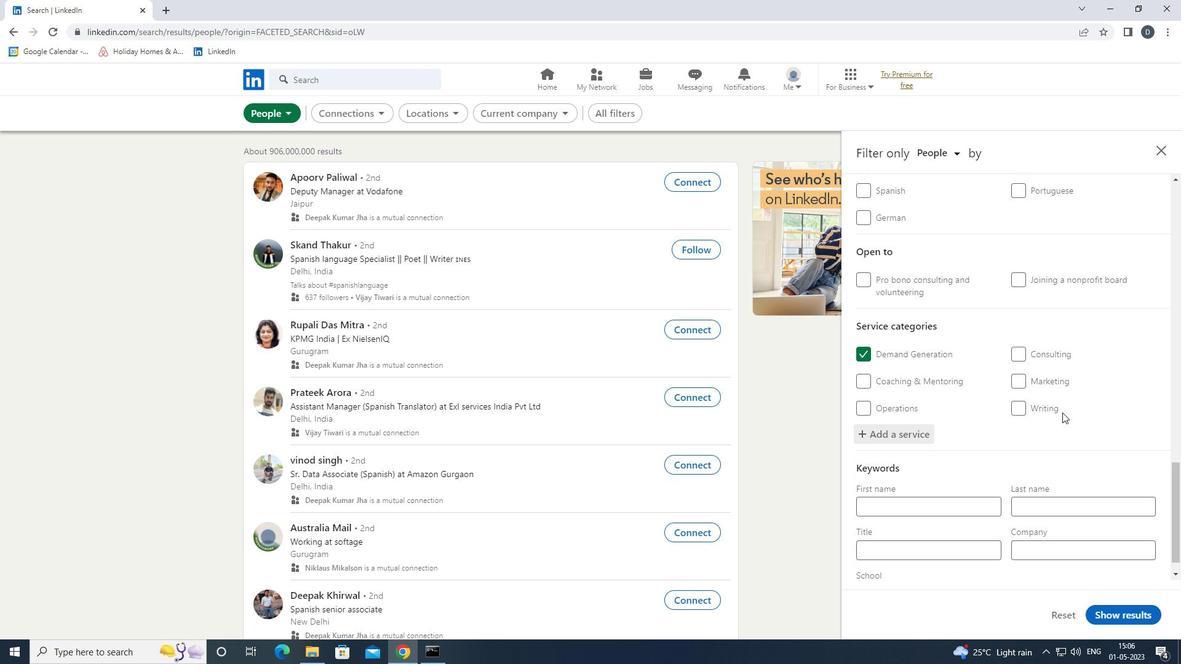 
Action: Mouse moved to (1018, 473)
Screenshot: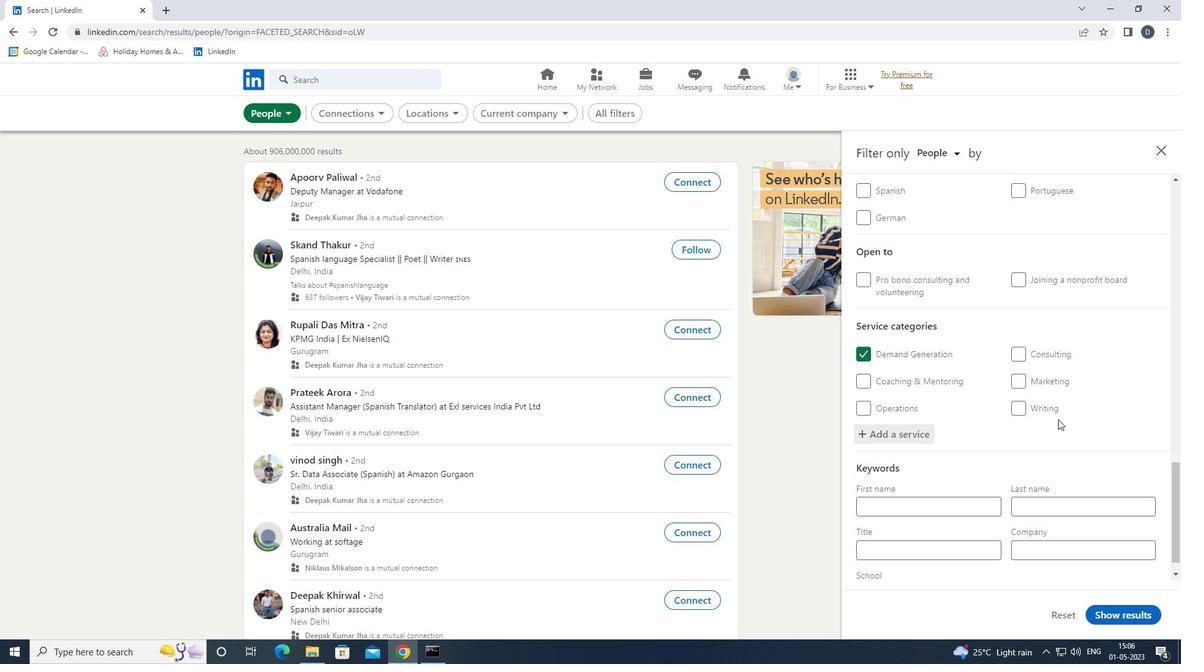 
Action: Mouse scrolled (1018, 472) with delta (0, 0)
Screenshot: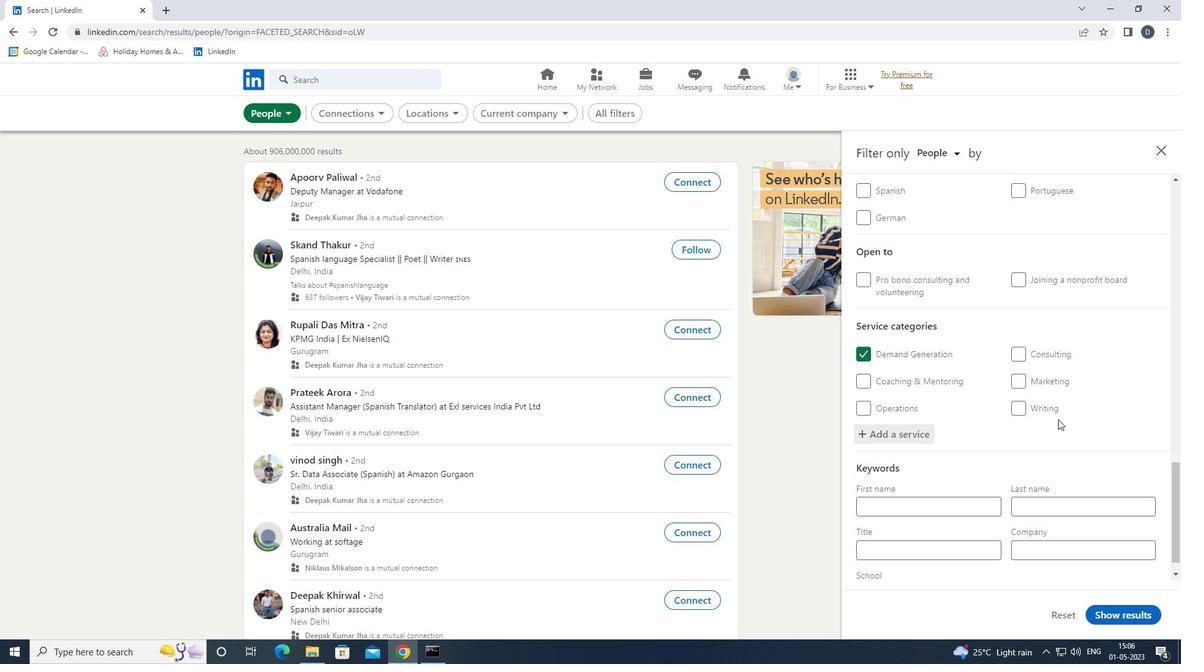 
Action: Mouse moved to (954, 519)
Screenshot: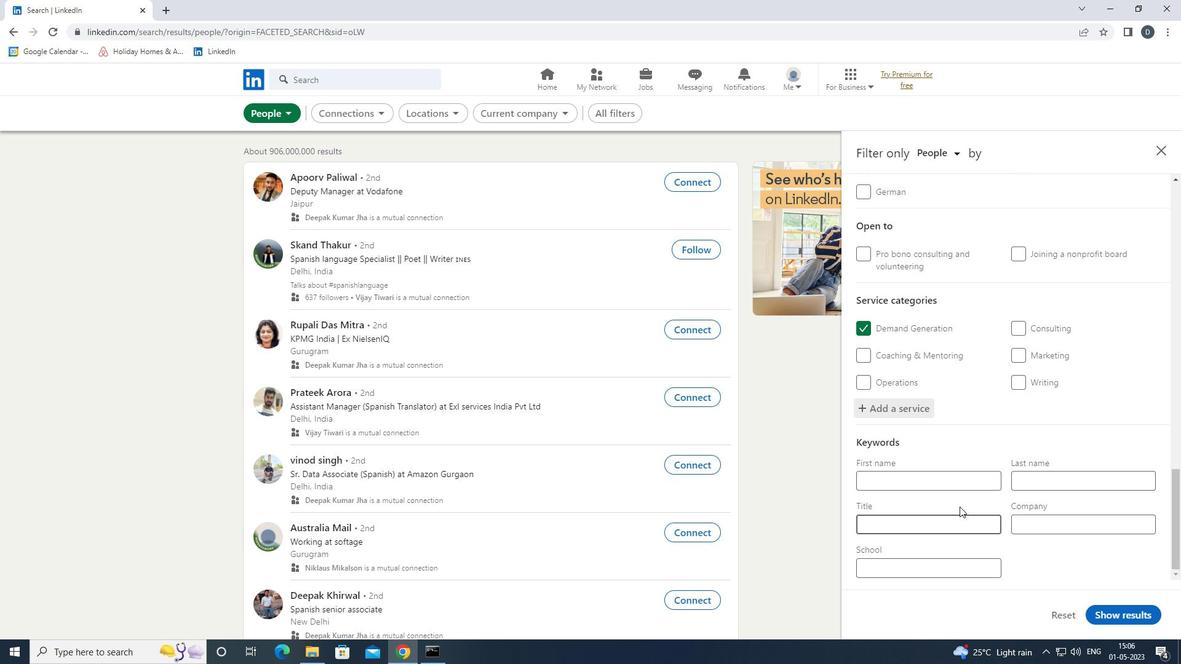 
Action: Mouse pressed left at (954, 519)
Screenshot: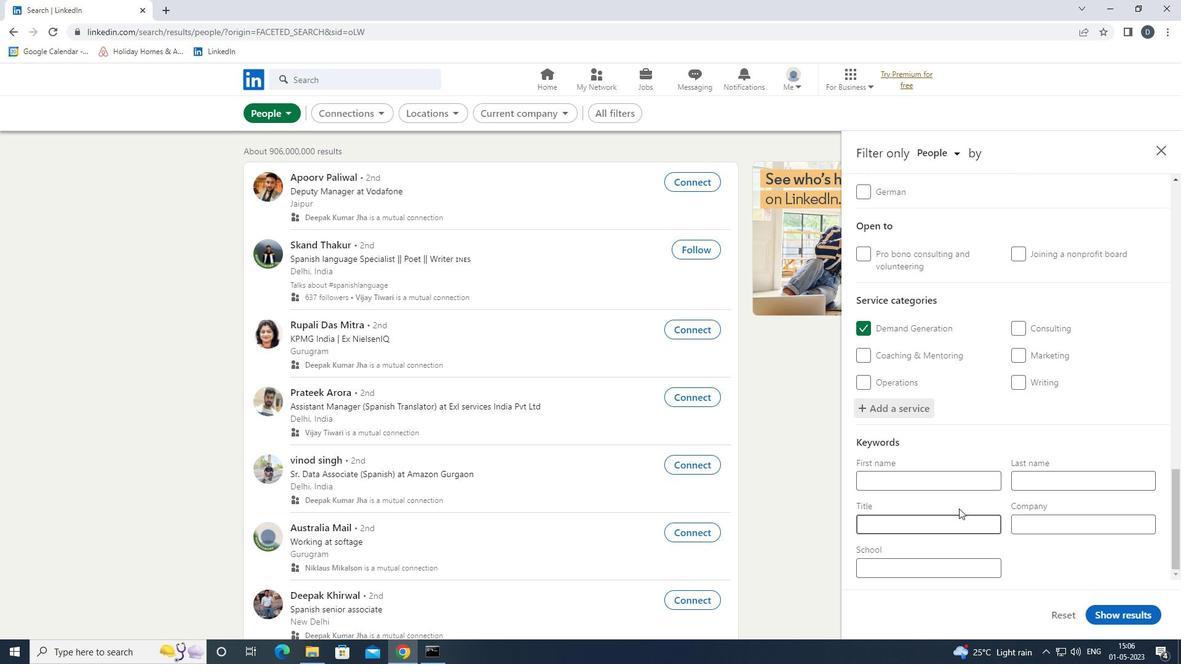 
Action: Key pressed <Key.shift>CONSERVATION<Key.space><Key.shift>VOLUNETEER<Key.backspace><Key.backspace><Key.backspace><Key.backspace><Key.backspace>TEER
Screenshot: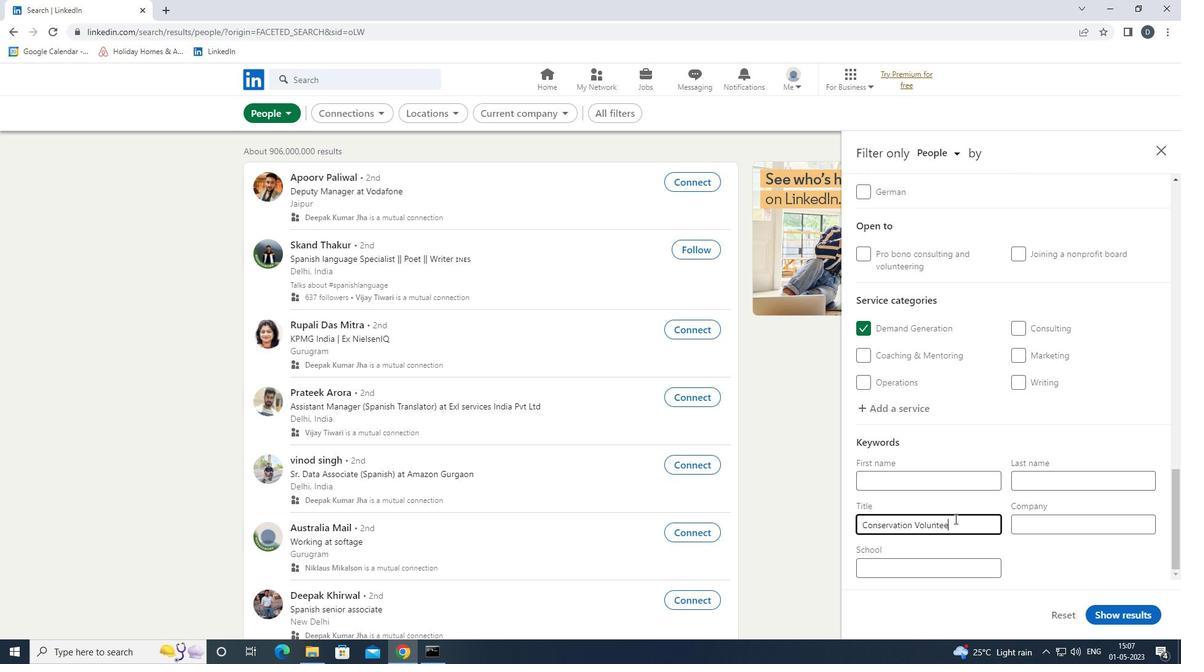 
Action: Mouse moved to (1116, 615)
Screenshot: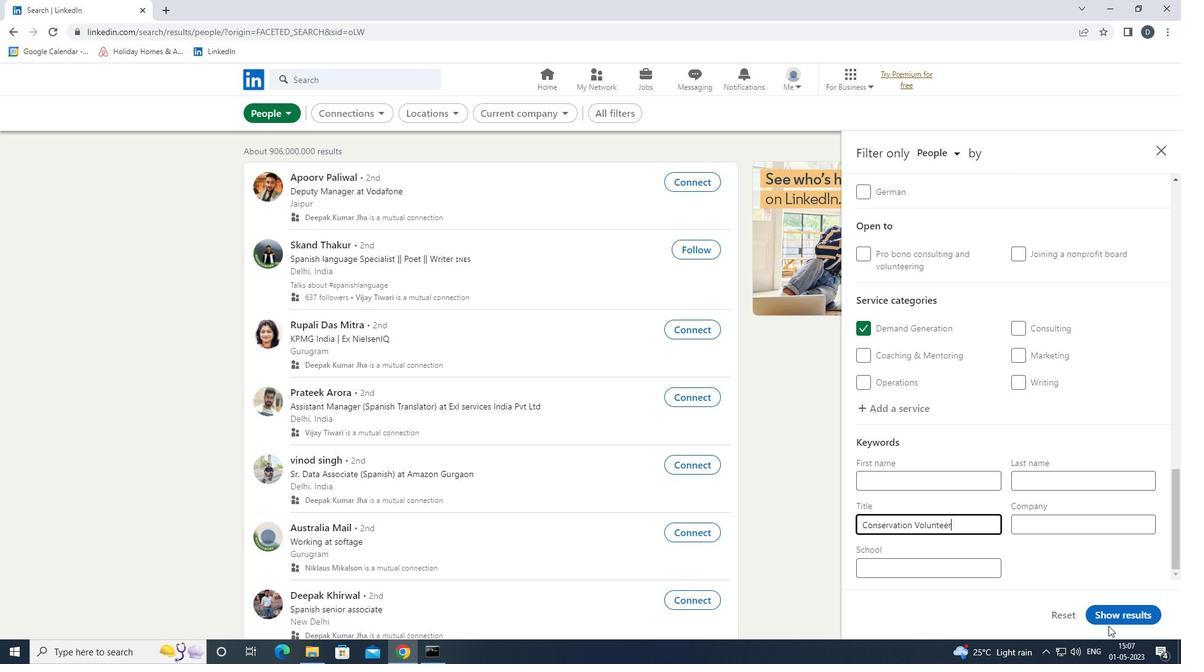 
Action: Mouse pressed left at (1116, 615)
Screenshot: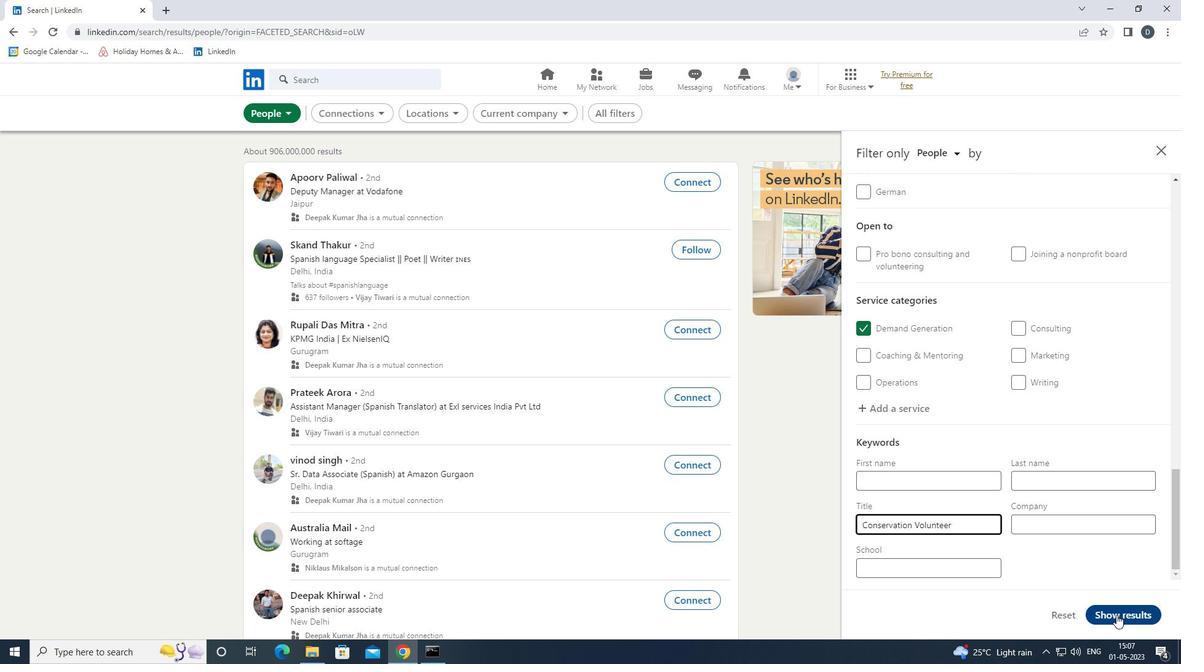 
Action: Mouse moved to (778, 412)
Screenshot: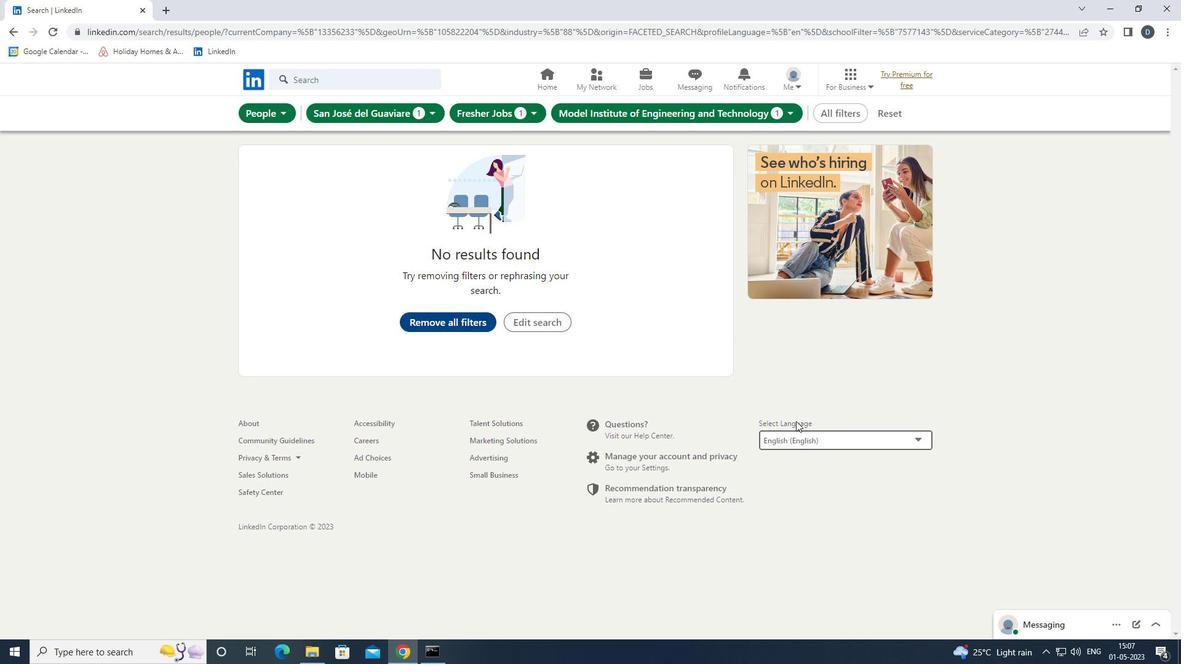 
